 Task: Look for Airbnb properties in Cotonou, Benin from 8th December, 2023 to 15th December, 2023 for 9 adults. Place can be shared room with 5 bedrooms having 9 beds and 5 bathrooms. Property type can be flat. Amenities needed are: wifi, TV, free parkinig on premises, gym, breakfast. Booking option can be shelf check-in. Look for 4 properties as per requirement.
Action: Mouse moved to (548, 98)
Screenshot: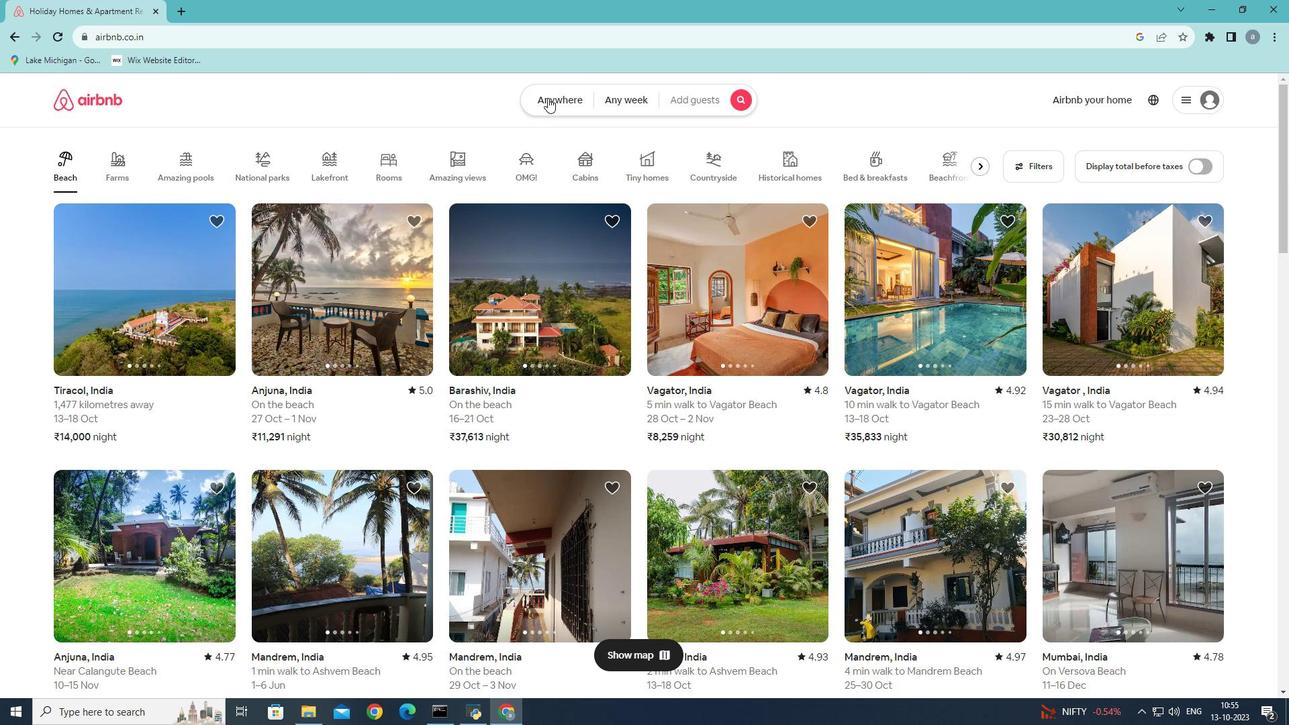 
Action: Mouse pressed left at (548, 98)
Screenshot: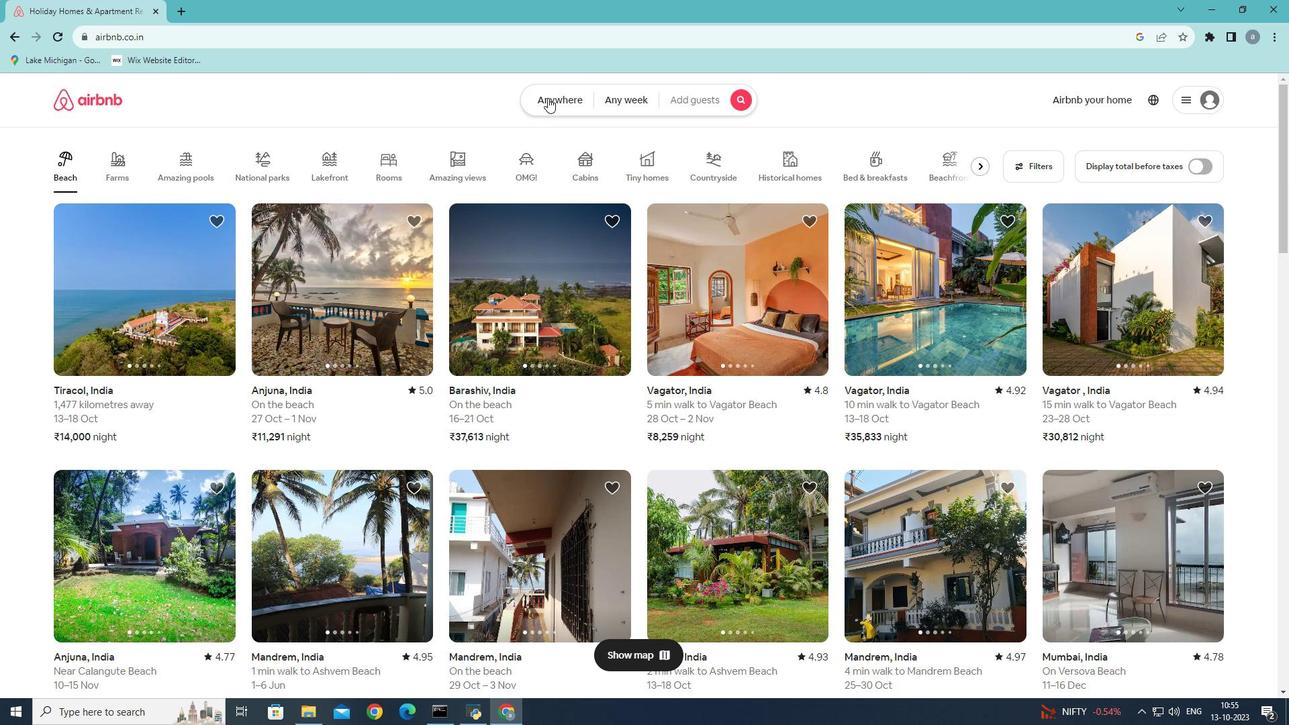 
Action: Mouse moved to (444, 148)
Screenshot: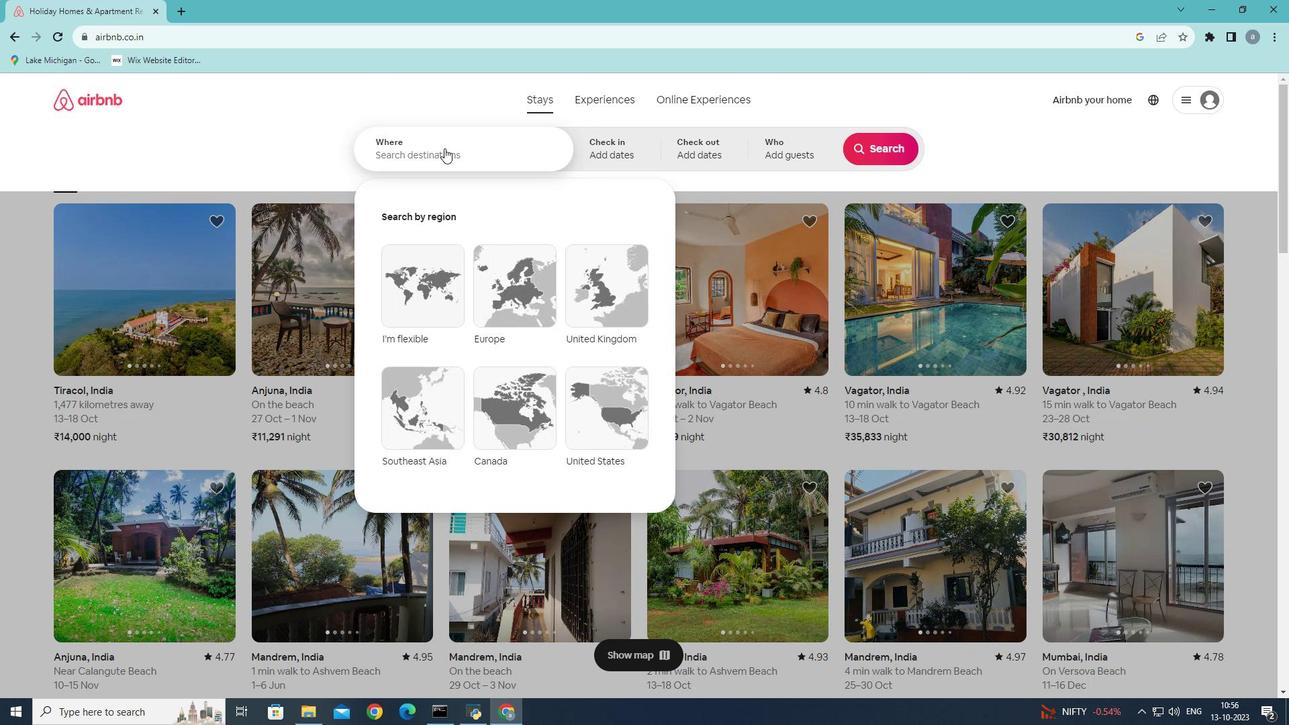
Action: Mouse pressed left at (444, 148)
Screenshot: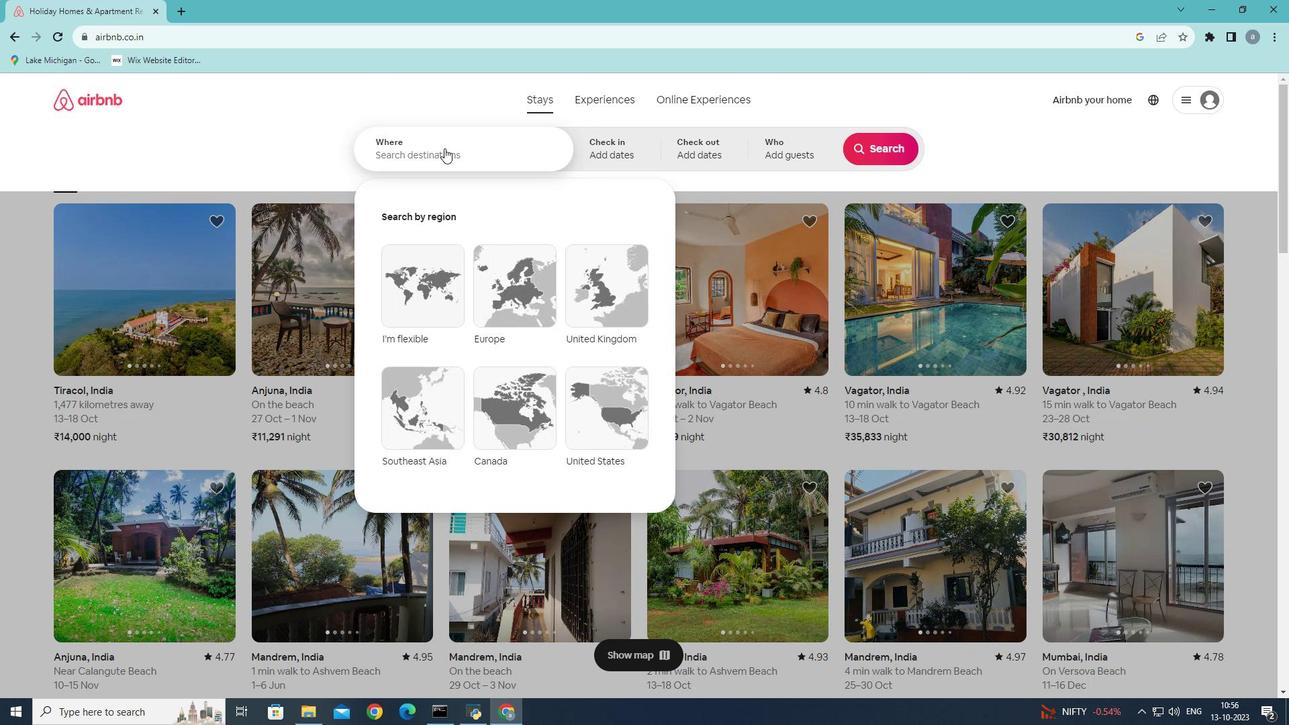 
Action: Mouse moved to (626, 120)
Screenshot: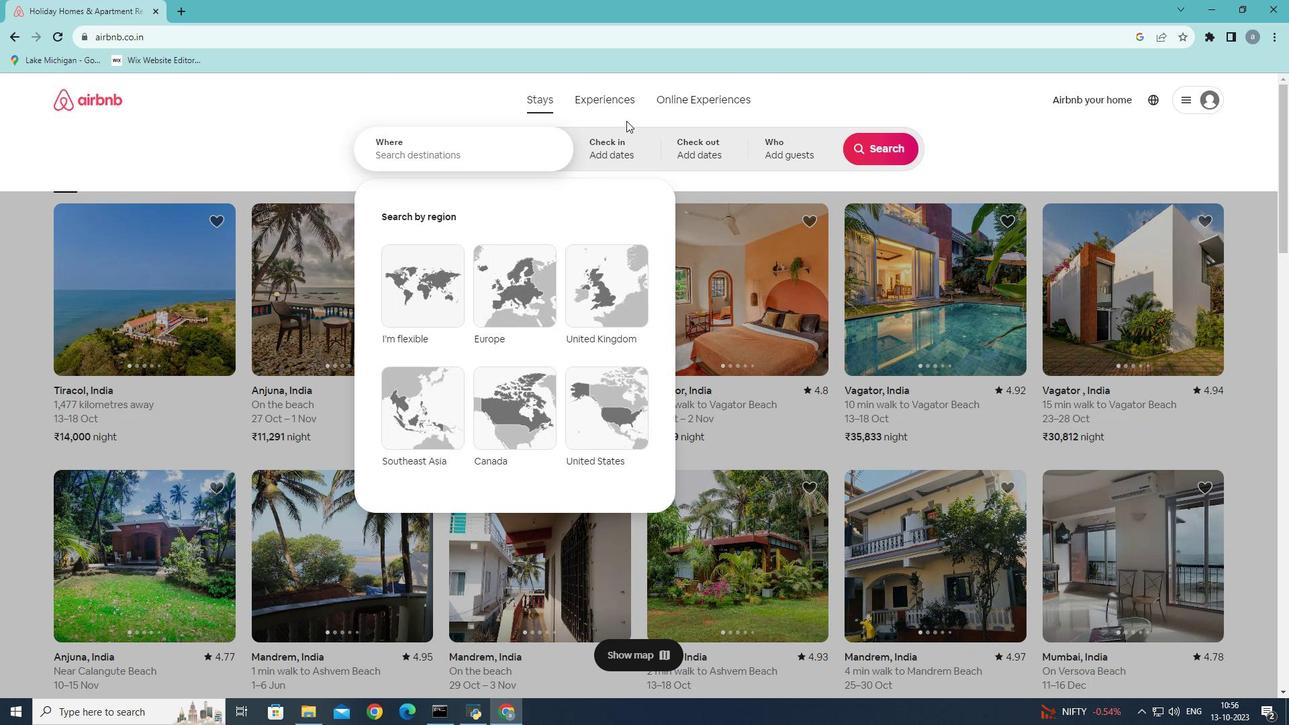 
Action: Key pressed <Key.shift><Key.shift><Key.shift><Key.shift>Cotonou,
Screenshot: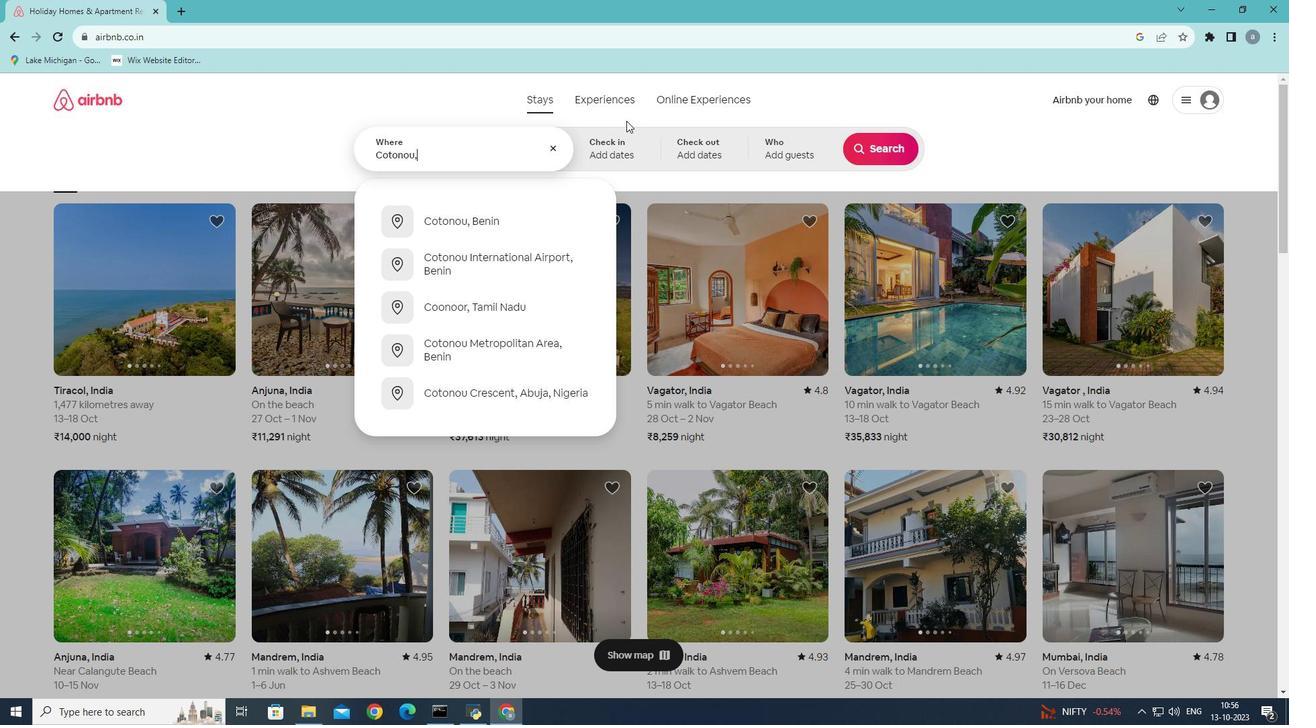 
Action: Mouse moved to (501, 270)
Screenshot: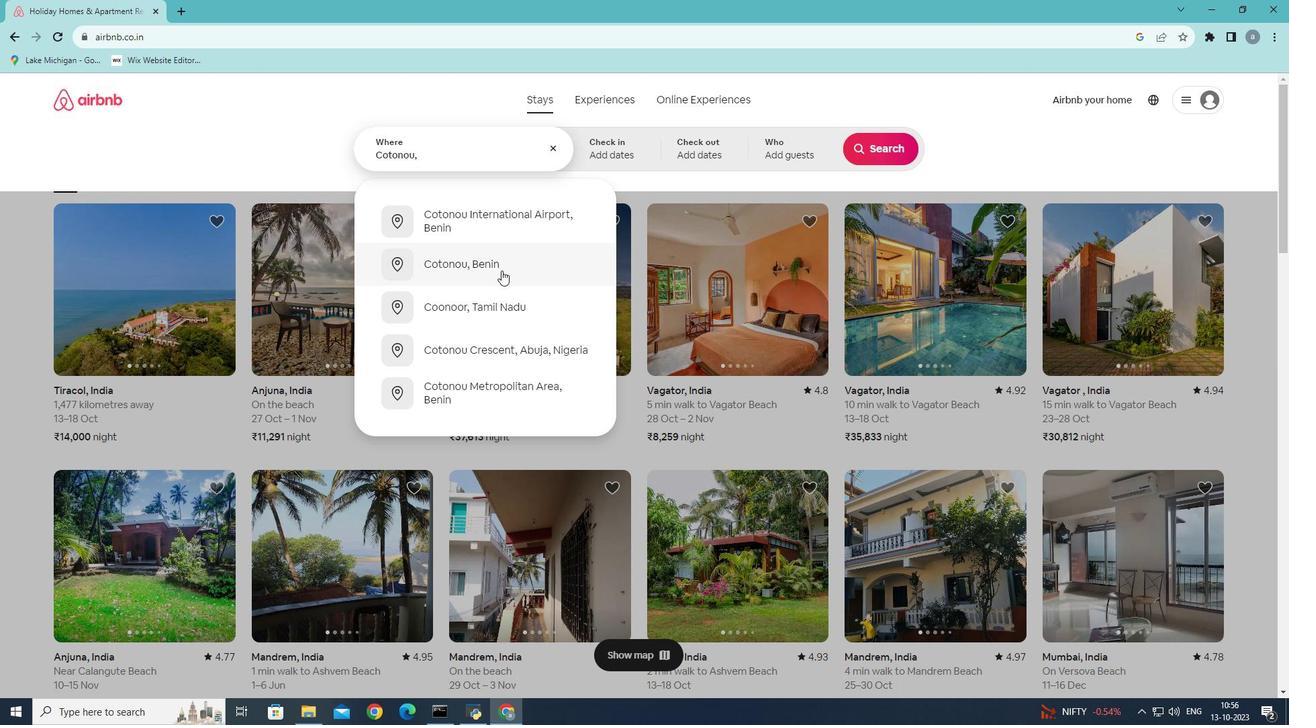 
Action: Mouse pressed left at (501, 270)
Screenshot: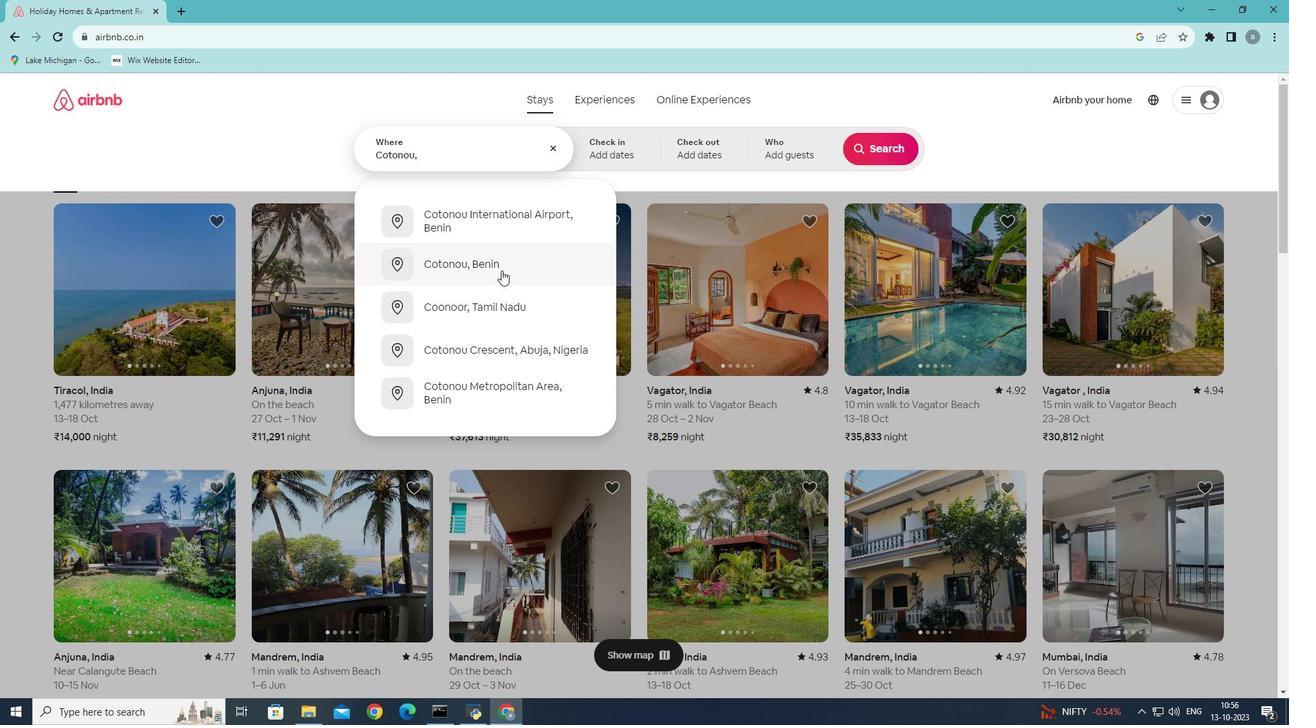 
Action: Mouse moved to (875, 253)
Screenshot: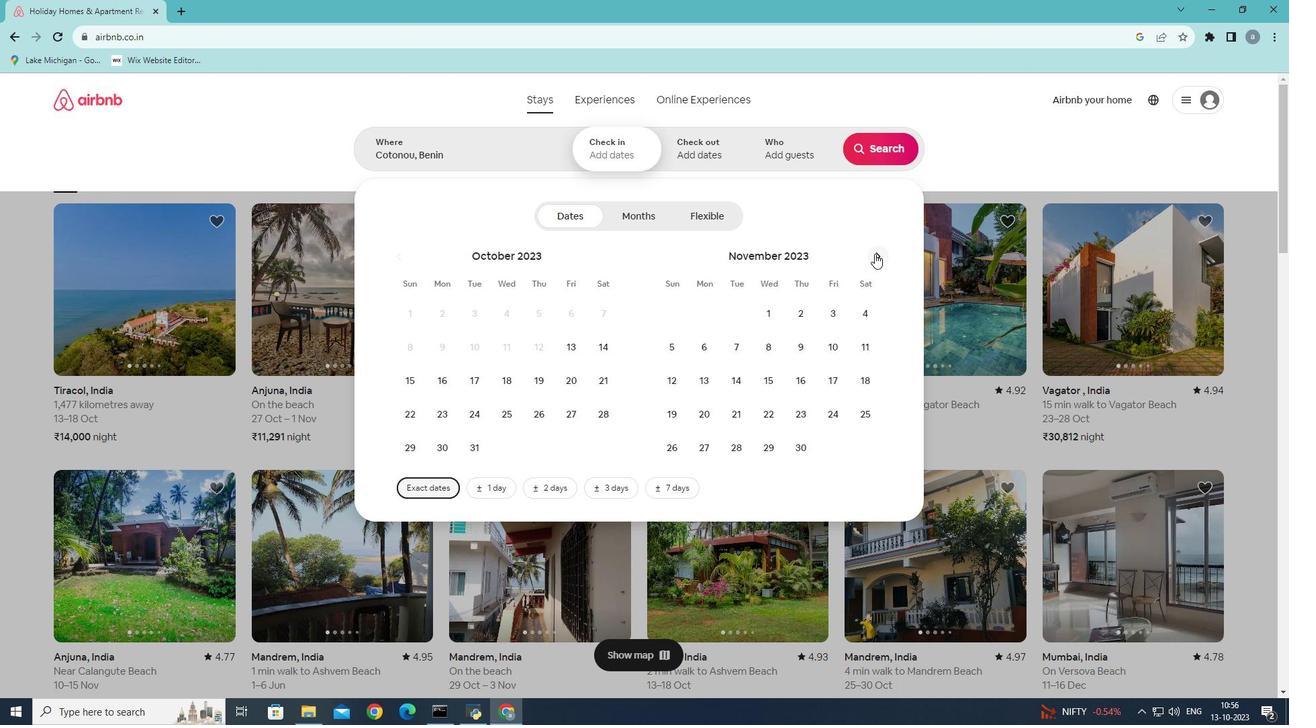 
Action: Mouse pressed left at (875, 253)
Screenshot: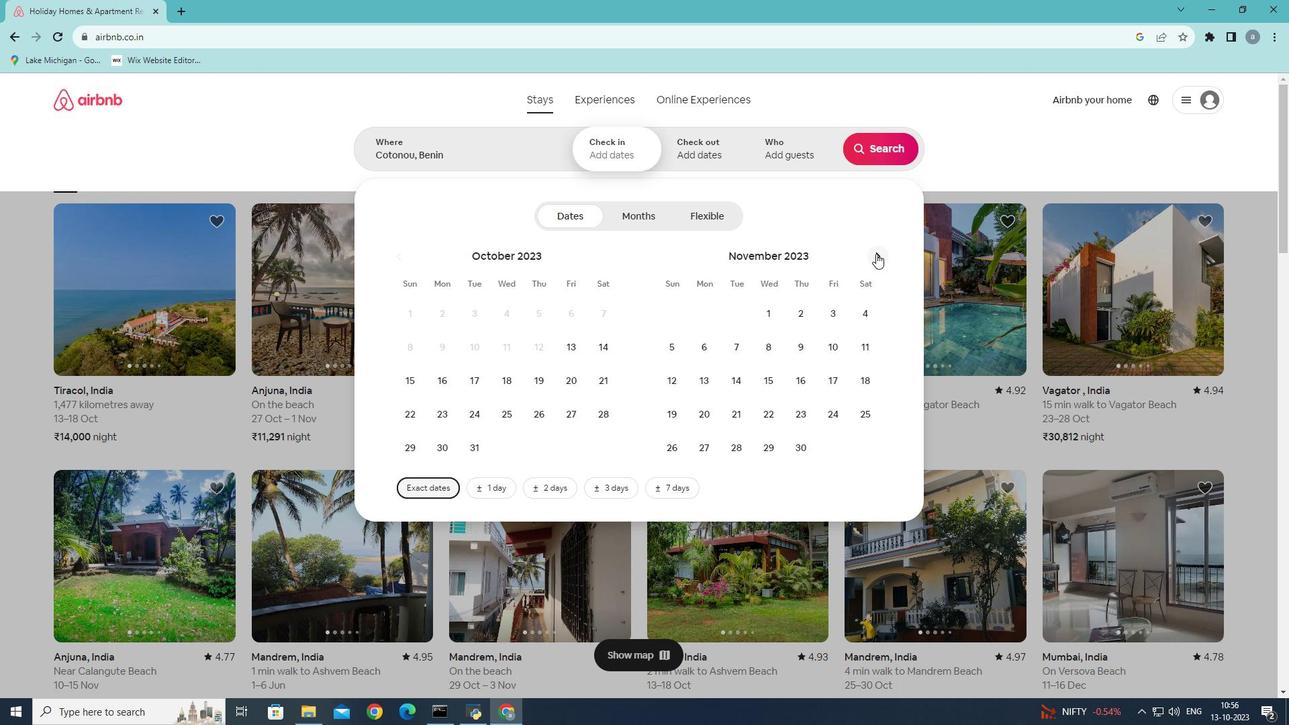 
Action: Mouse moved to (840, 346)
Screenshot: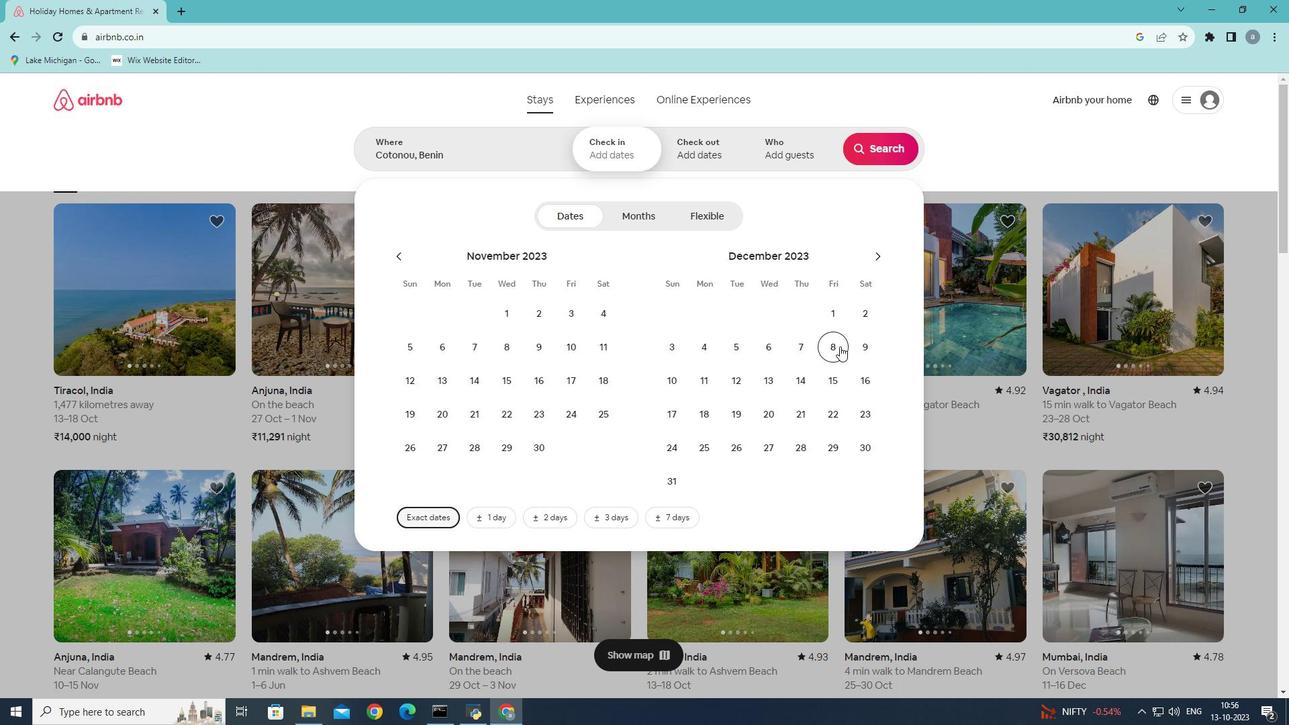 
Action: Mouse pressed left at (840, 346)
Screenshot: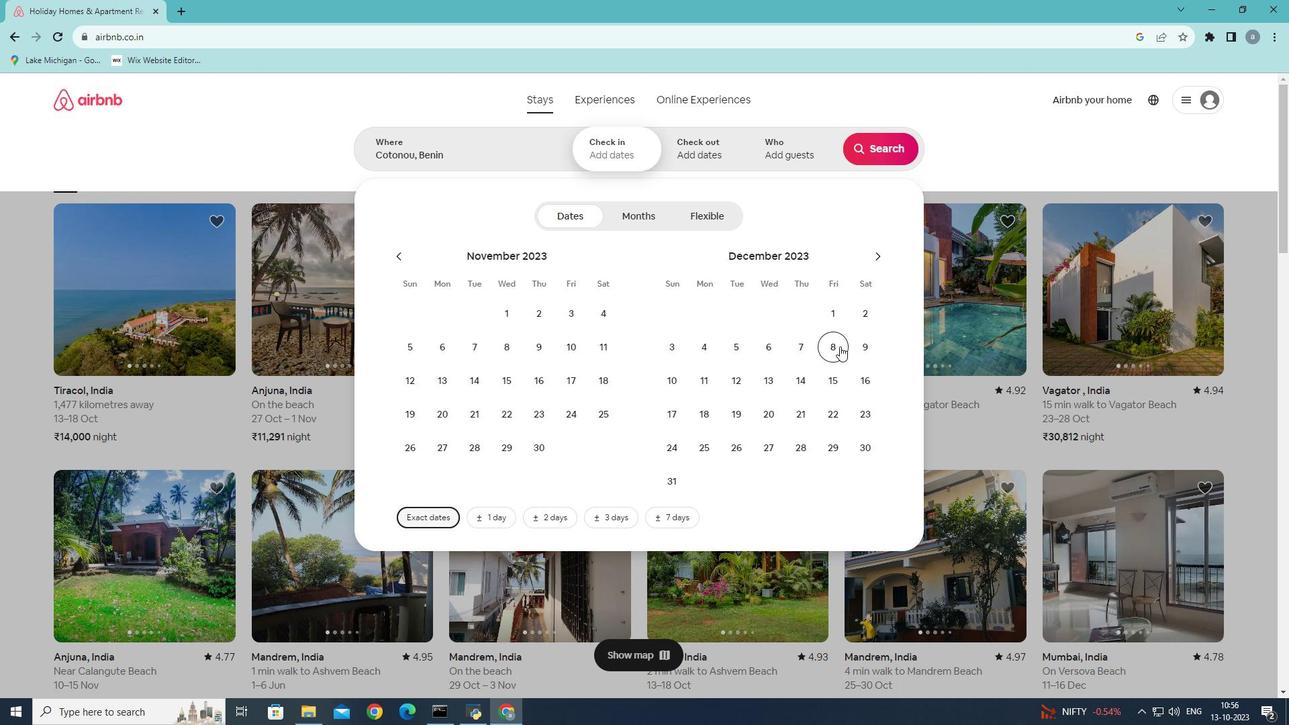 
Action: Mouse moved to (831, 382)
Screenshot: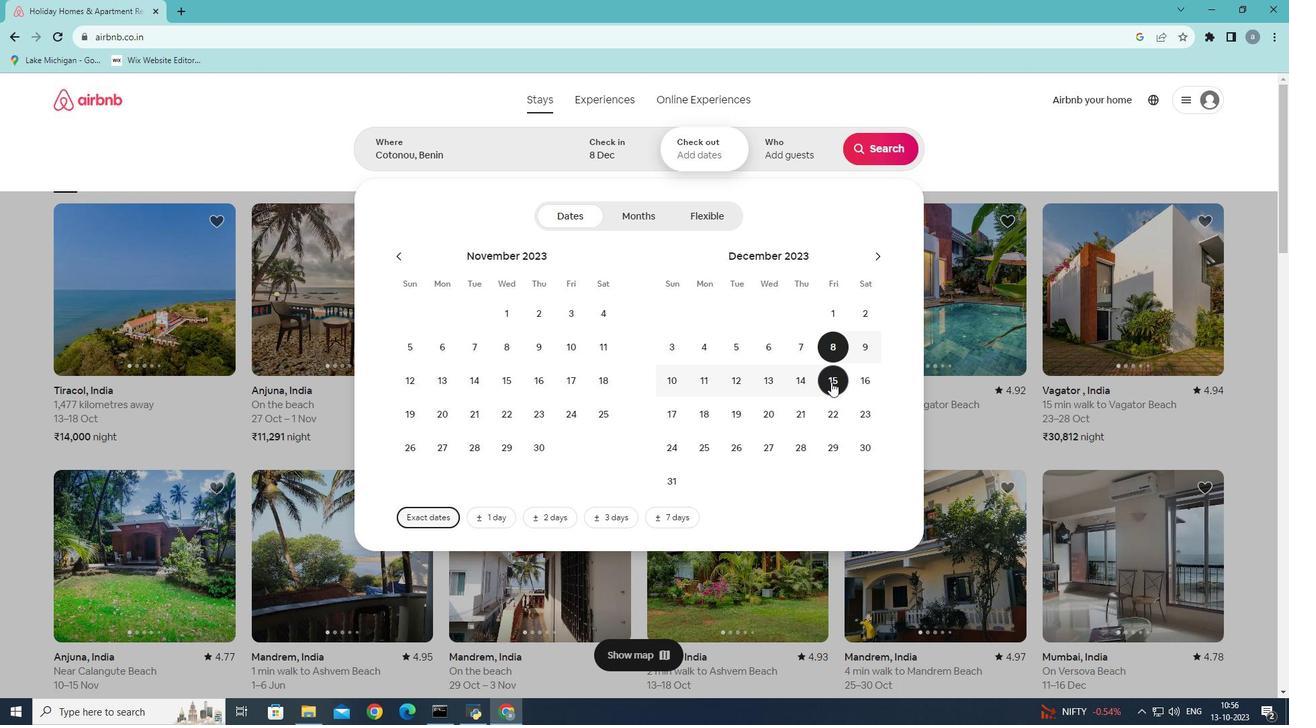 
Action: Mouse pressed left at (831, 382)
Screenshot: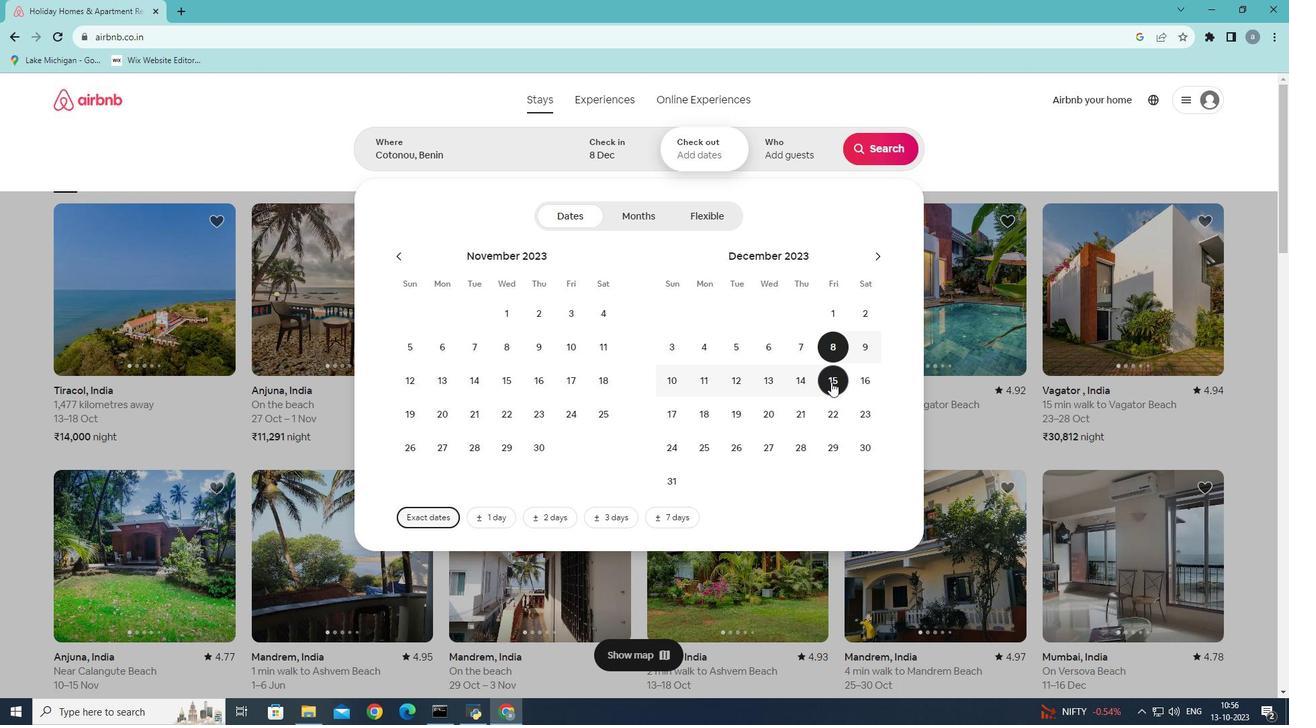 
Action: Mouse moved to (804, 151)
Screenshot: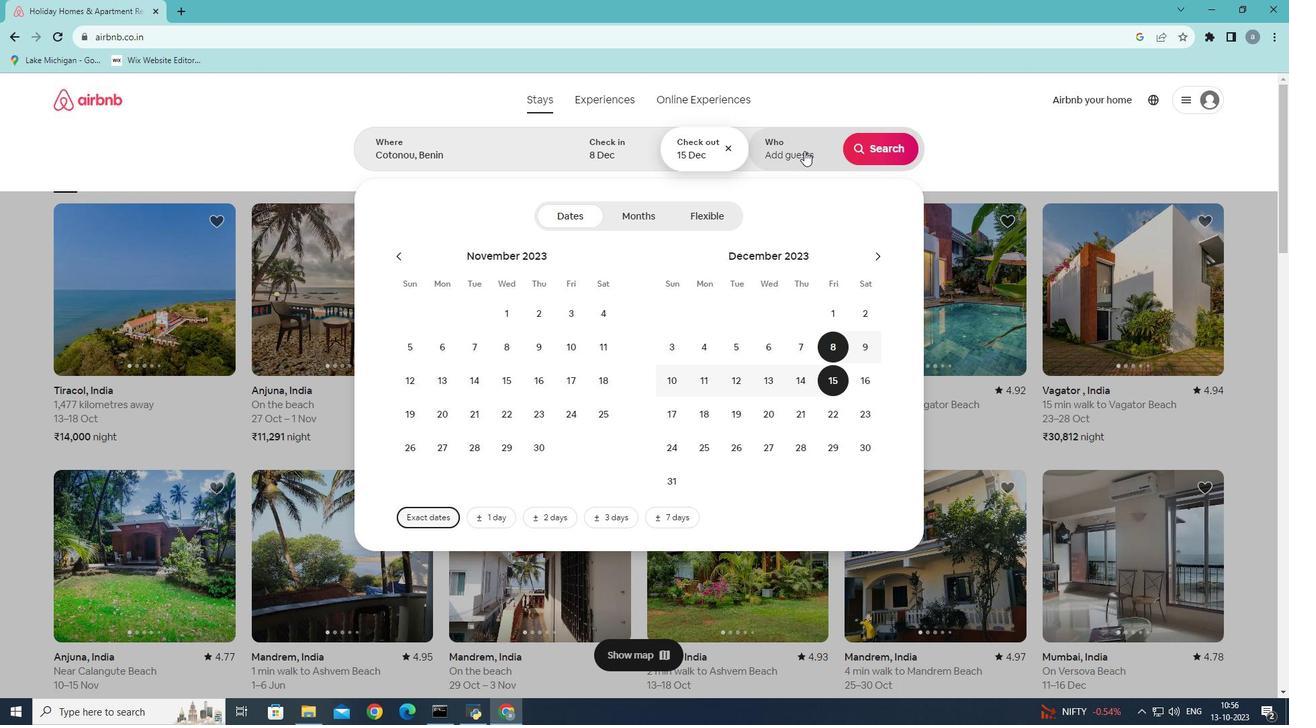 
Action: Mouse pressed left at (804, 151)
Screenshot: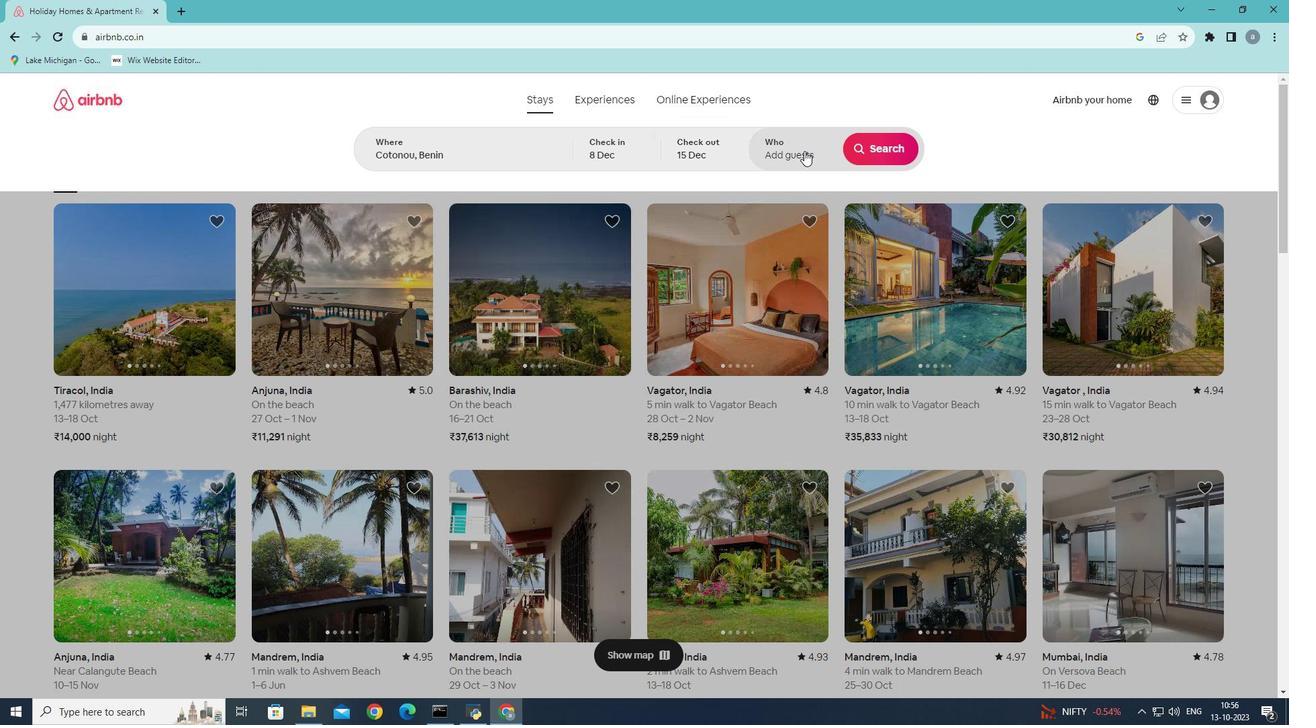 
Action: Mouse moved to (879, 219)
Screenshot: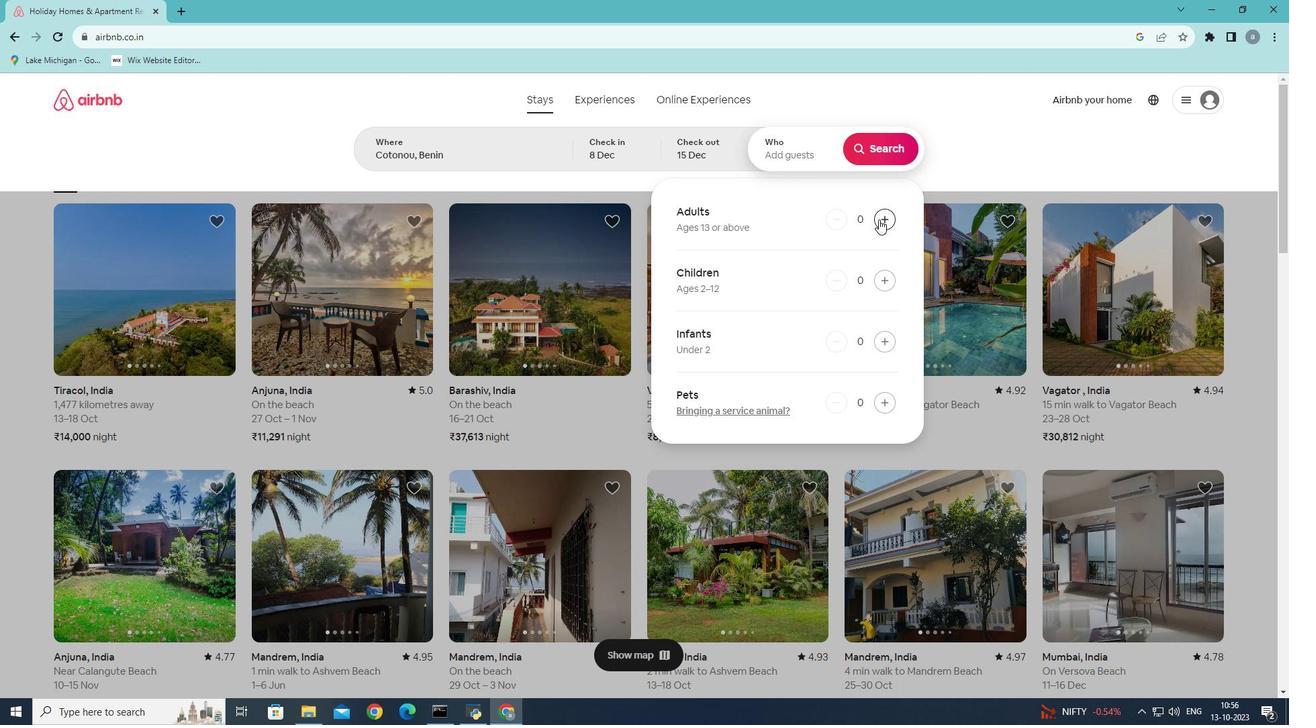 
Action: Mouse pressed left at (879, 219)
Screenshot: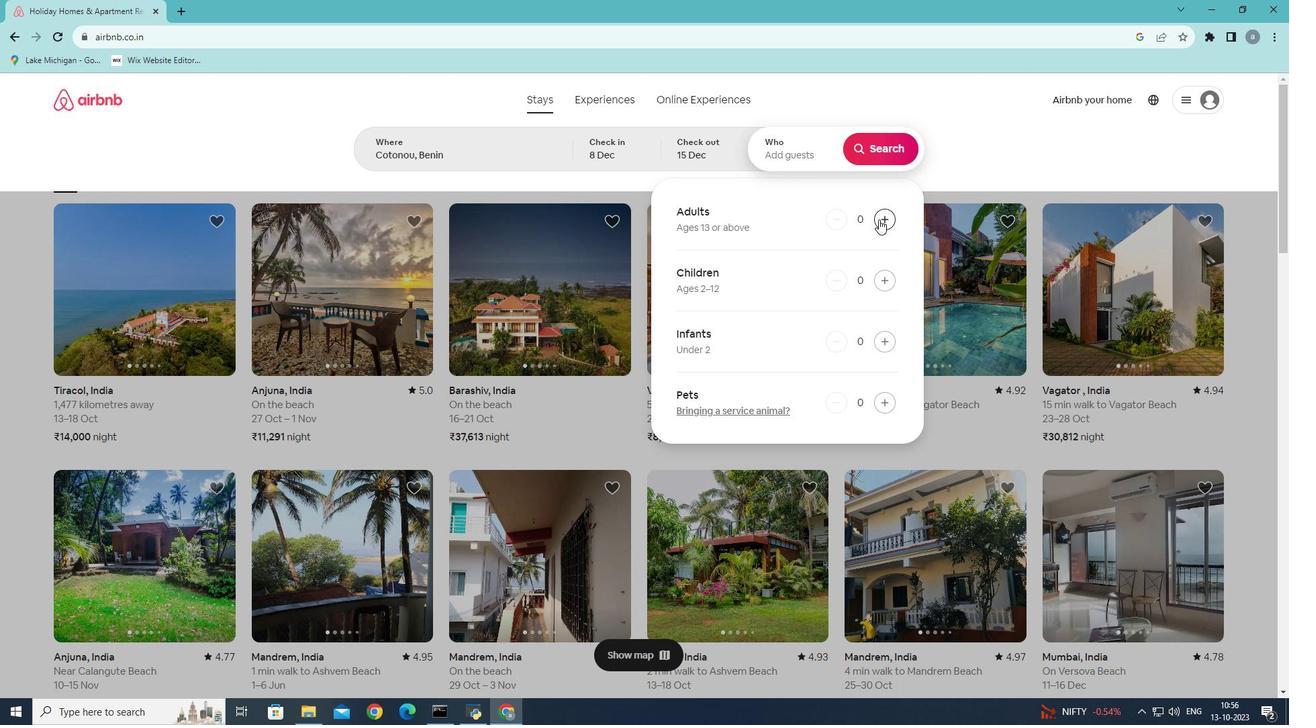
Action: Mouse pressed left at (879, 219)
Screenshot: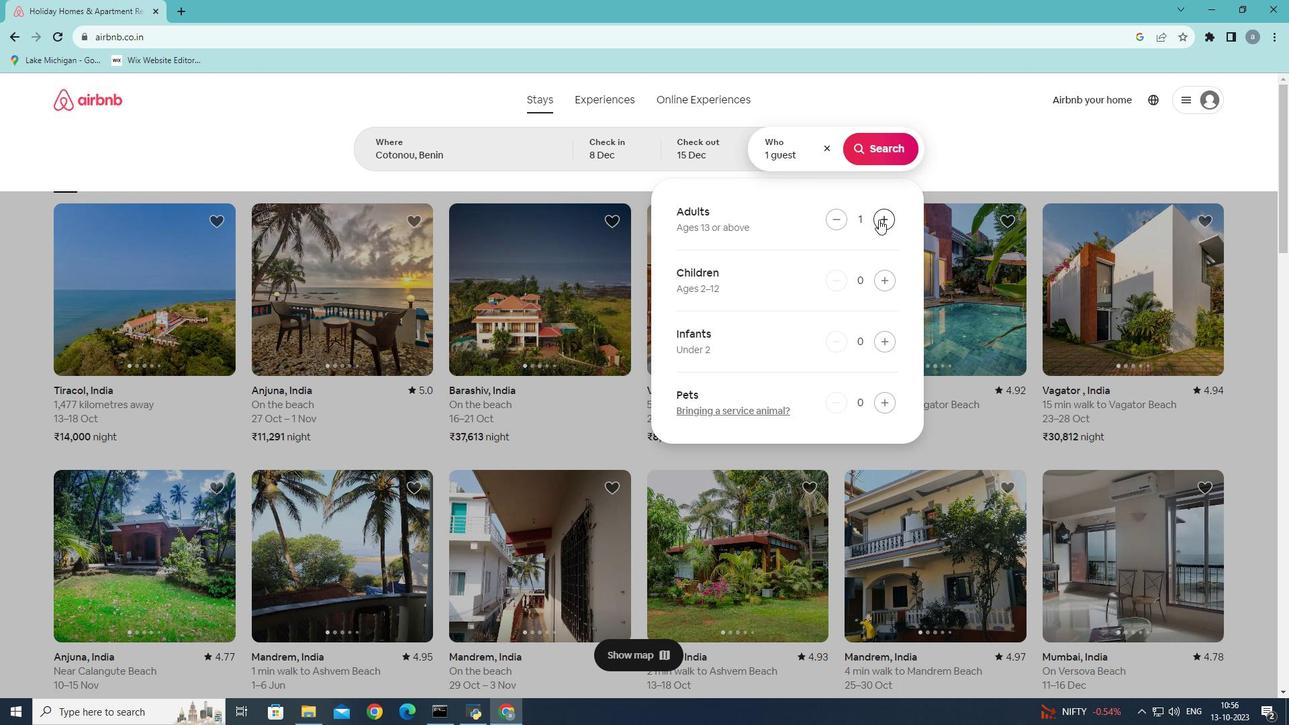 
Action: Mouse pressed left at (879, 219)
Screenshot: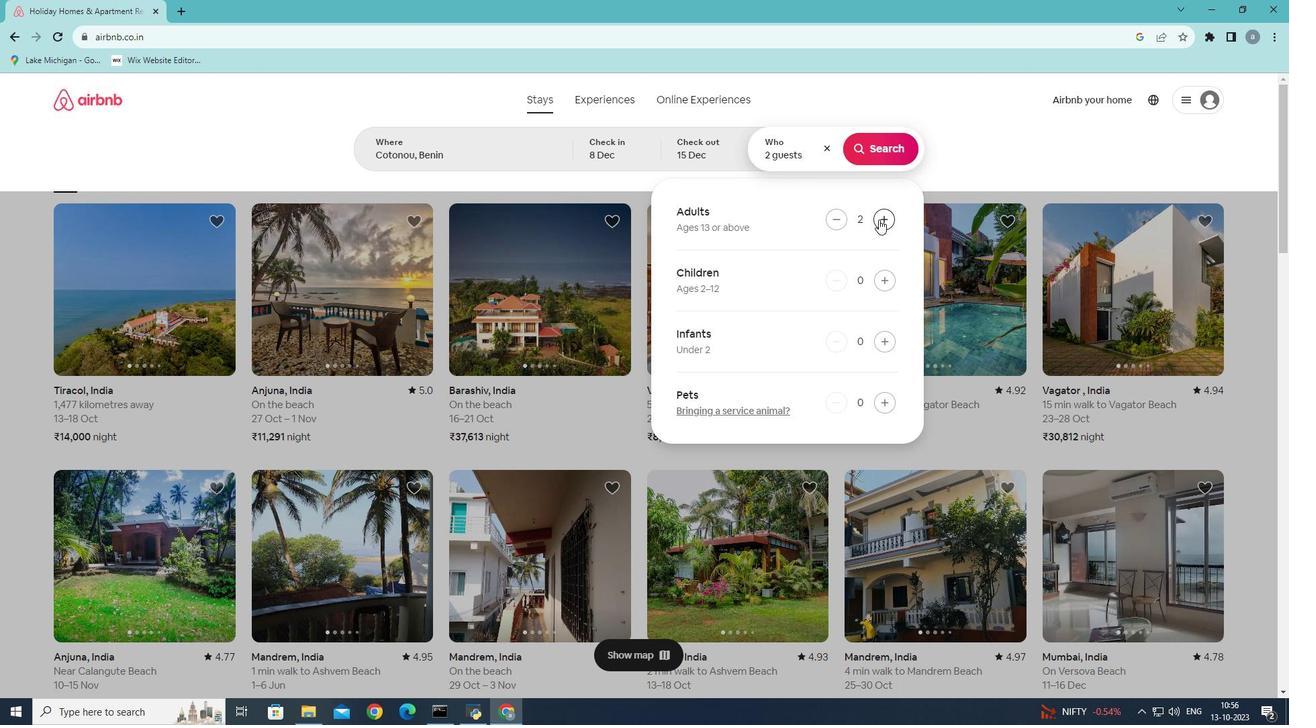 
Action: Mouse pressed left at (879, 219)
Screenshot: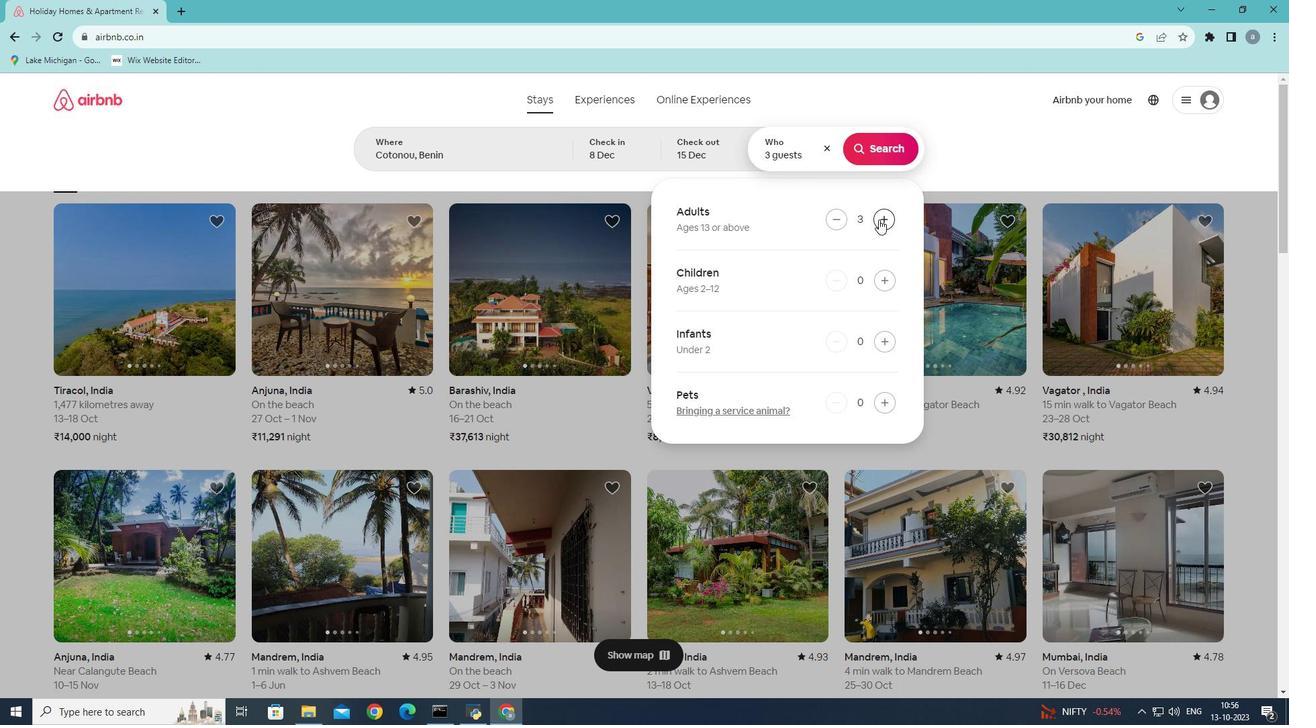 
Action: Mouse pressed left at (879, 219)
Screenshot: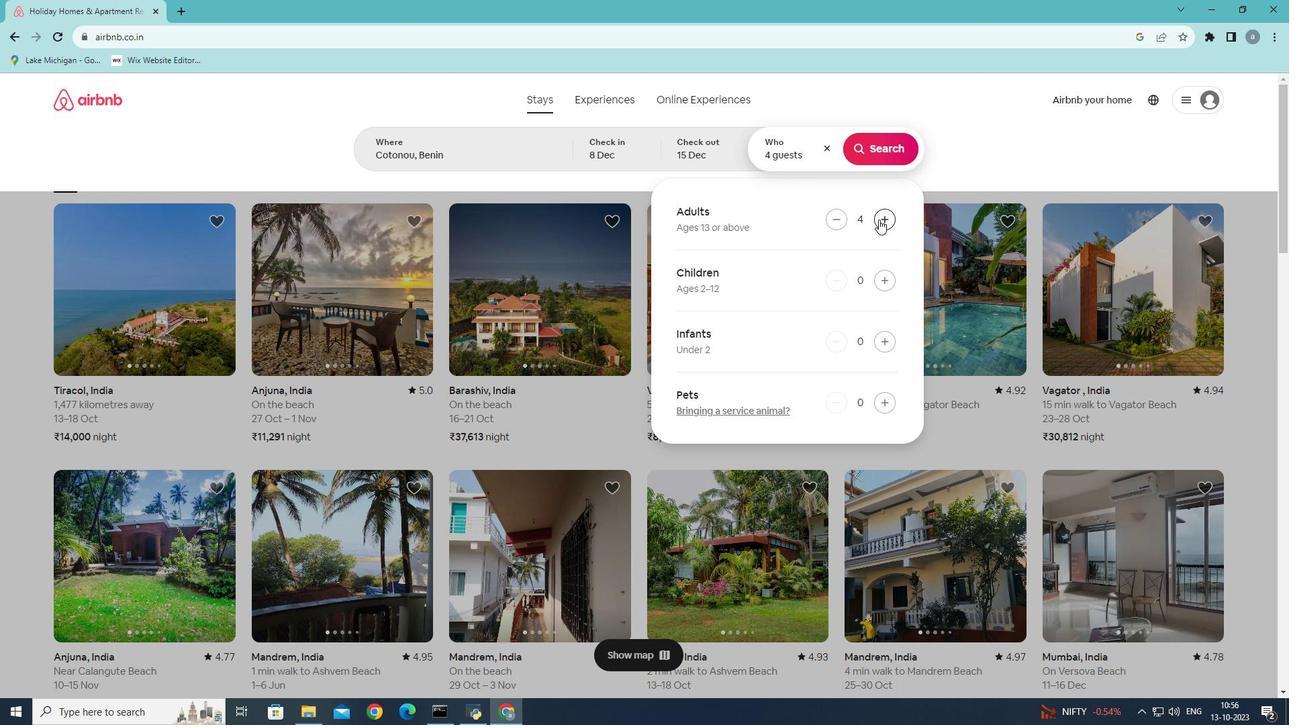 
Action: Mouse pressed left at (879, 219)
Screenshot: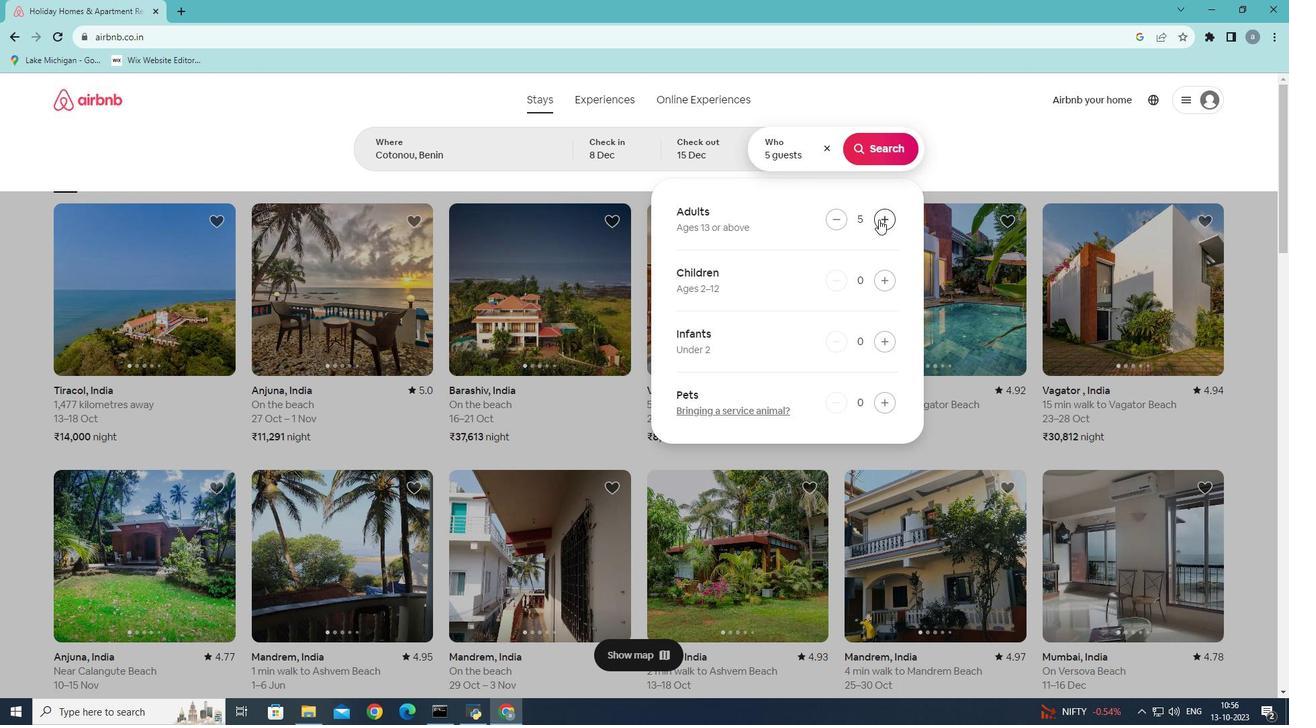 
Action: Mouse pressed left at (879, 219)
Screenshot: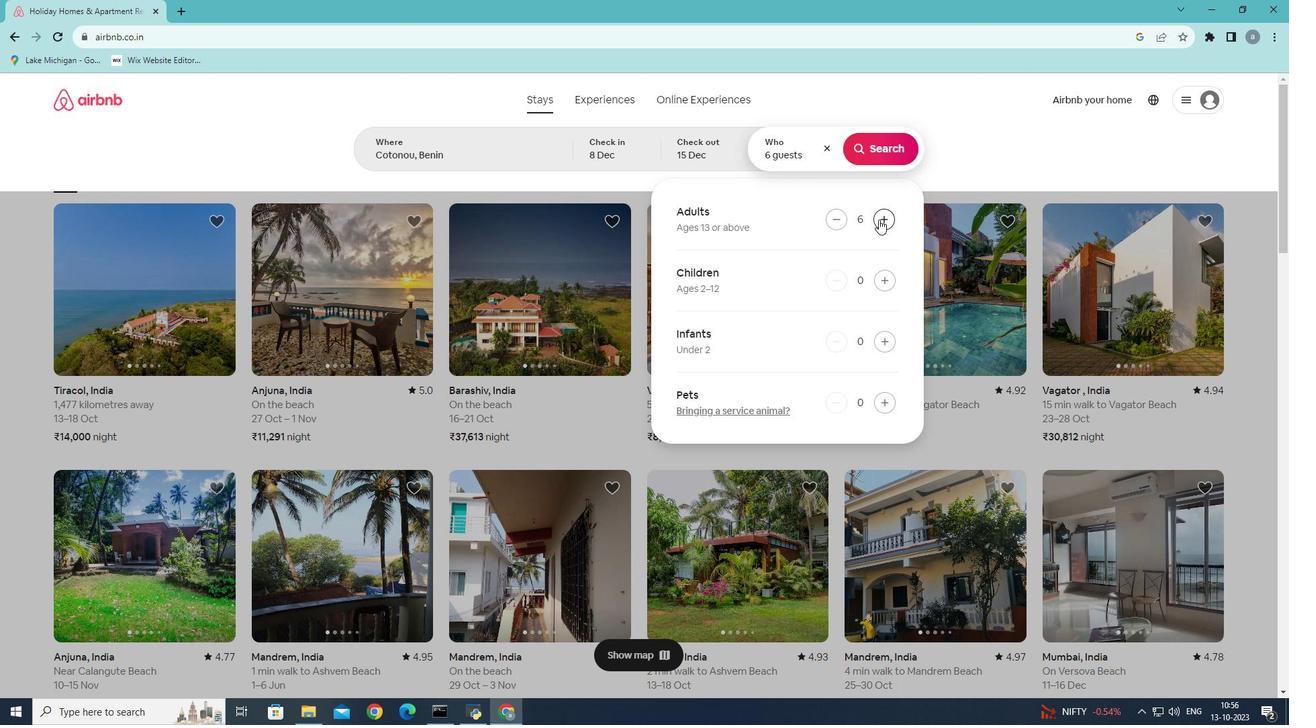 
Action: Mouse pressed left at (879, 219)
Screenshot: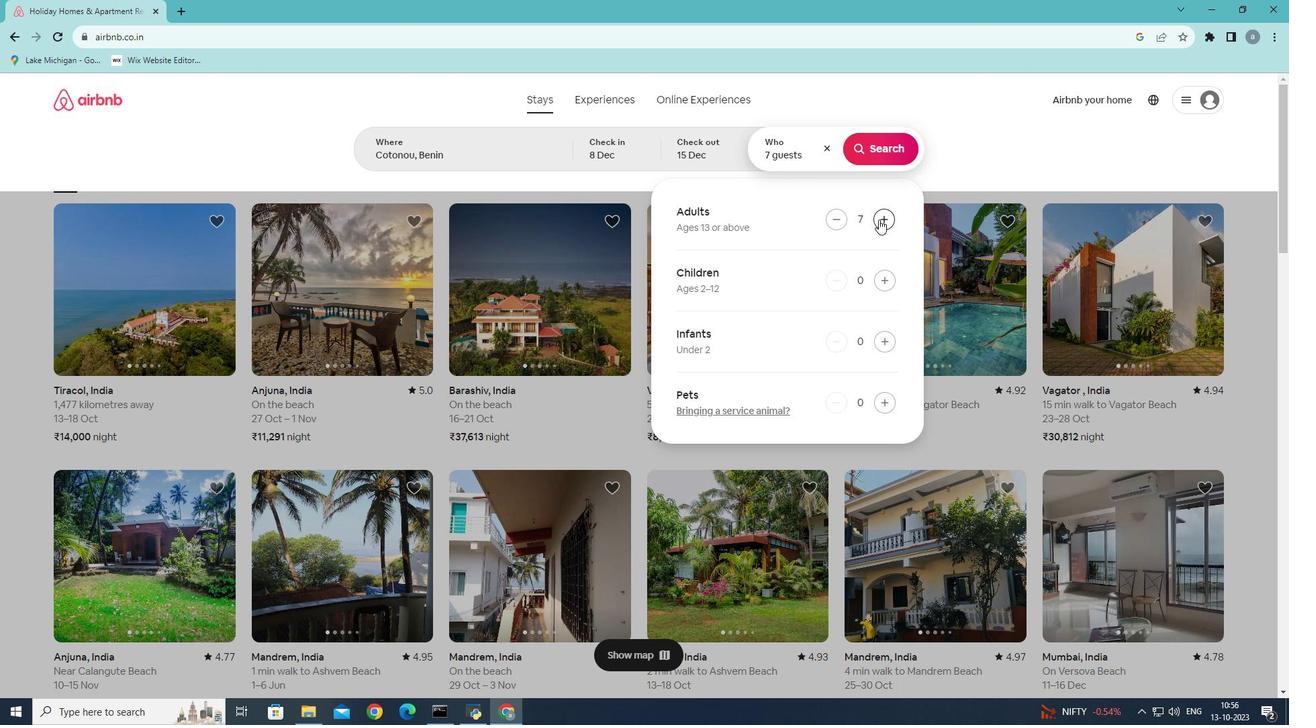
Action: Mouse pressed left at (879, 219)
Screenshot: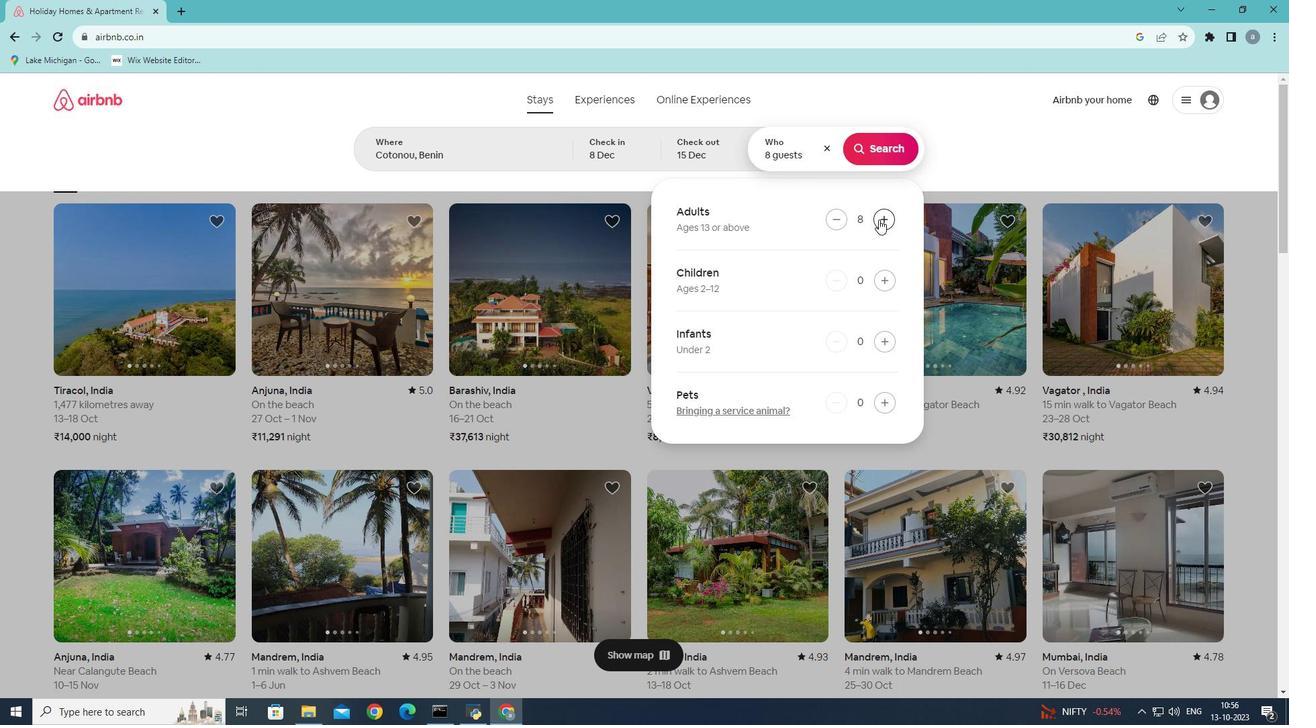 
Action: Mouse moved to (892, 145)
Screenshot: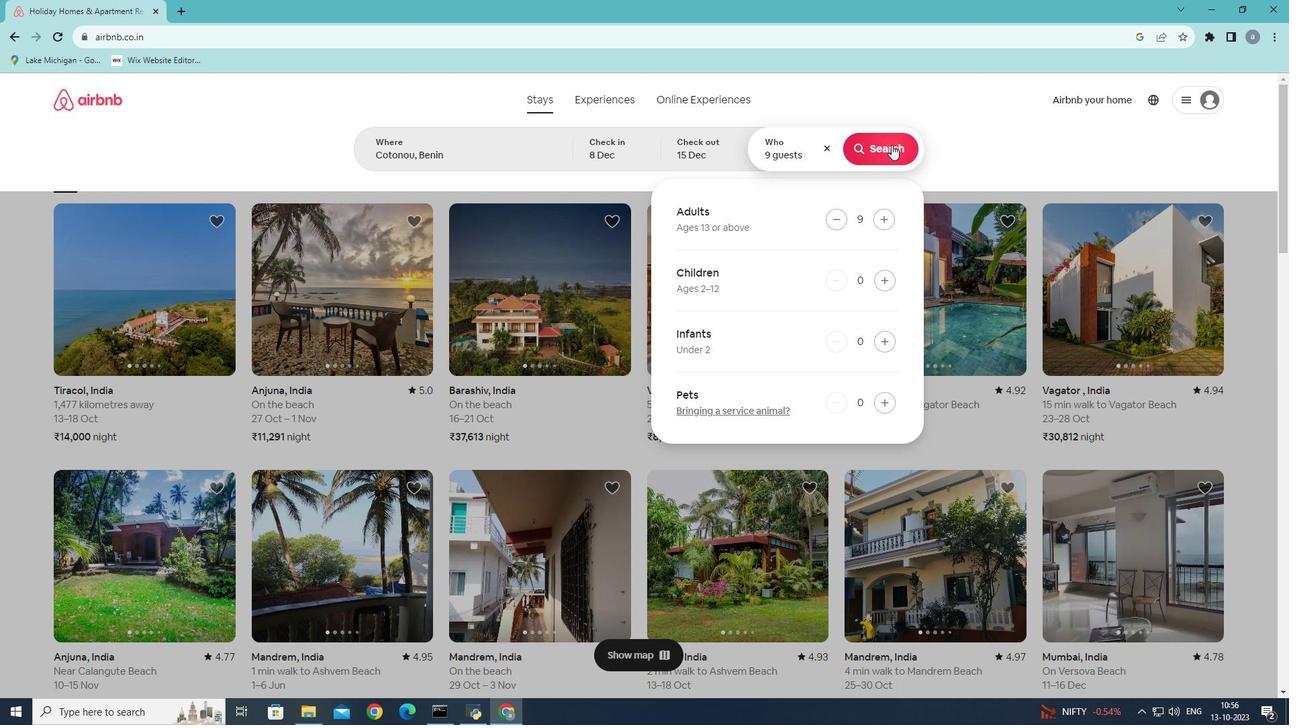
Action: Mouse pressed left at (892, 145)
Screenshot: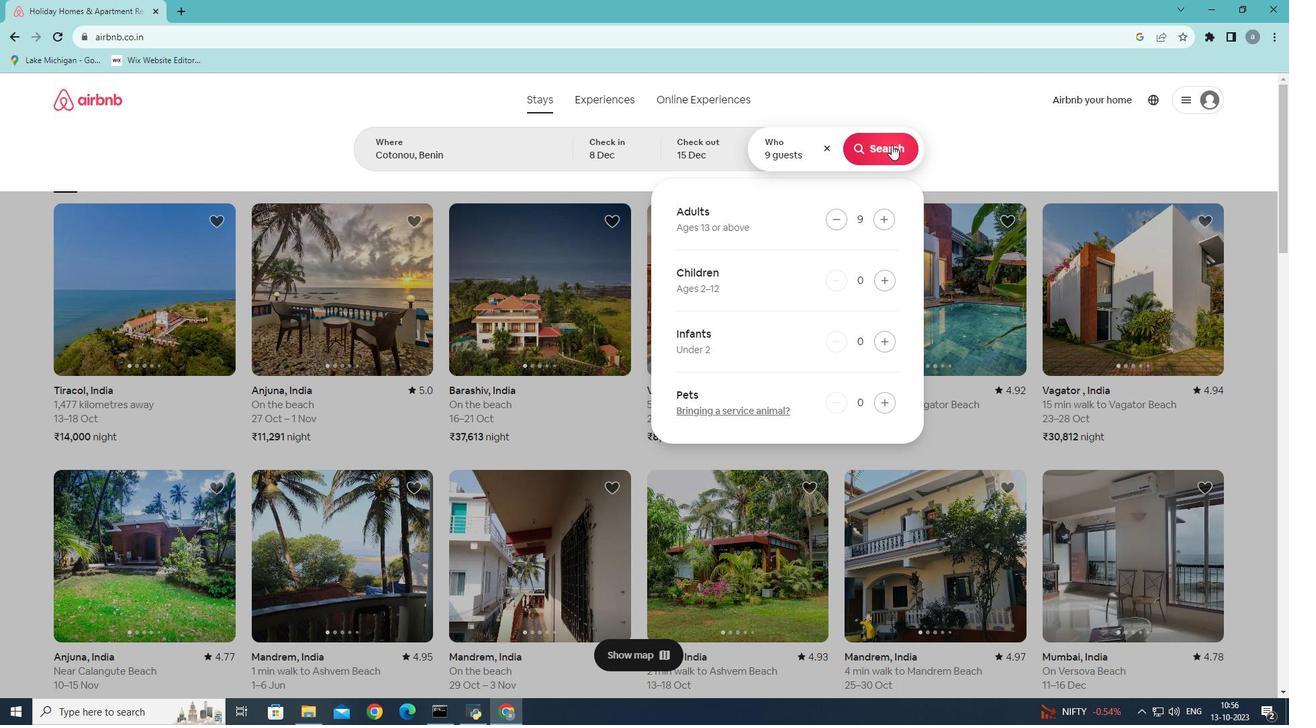 
Action: Mouse moved to (1086, 157)
Screenshot: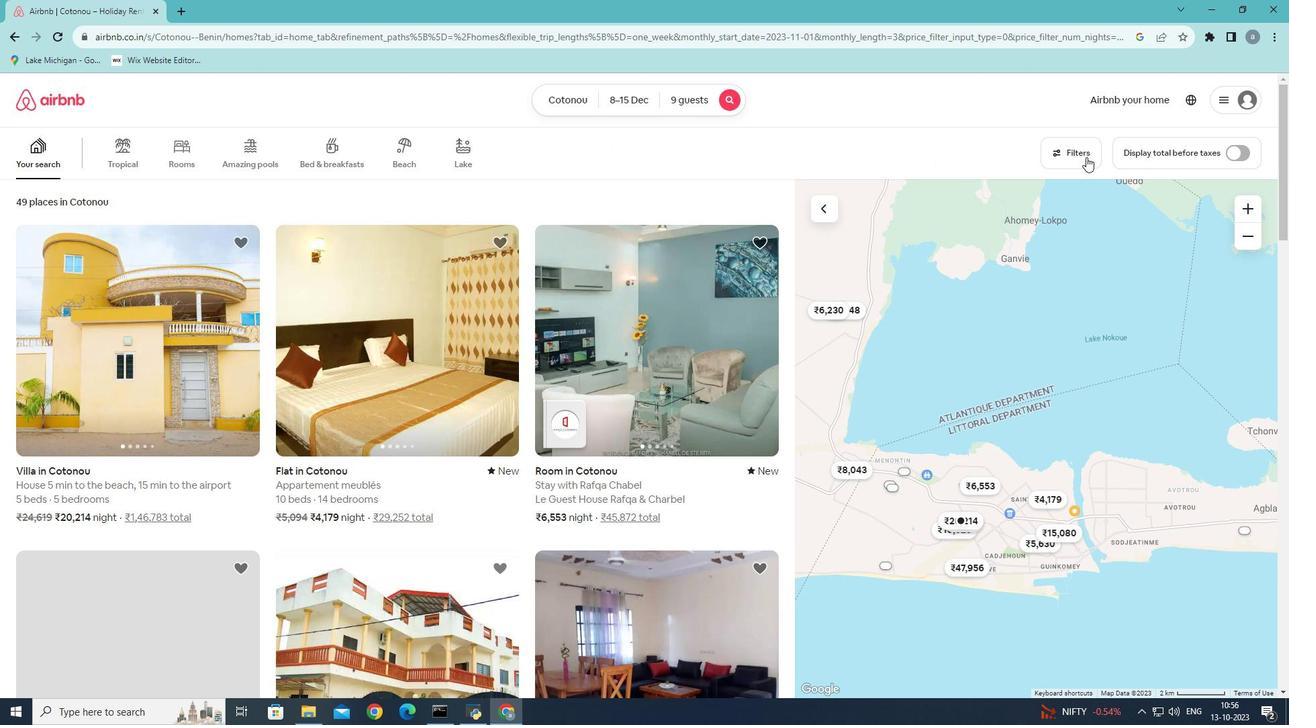 
Action: Mouse pressed left at (1086, 157)
Screenshot: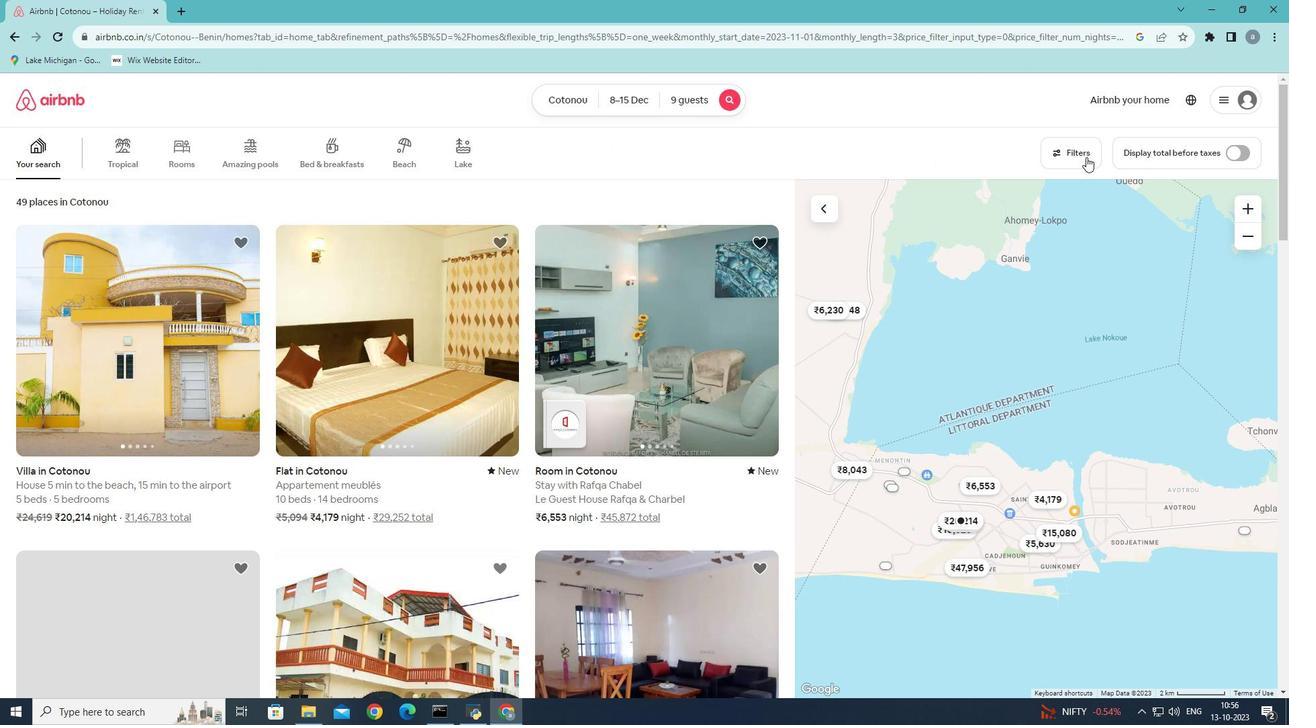 
Action: Mouse moved to (736, 459)
Screenshot: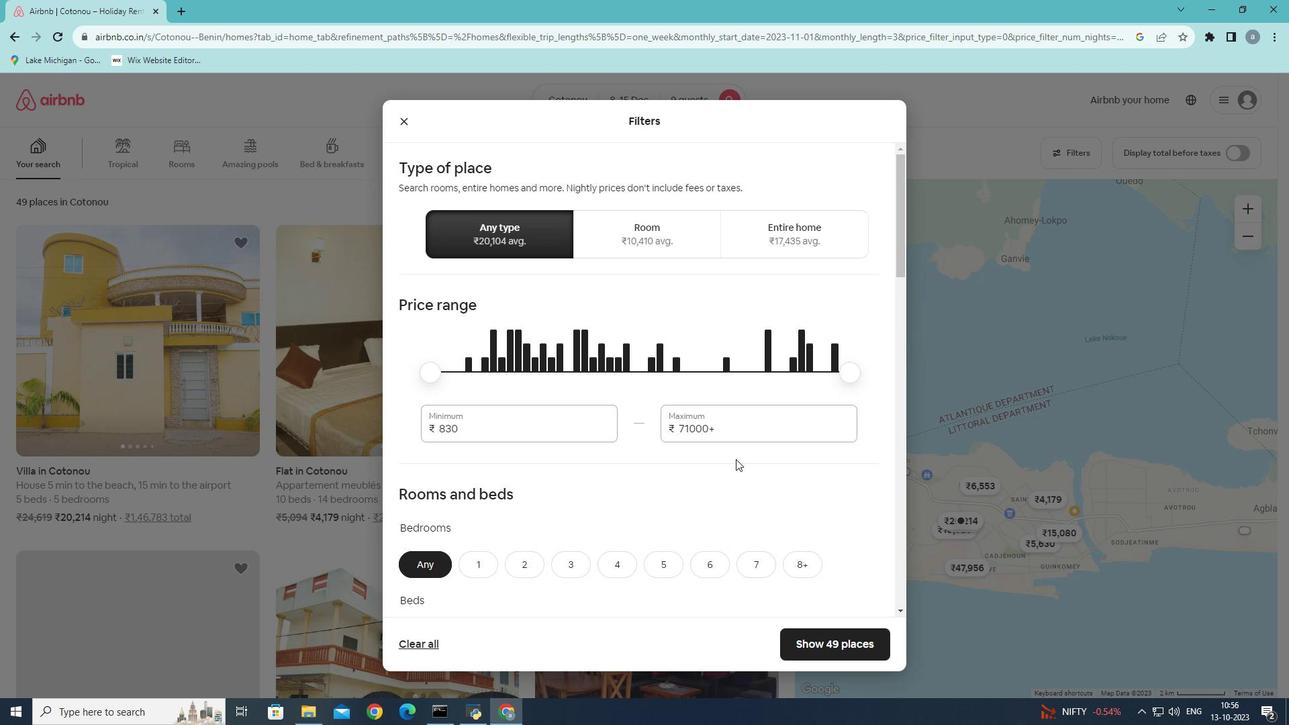 
Action: Mouse scrolled (736, 458) with delta (0, 0)
Screenshot: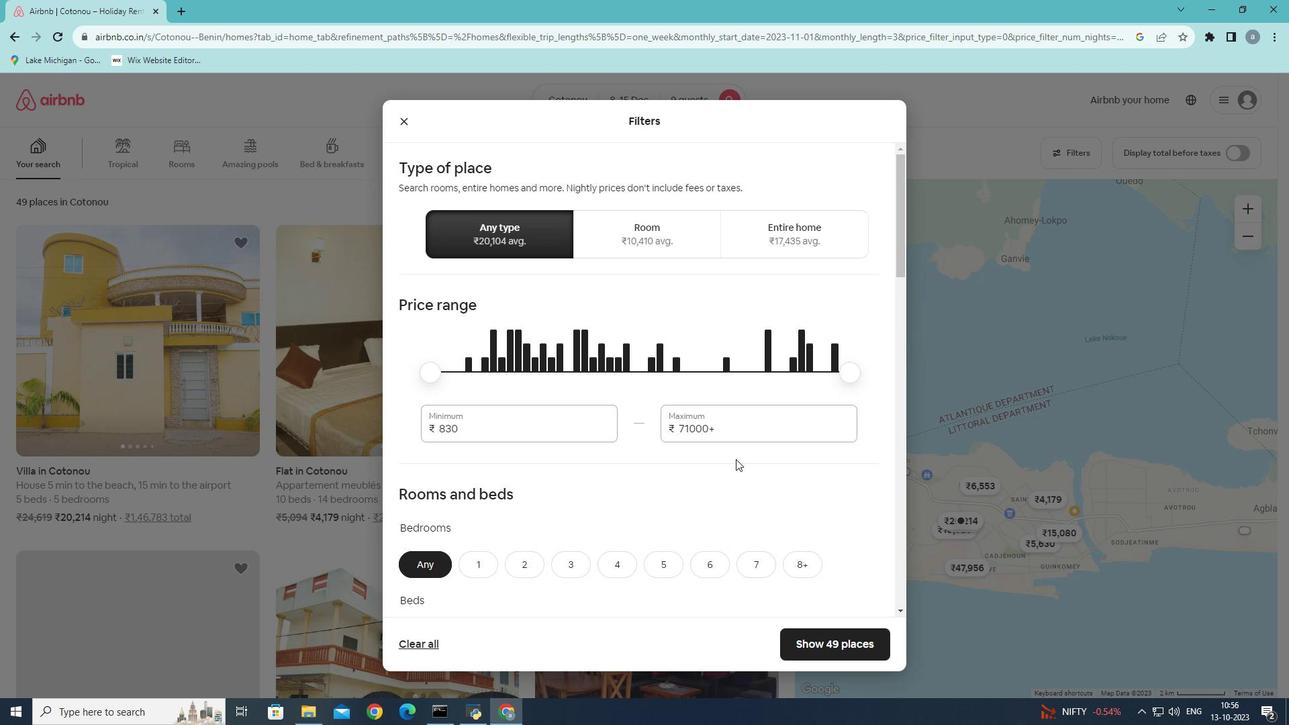 
Action: Mouse scrolled (736, 458) with delta (0, 0)
Screenshot: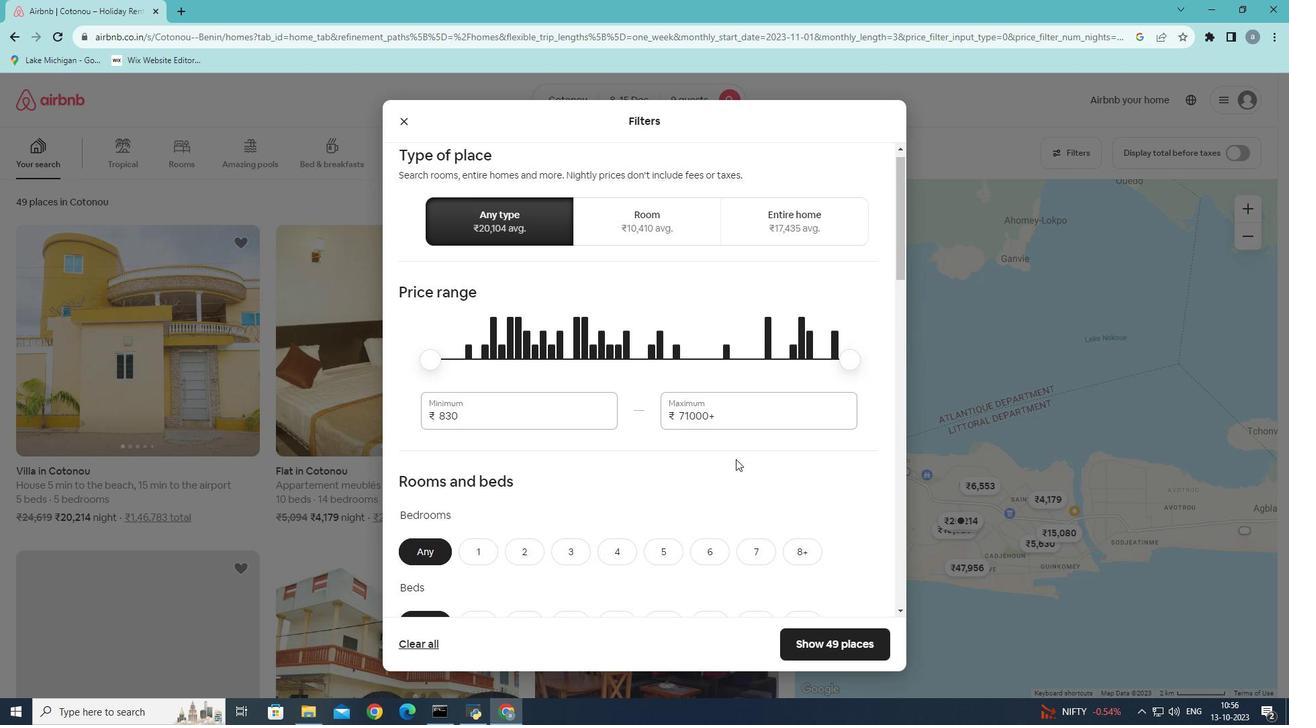 
Action: Mouse scrolled (736, 458) with delta (0, 0)
Screenshot: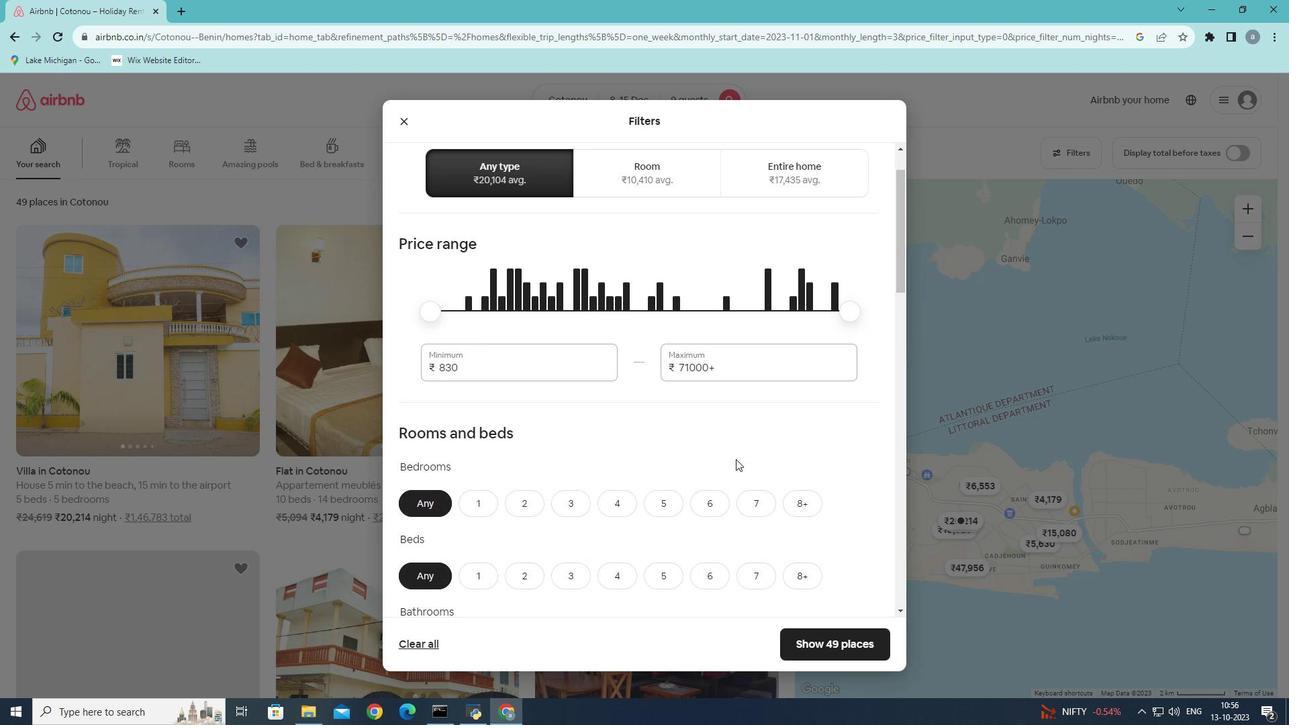 
Action: Mouse moved to (667, 367)
Screenshot: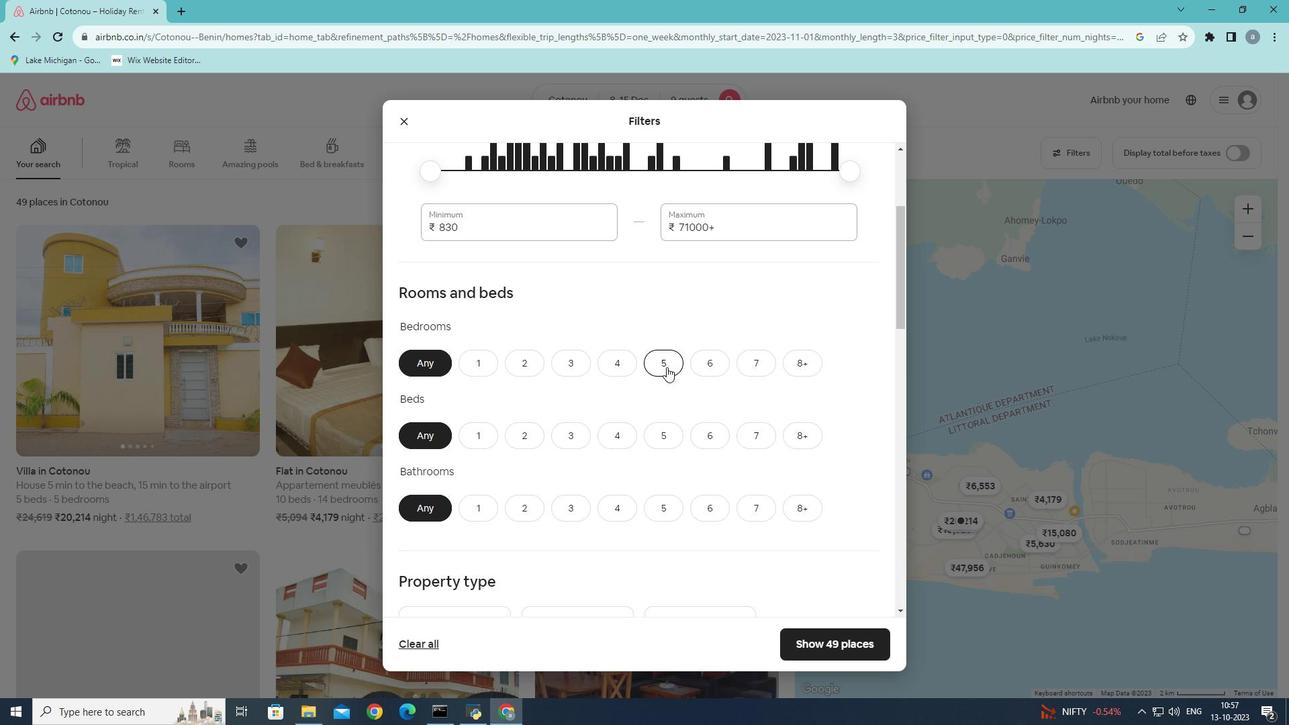 
Action: Mouse pressed left at (667, 367)
Screenshot: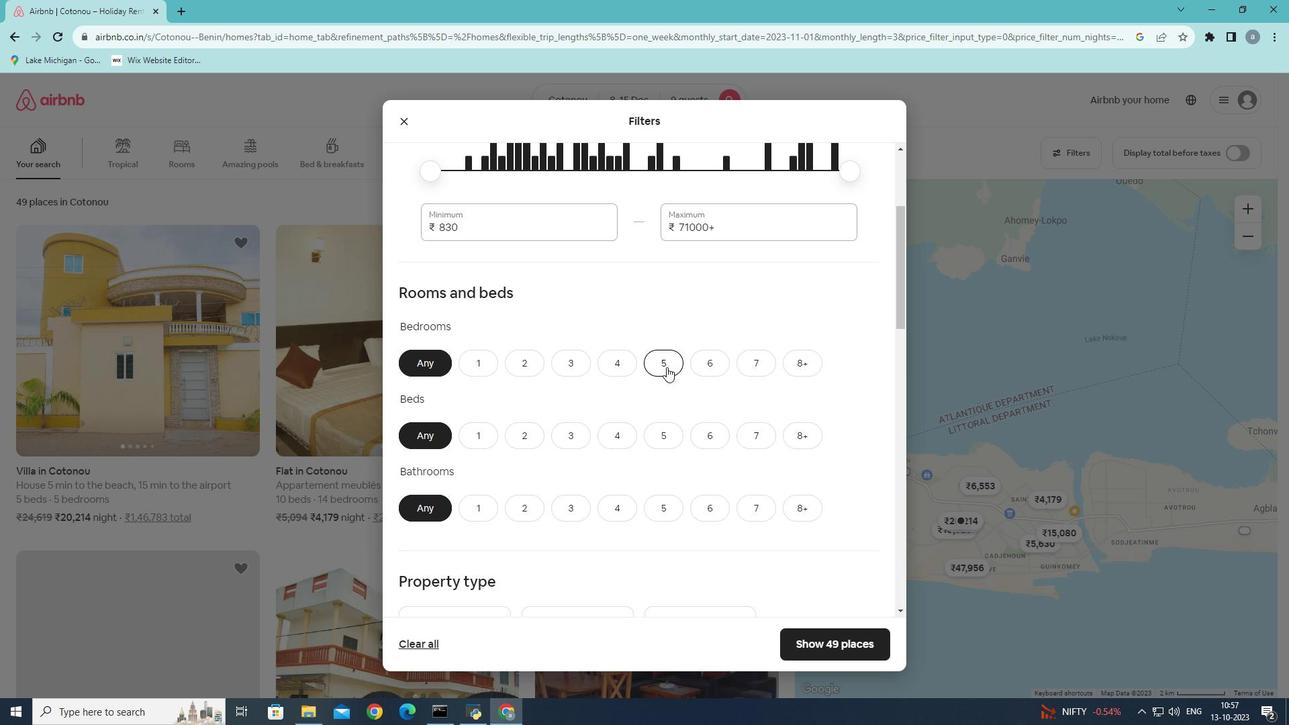 
Action: Mouse moved to (800, 435)
Screenshot: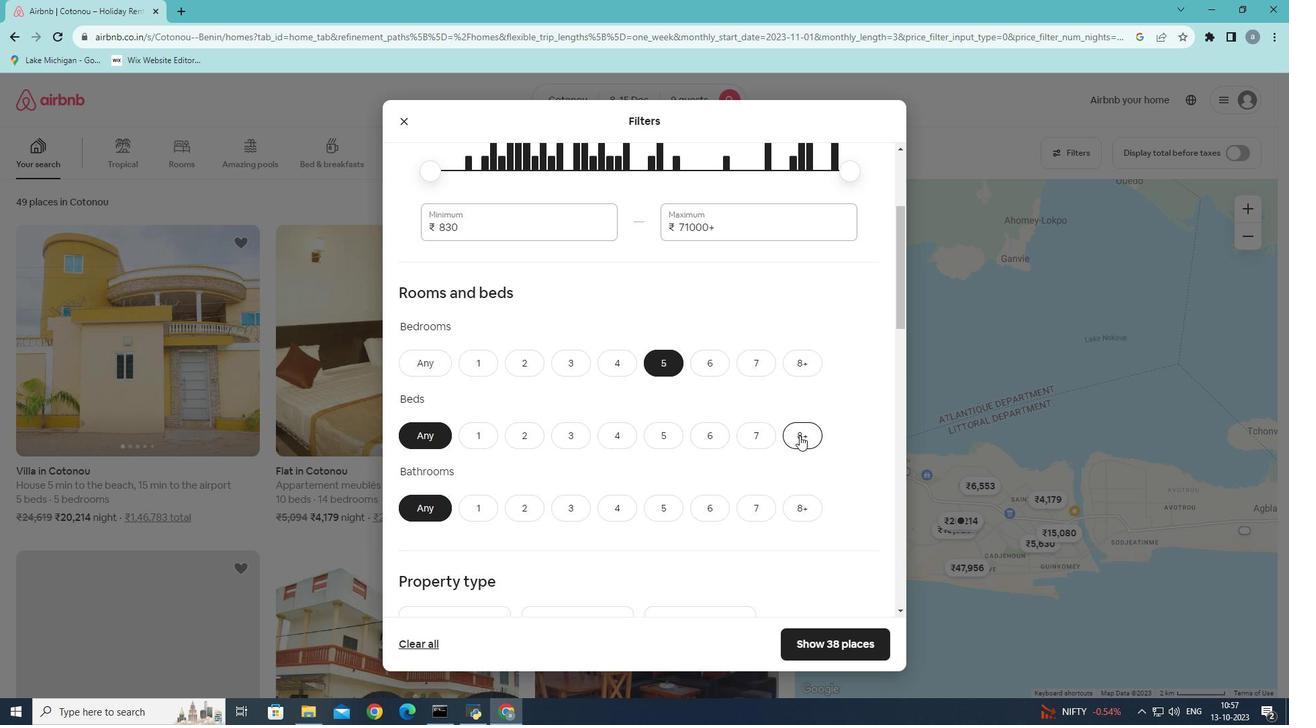 
Action: Mouse pressed left at (800, 435)
Screenshot: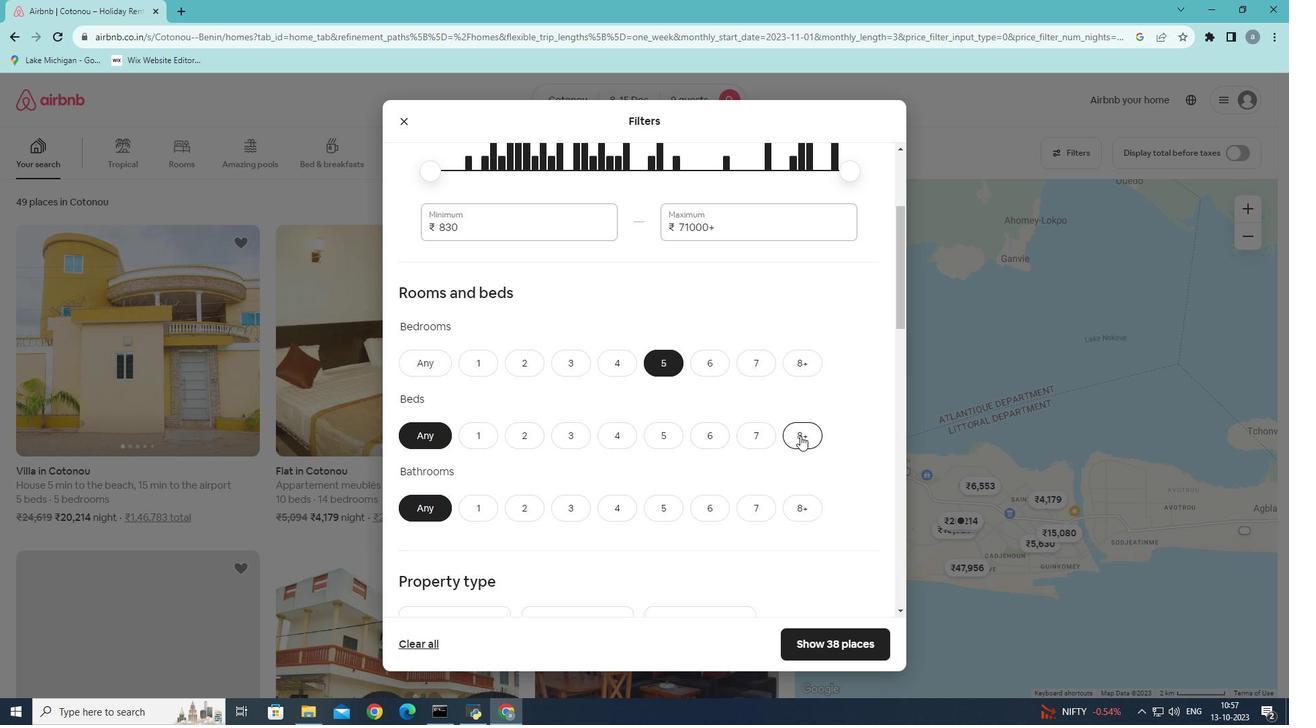 
Action: Mouse moved to (665, 516)
Screenshot: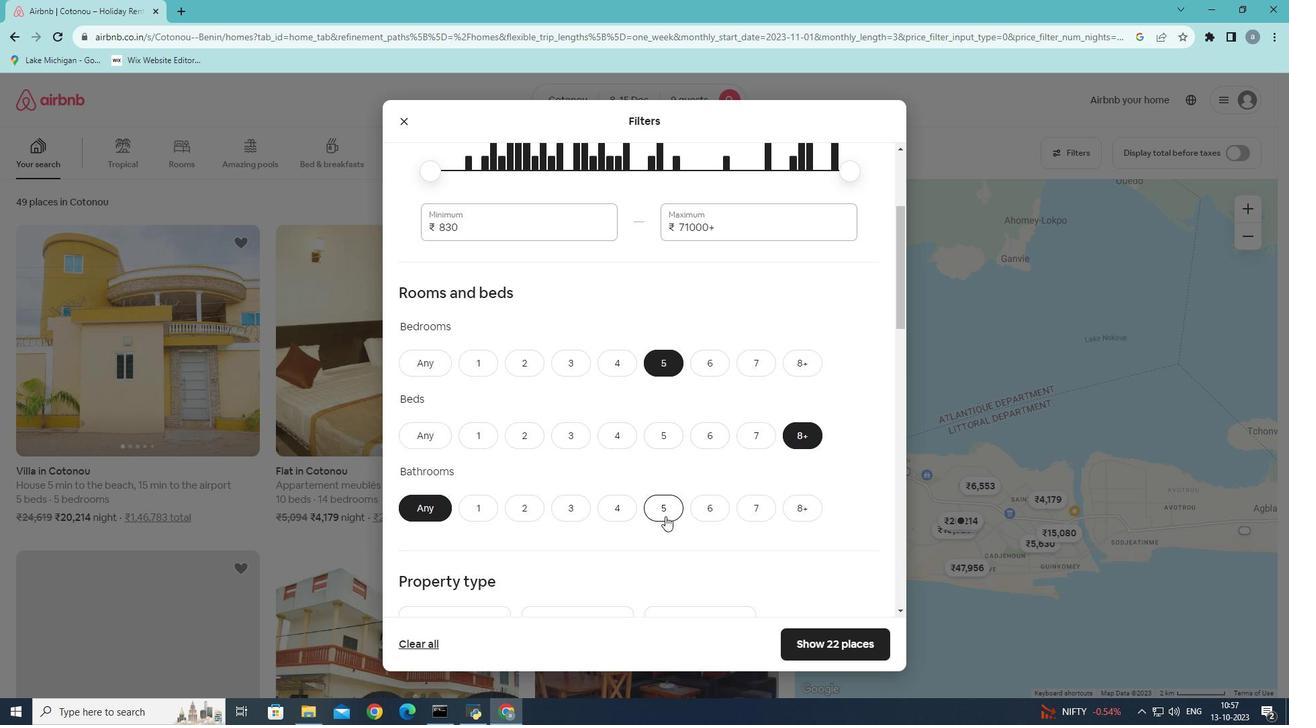 
Action: Mouse pressed left at (665, 516)
Screenshot: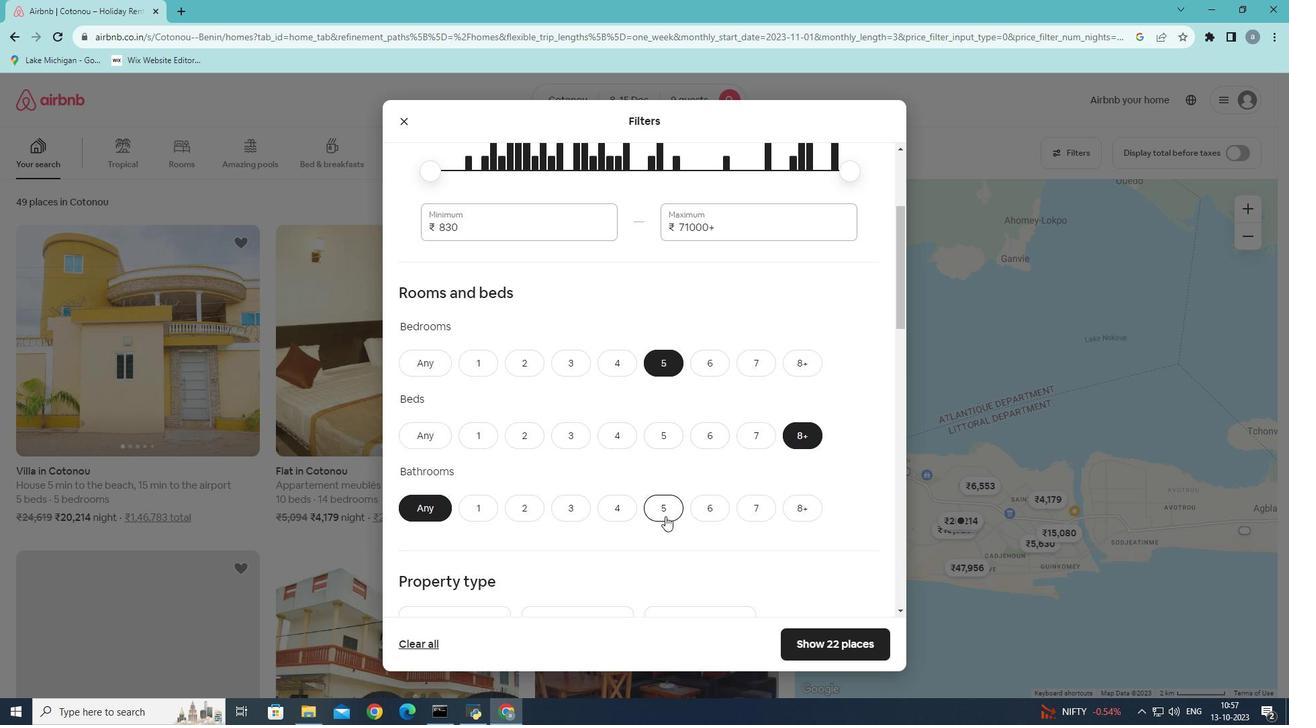 
Action: Mouse moved to (595, 517)
Screenshot: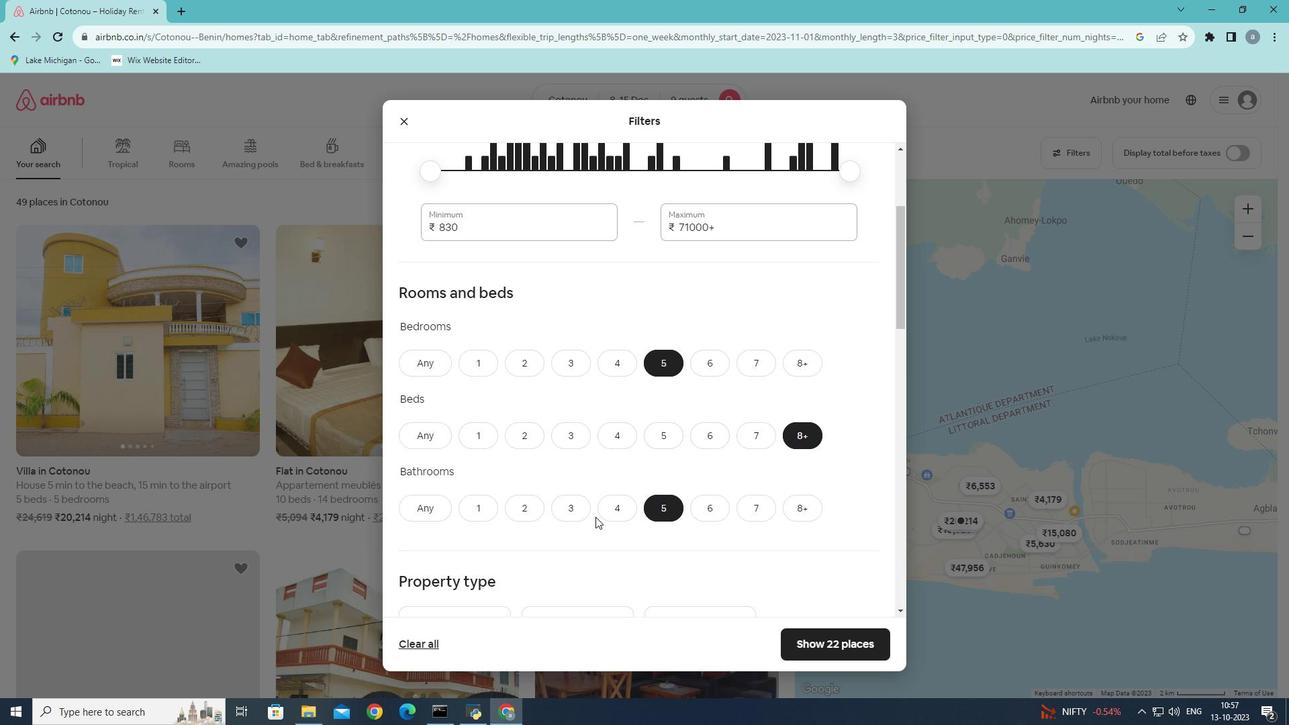 
Action: Mouse scrolled (595, 516) with delta (0, 0)
Screenshot: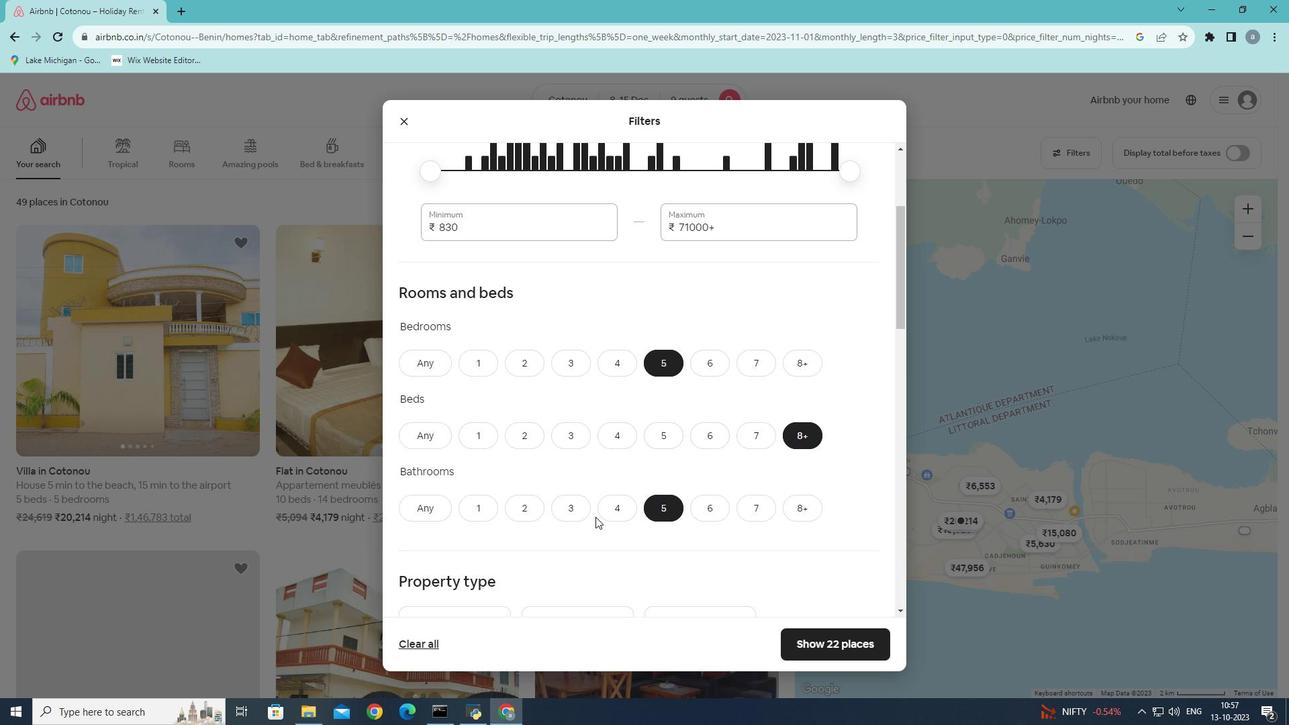 
Action: Mouse scrolled (595, 516) with delta (0, 0)
Screenshot: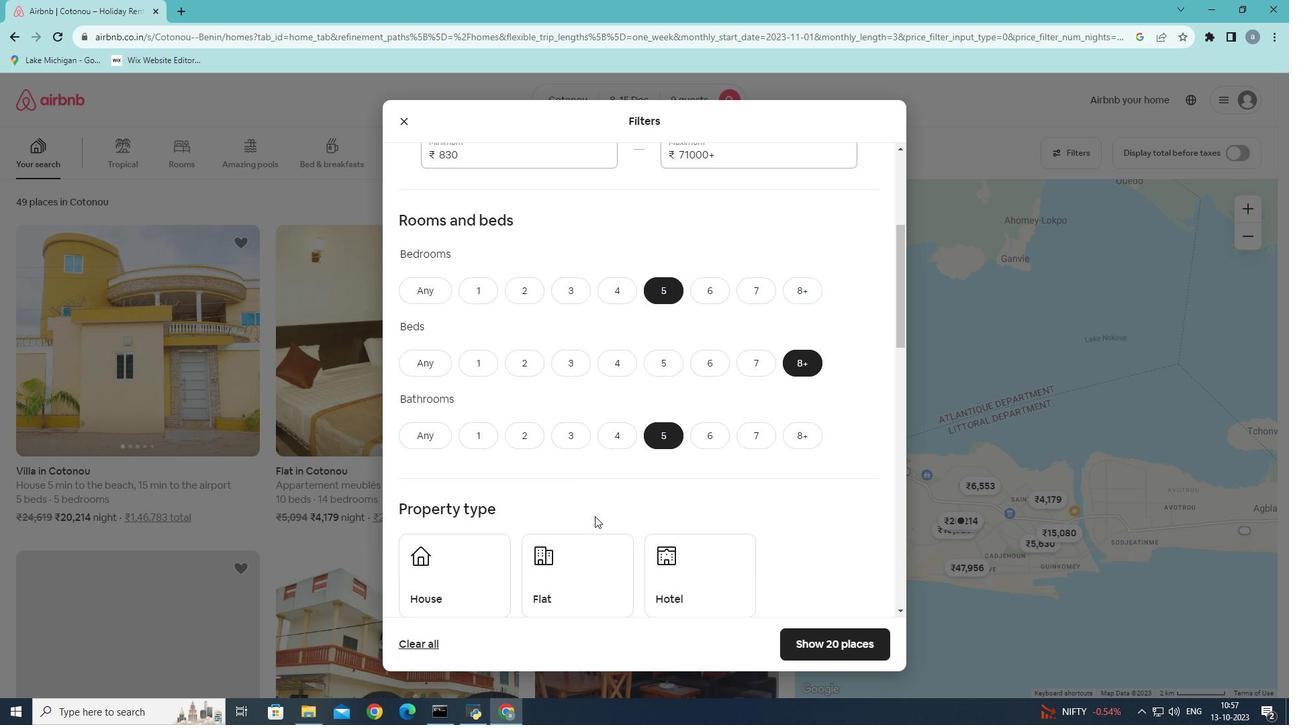
Action: Mouse moved to (595, 509)
Screenshot: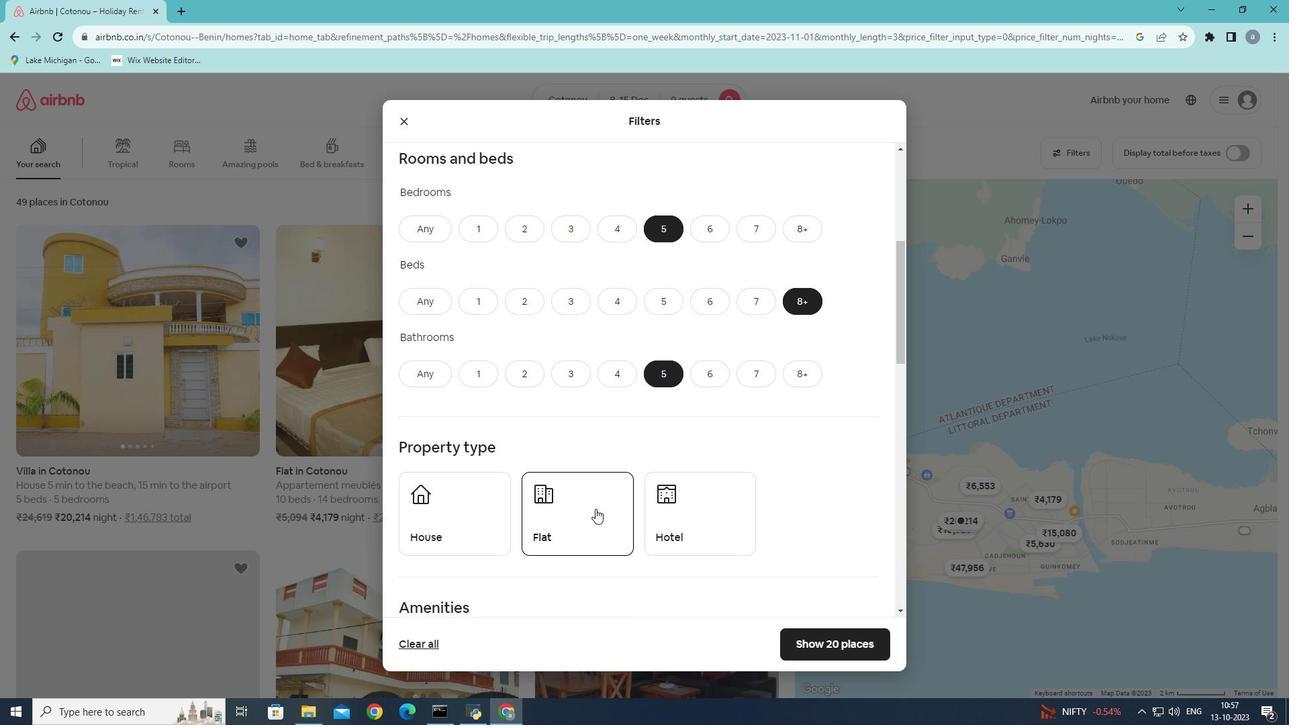 
Action: Mouse scrolled (595, 508) with delta (0, 0)
Screenshot: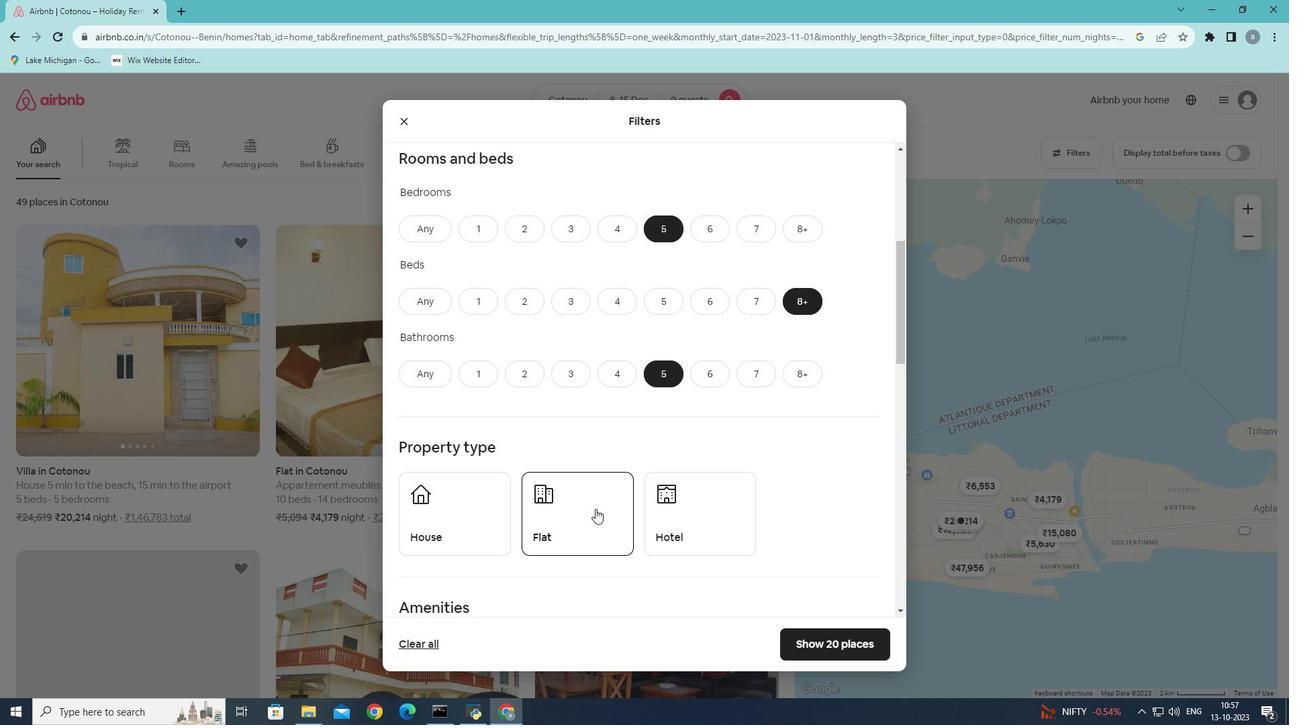
Action: Mouse moved to (605, 477)
Screenshot: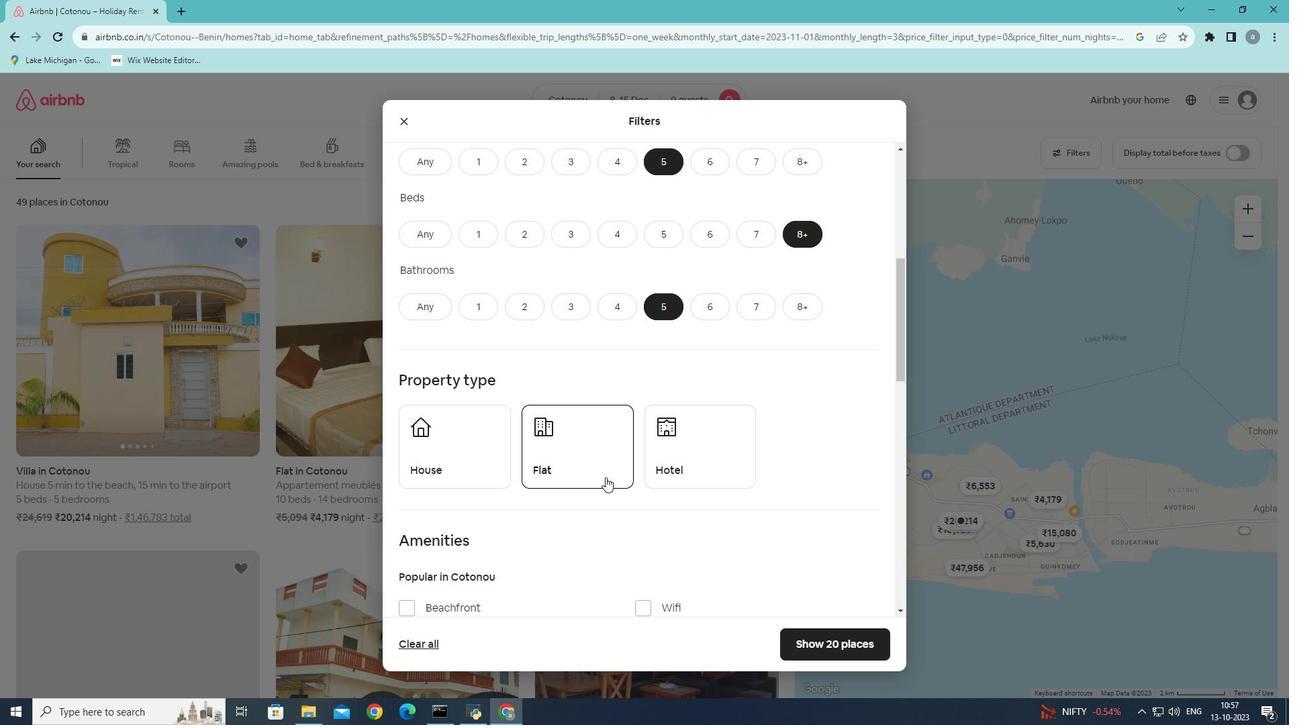 
Action: Mouse pressed left at (605, 477)
Screenshot: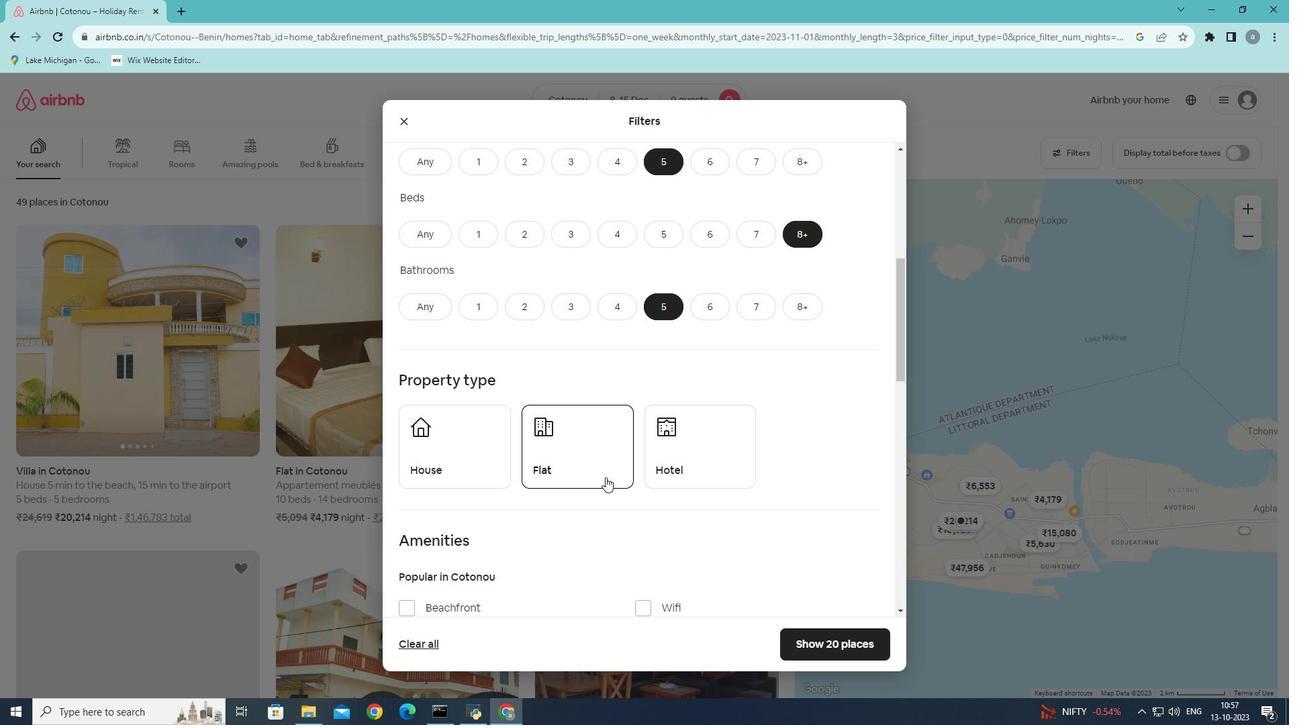 
Action: Mouse moved to (580, 526)
Screenshot: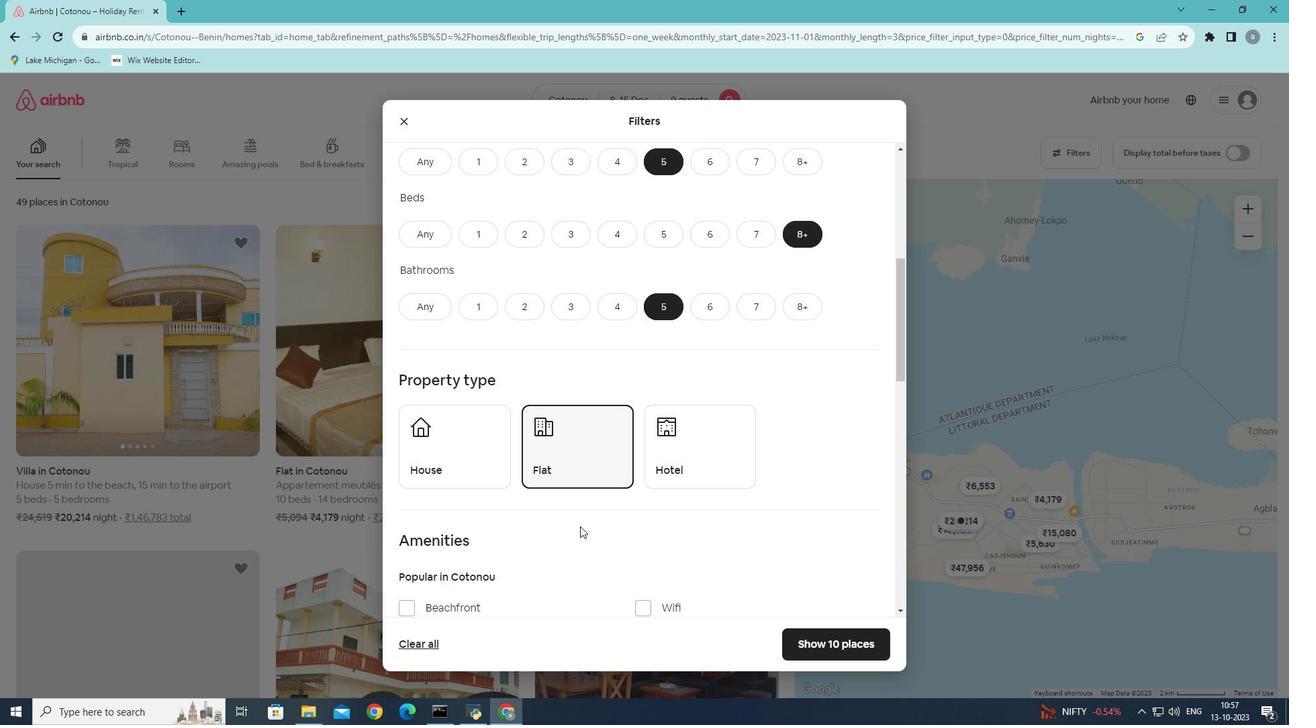 
Action: Mouse scrolled (580, 525) with delta (0, 0)
Screenshot: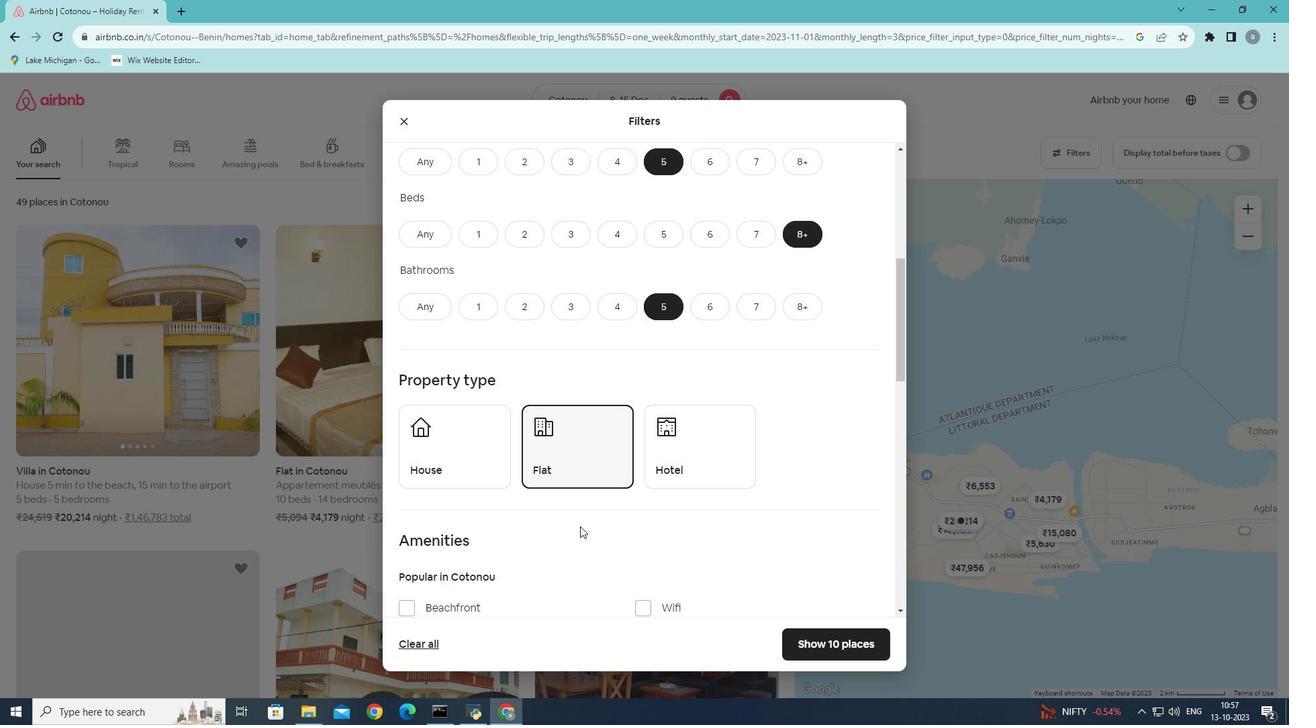 
Action: Mouse scrolled (580, 525) with delta (0, 0)
Screenshot: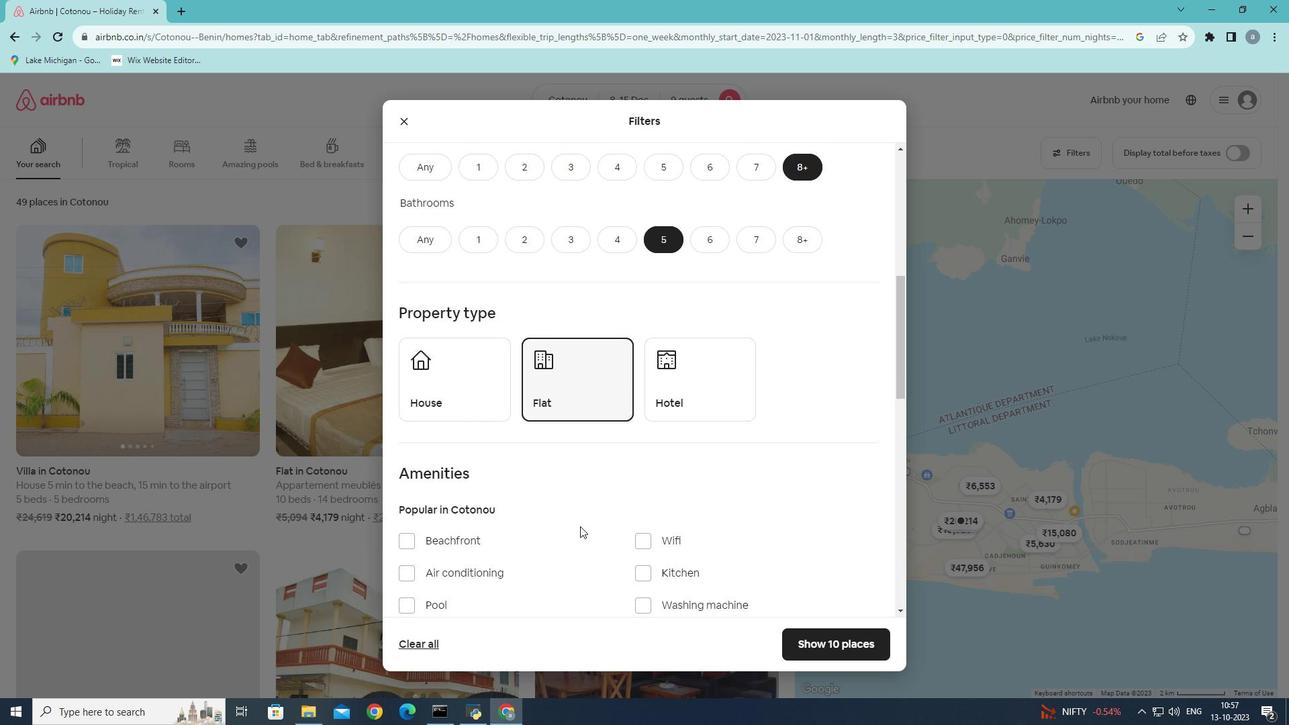 
Action: Mouse moved to (644, 476)
Screenshot: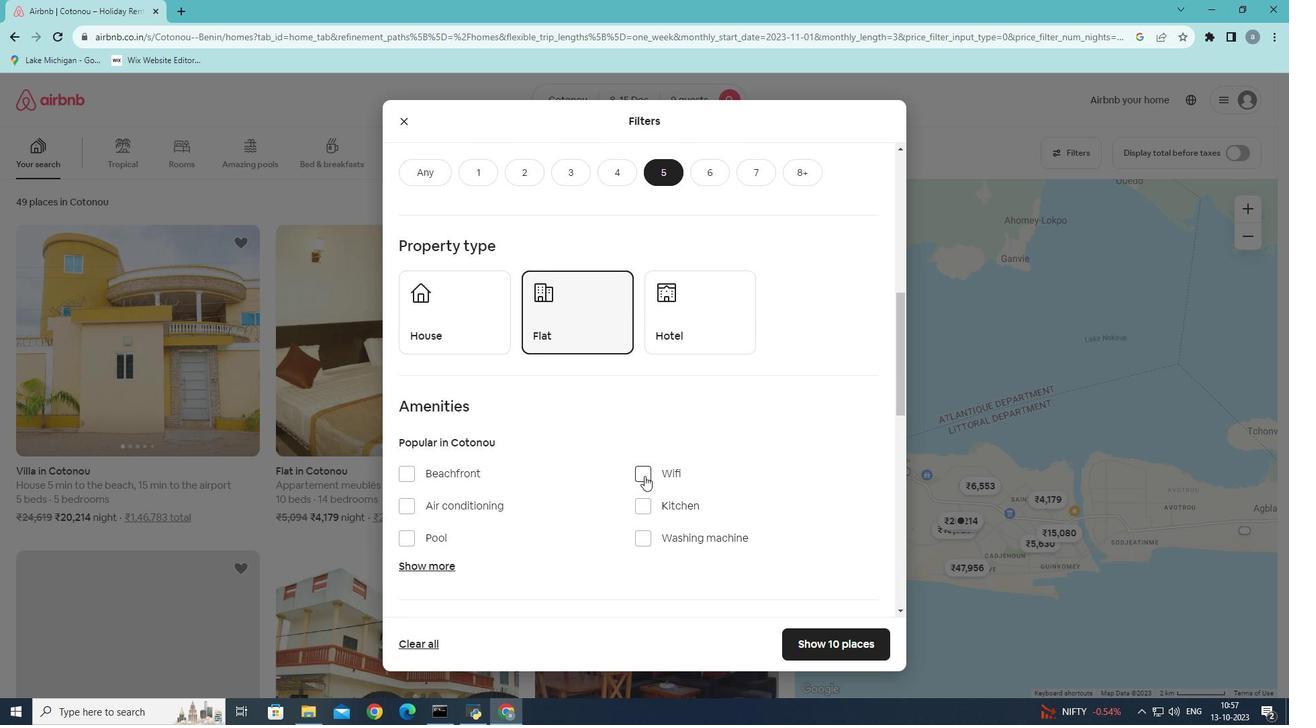 
Action: Mouse pressed left at (644, 476)
Screenshot: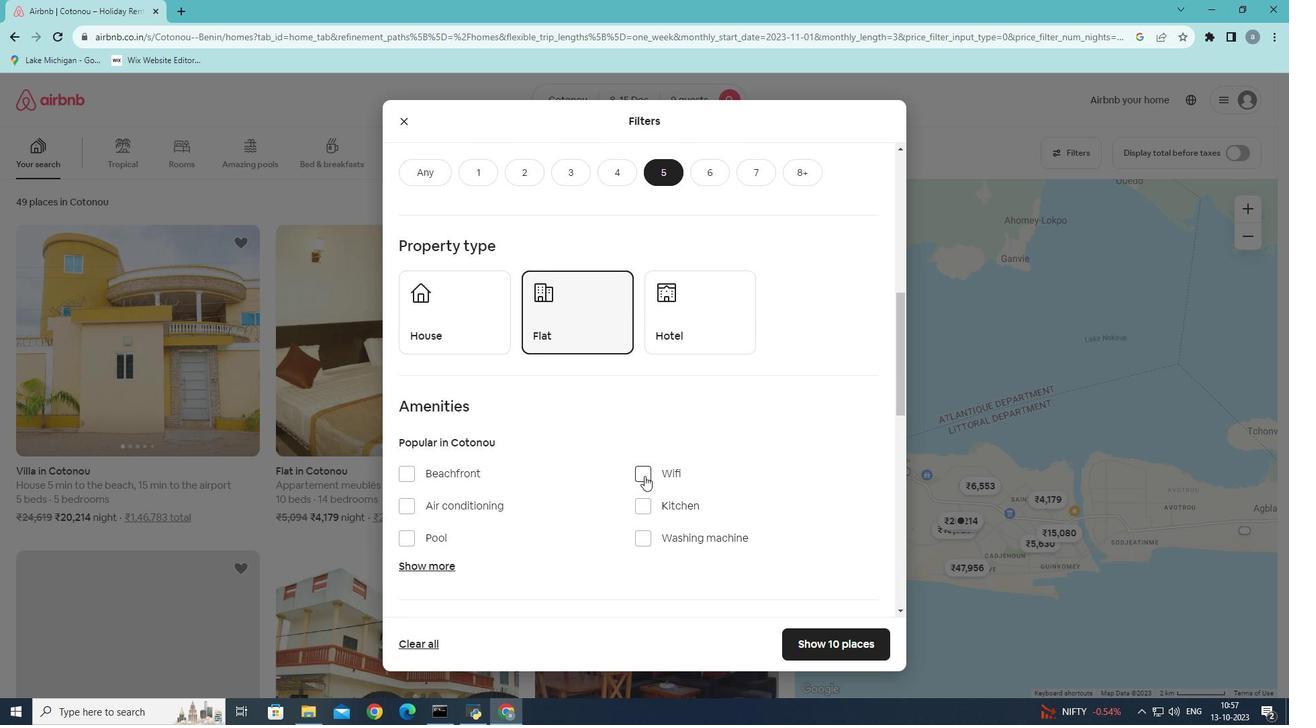 
Action: Mouse moved to (555, 507)
Screenshot: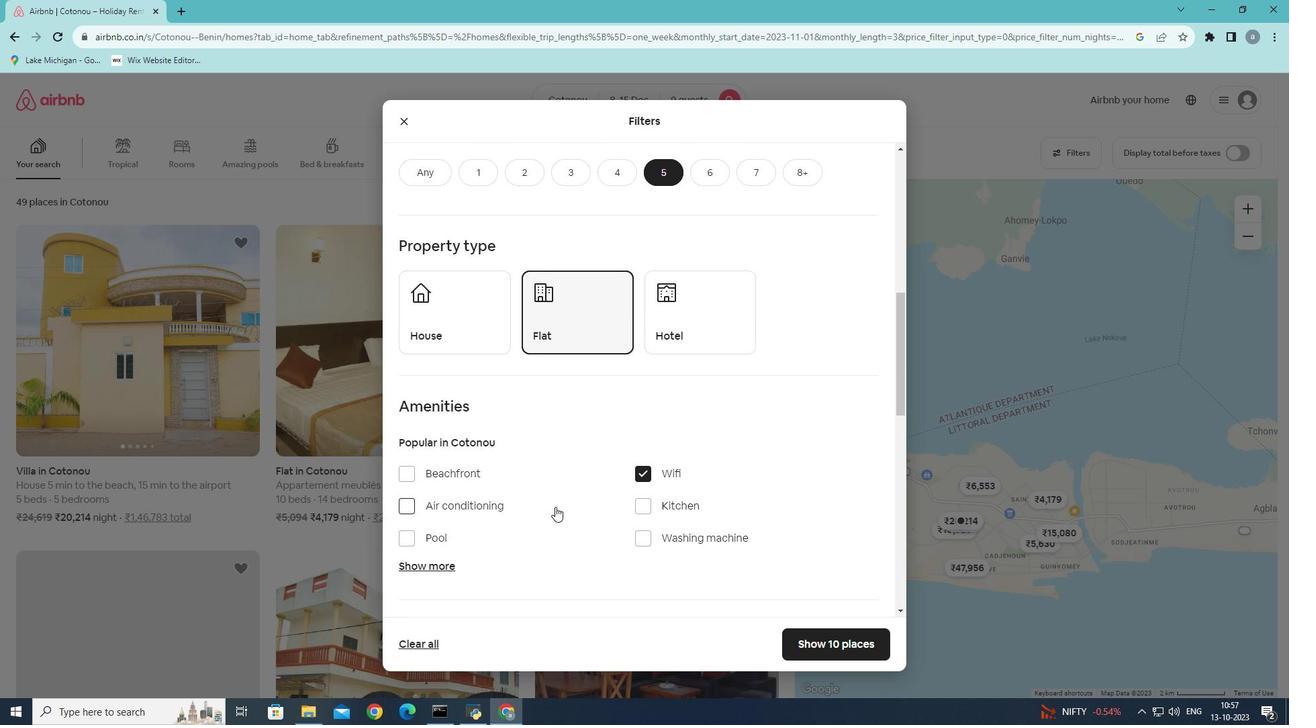
Action: Mouse scrolled (555, 506) with delta (0, 0)
Screenshot: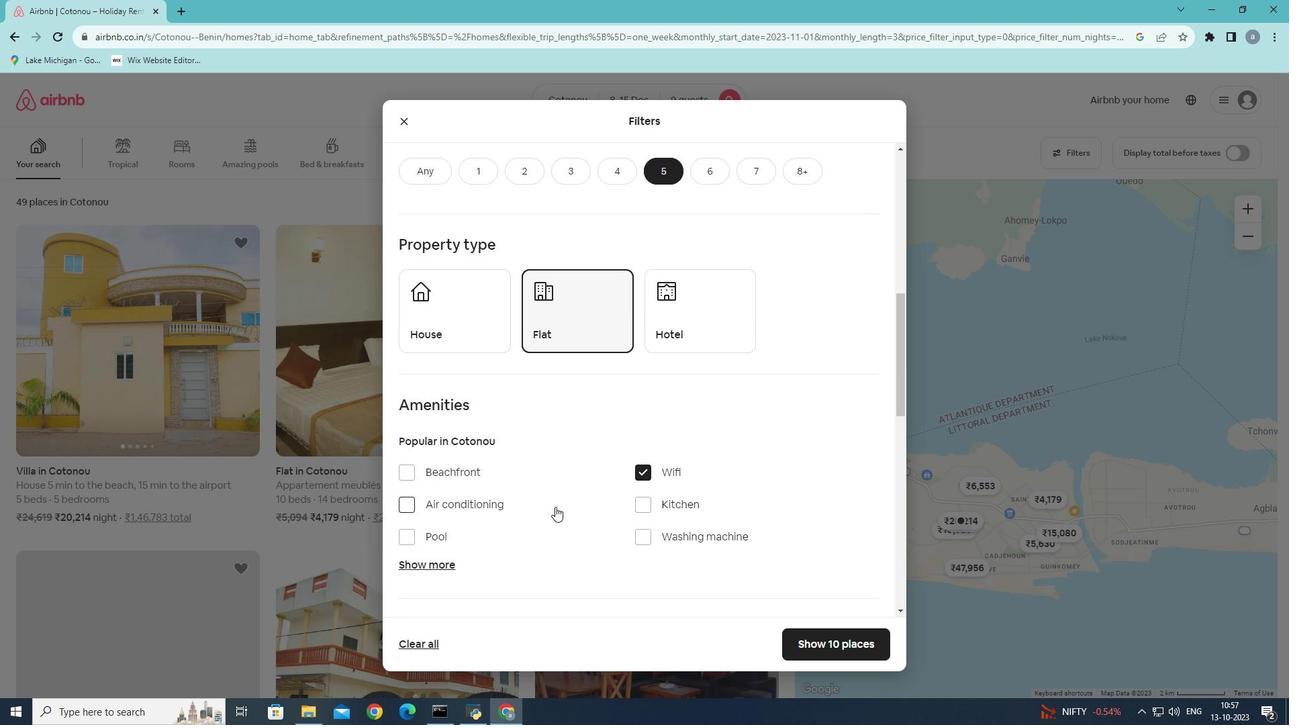 
Action: Mouse scrolled (555, 506) with delta (0, 0)
Screenshot: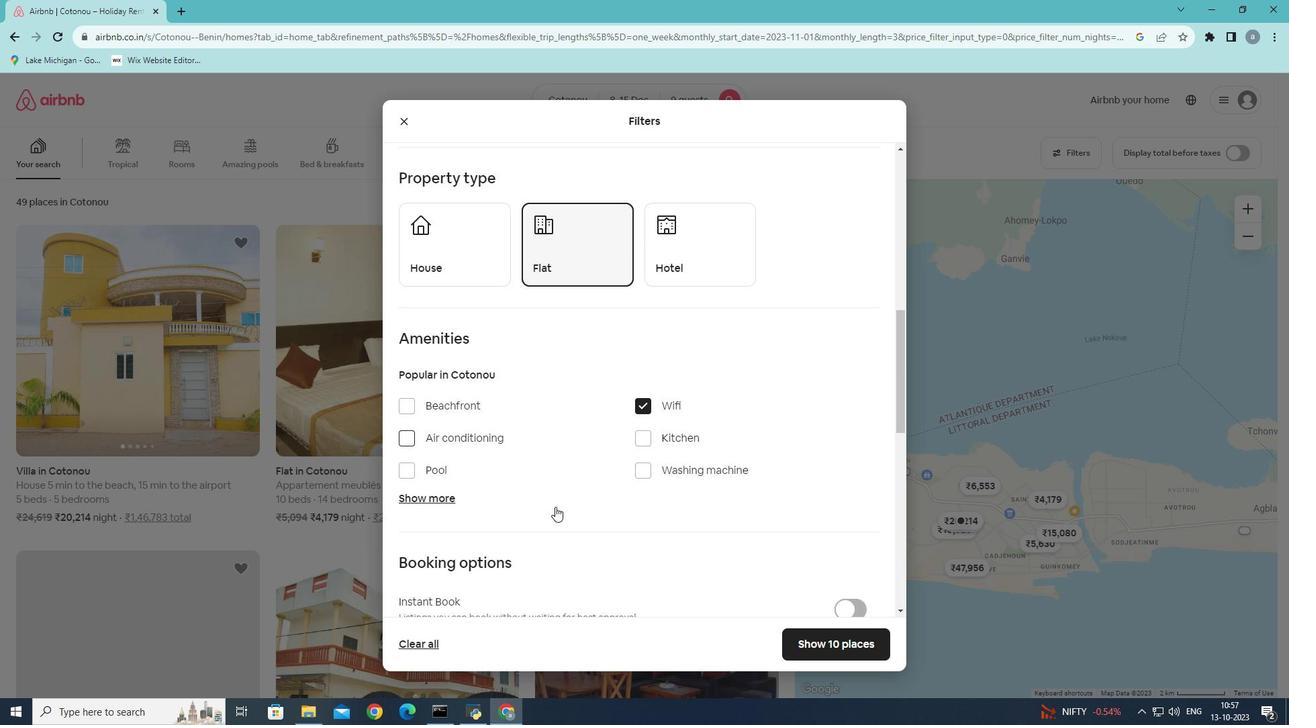 
Action: Mouse moved to (435, 432)
Screenshot: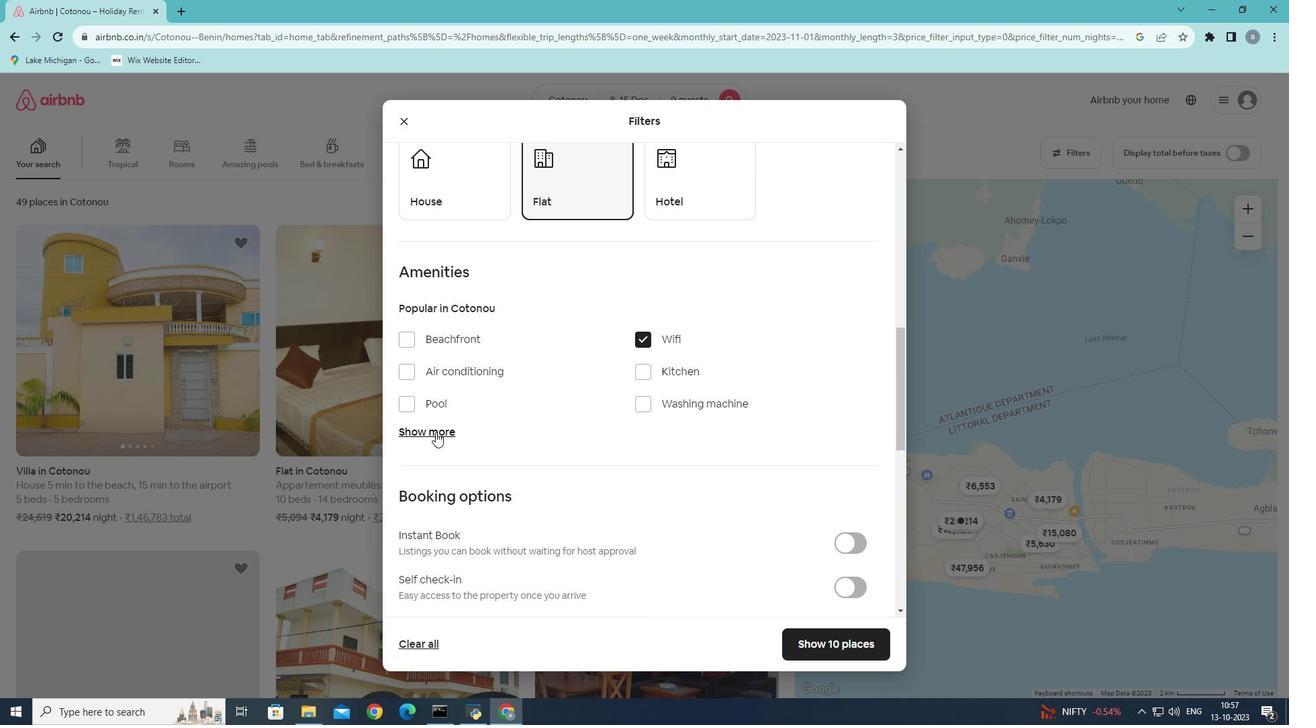 
Action: Mouse pressed left at (435, 432)
Screenshot: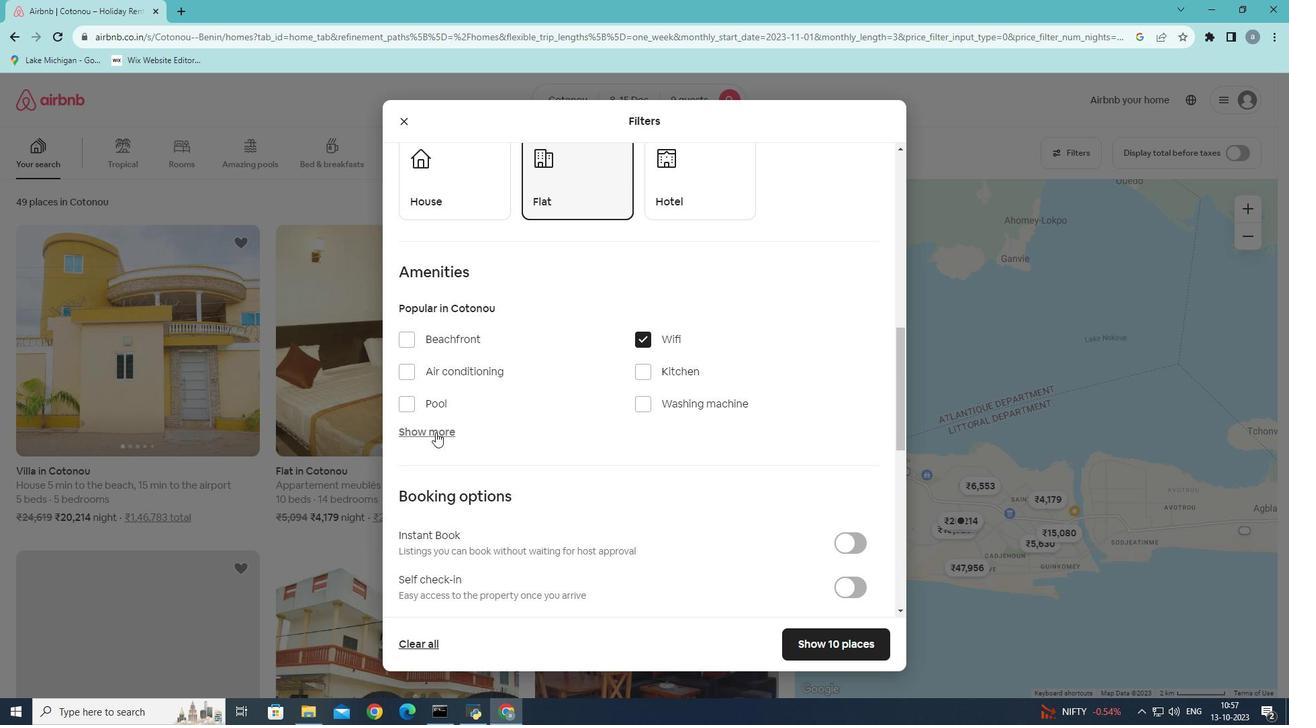 
Action: Mouse moved to (599, 473)
Screenshot: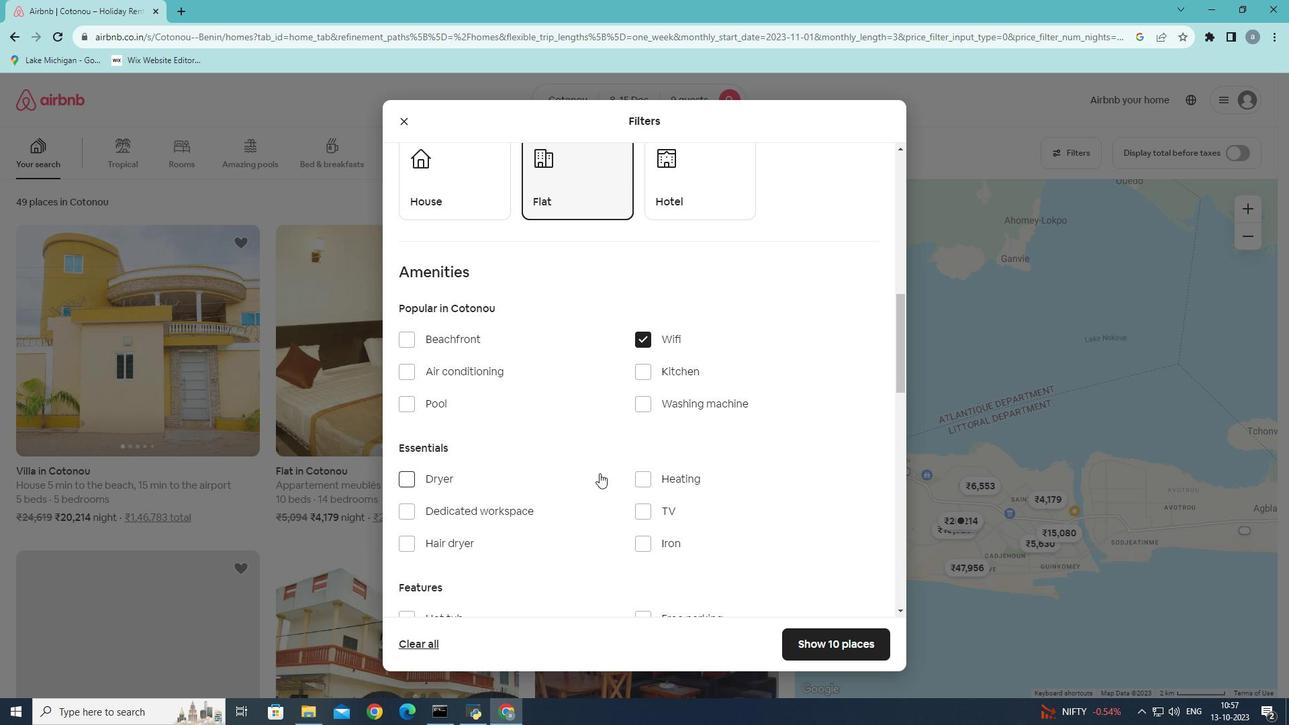
Action: Mouse scrolled (599, 472) with delta (0, 0)
Screenshot: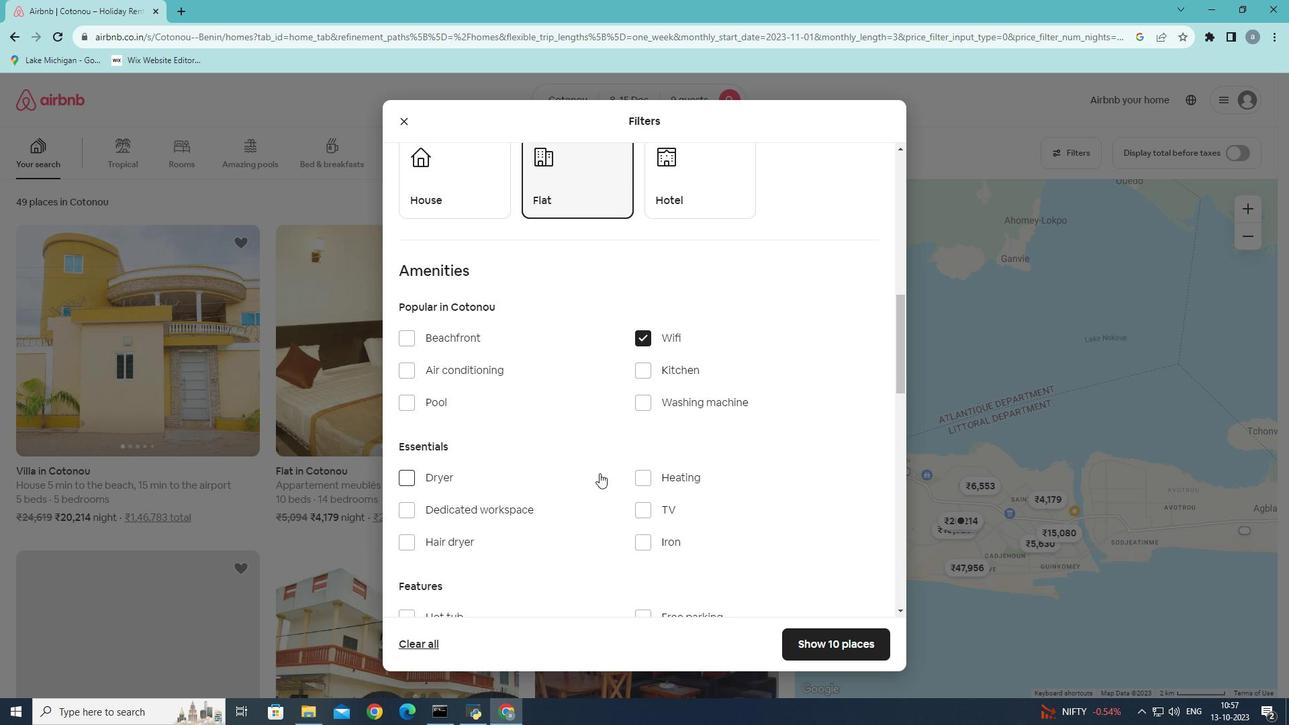 
Action: Mouse moved to (650, 446)
Screenshot: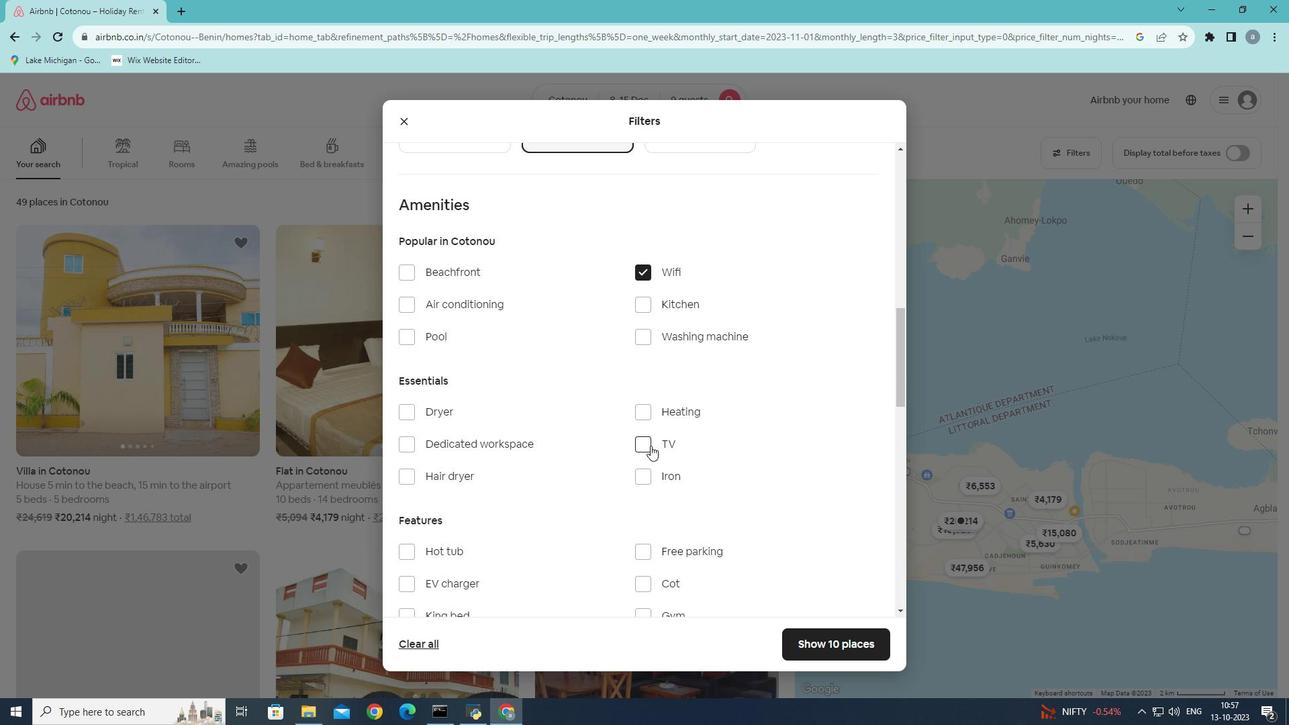 
Action: Mouse pressed left at (650, 446)
Screenshot: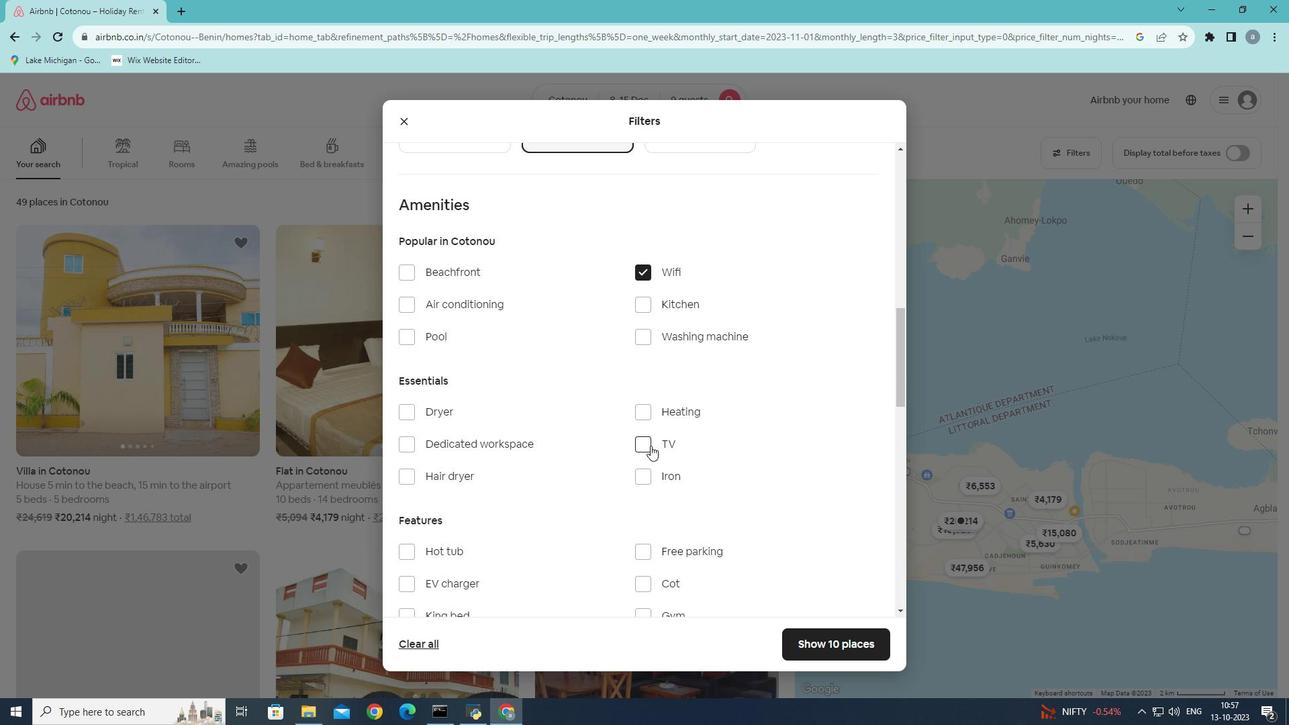 
Action: Mouse moved to (593, 484)
Screenshot: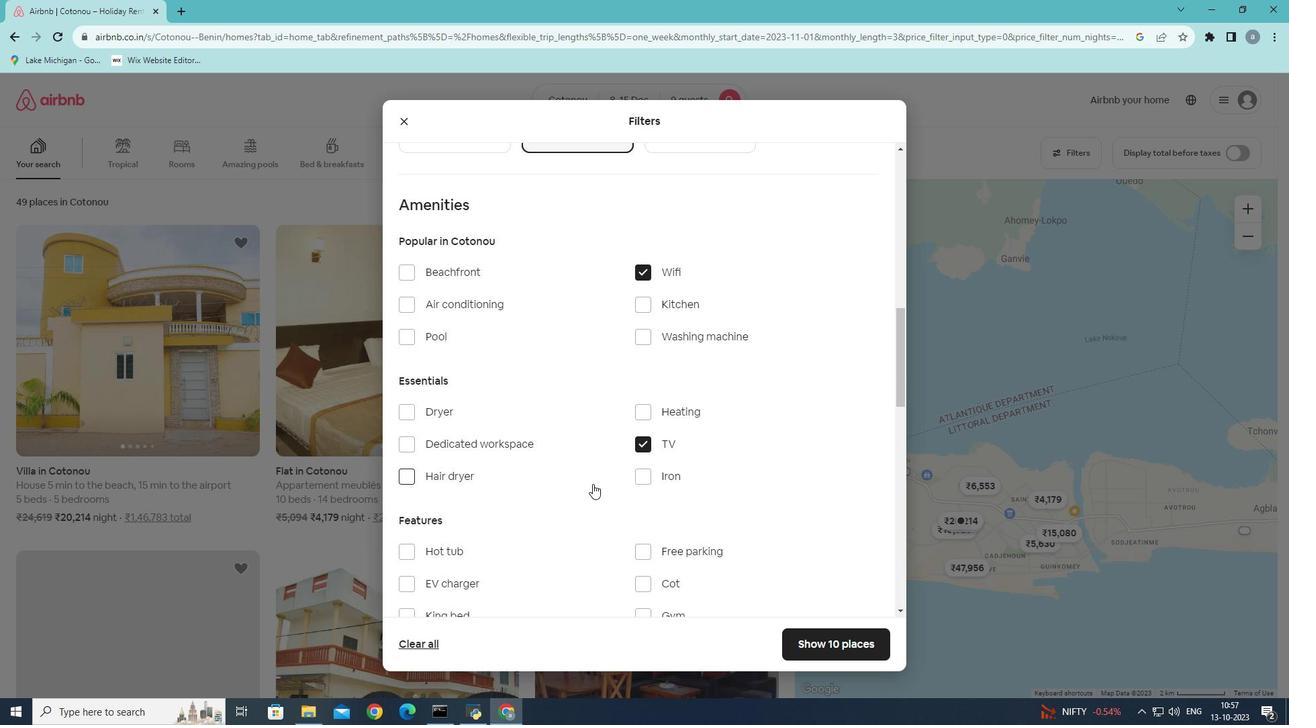 
Action: Mouse scrolled (593, 483) with delta (0, 0)
Screenshot: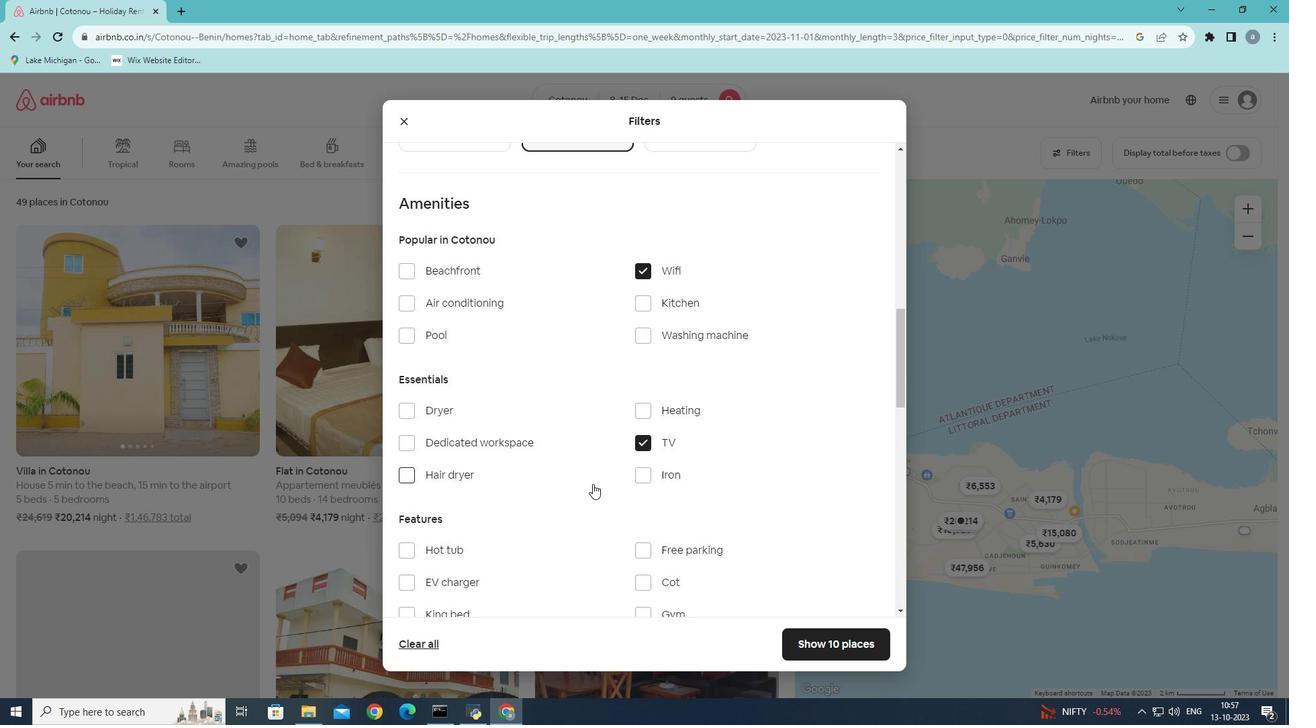 
Action: Mouse moved to (541, 421)
Screenshot: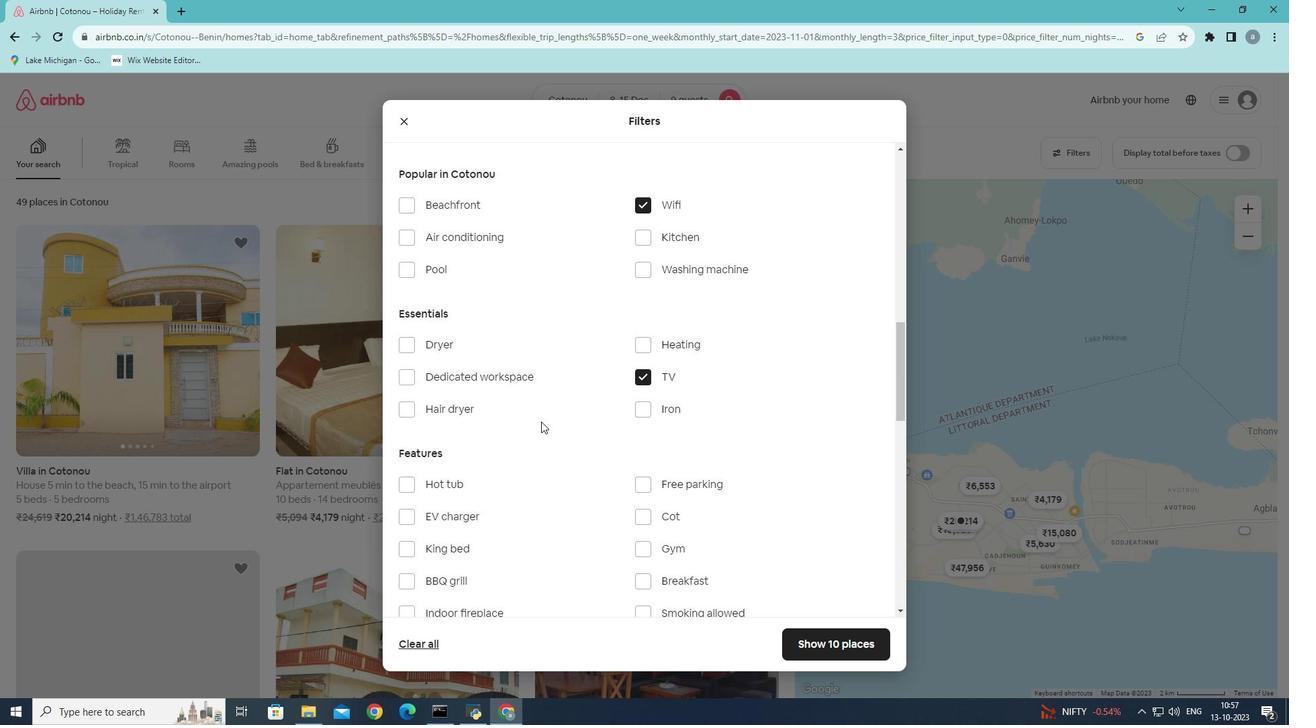 
Action: Mouse scrolled (541, 421) with delta (0, 0)
Screenshot: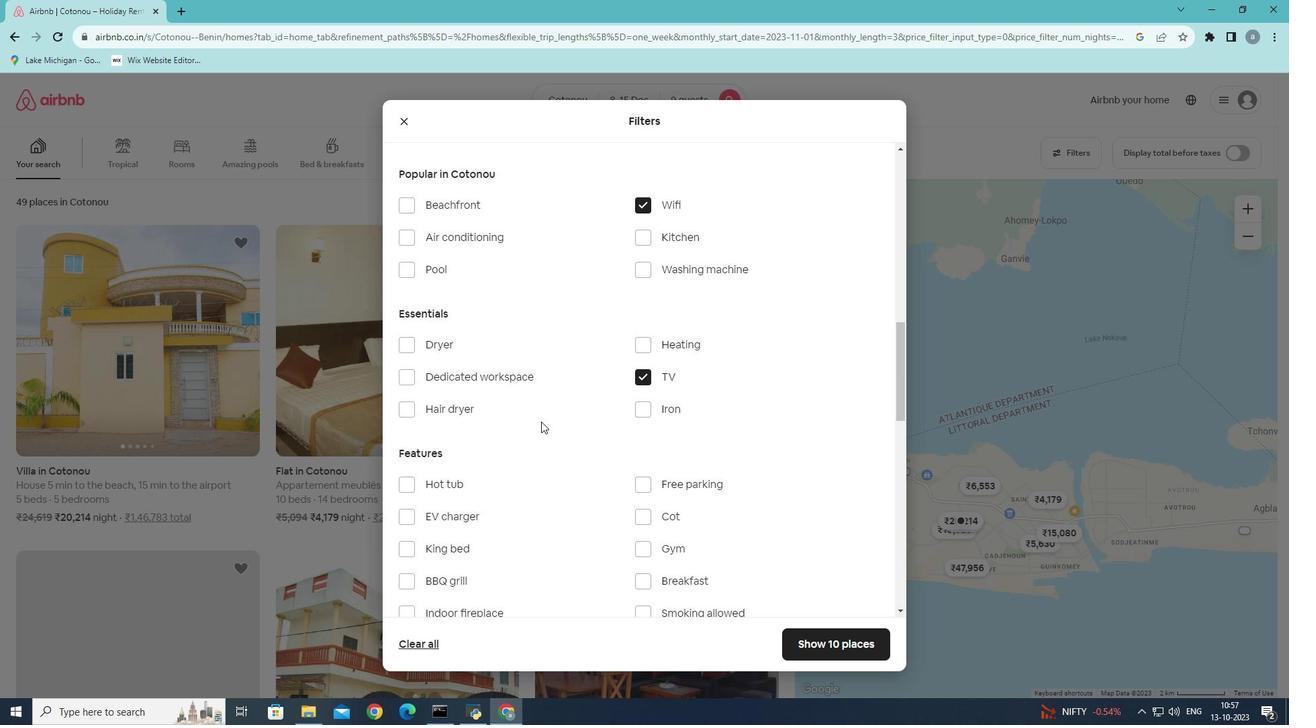 
Action: Mouse scrolled (541, 421) with delta (0, 0)
Screenshot: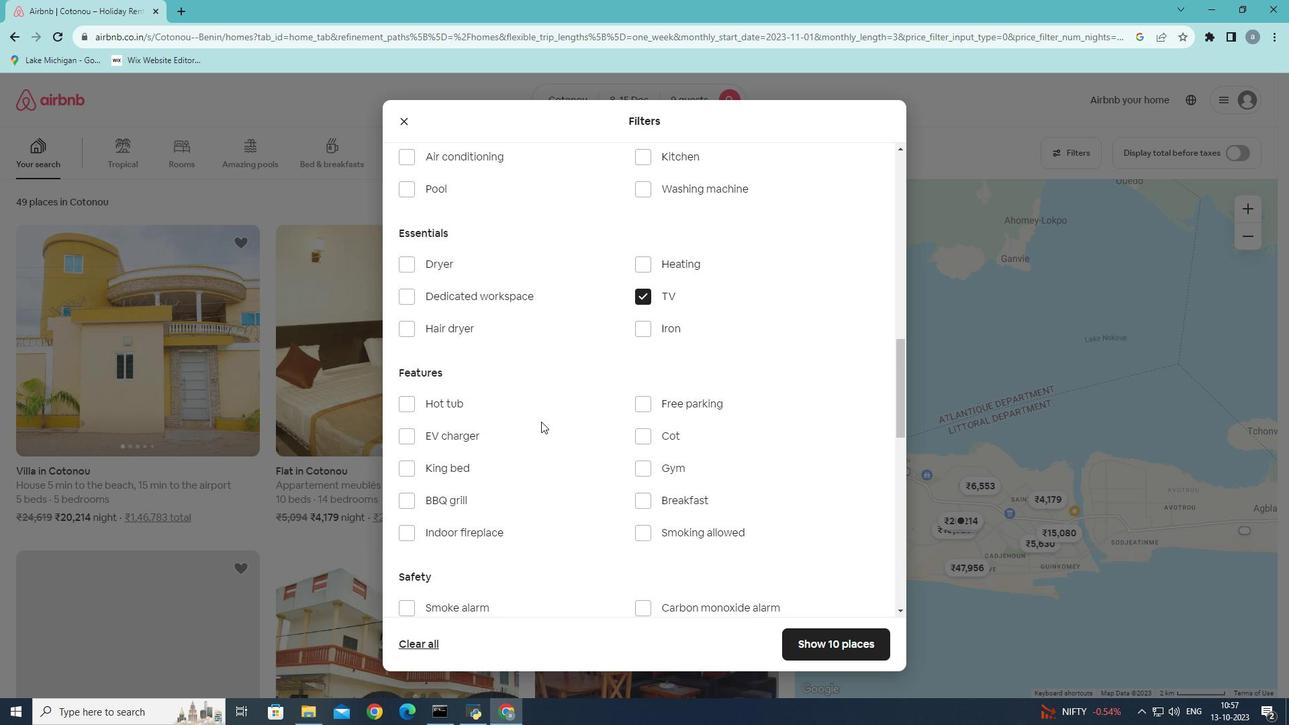 
Action: Mouse moved to (642, 419)
Screenshot: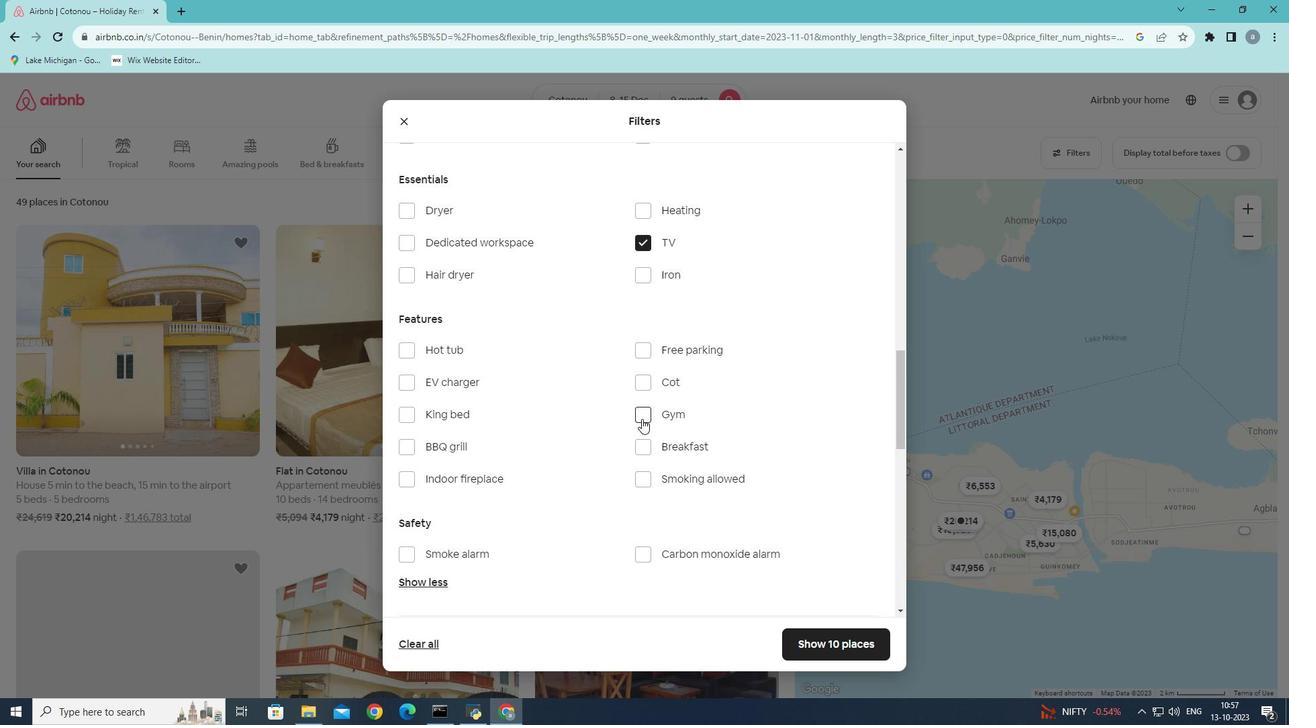 
Action: Mouse pressed left at (642, 419)
Screenshot: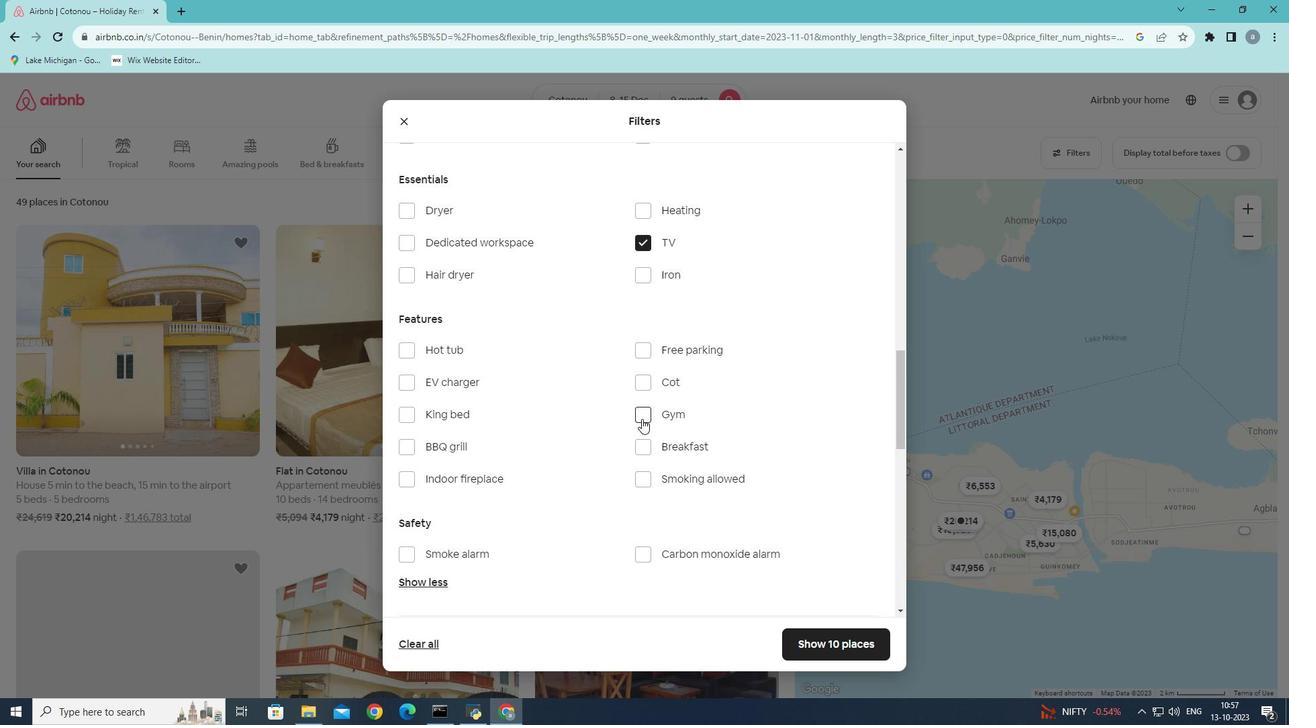 
Action: Mouse moved to (645, 452)
Screenshot: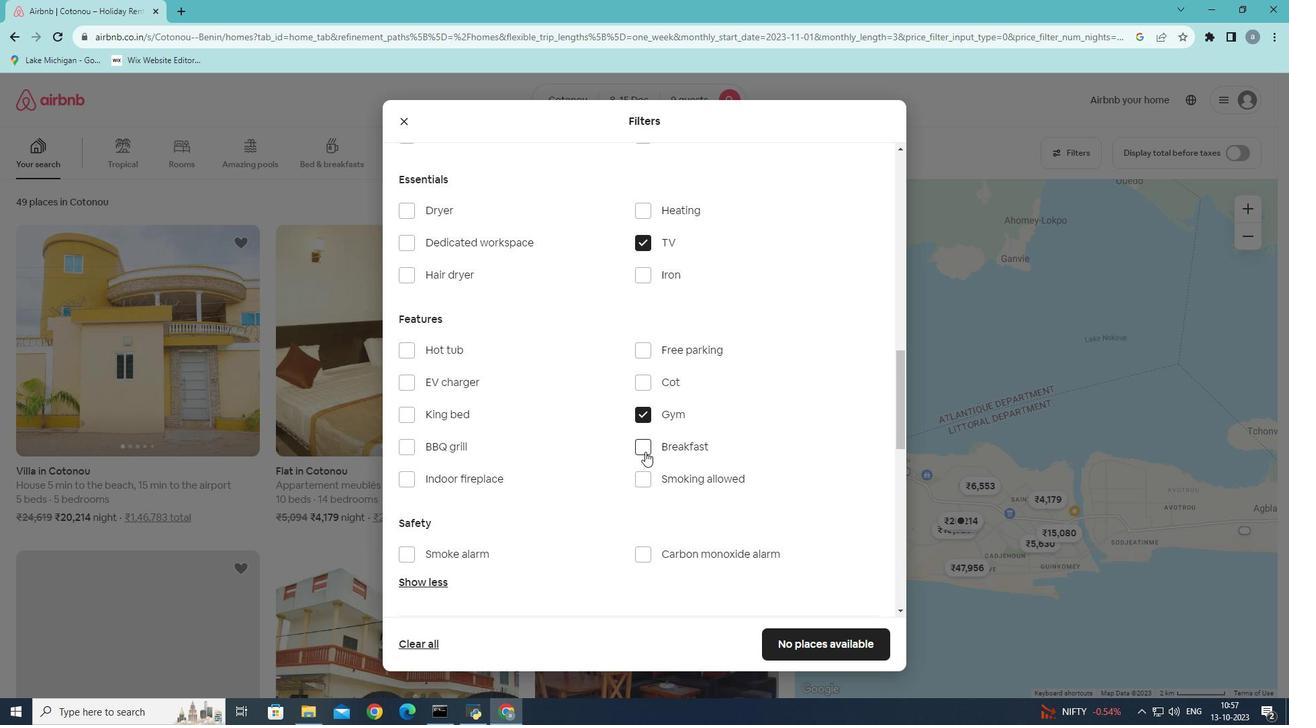 
Action: Mouse pressed left at (645, 452)
Screenshot: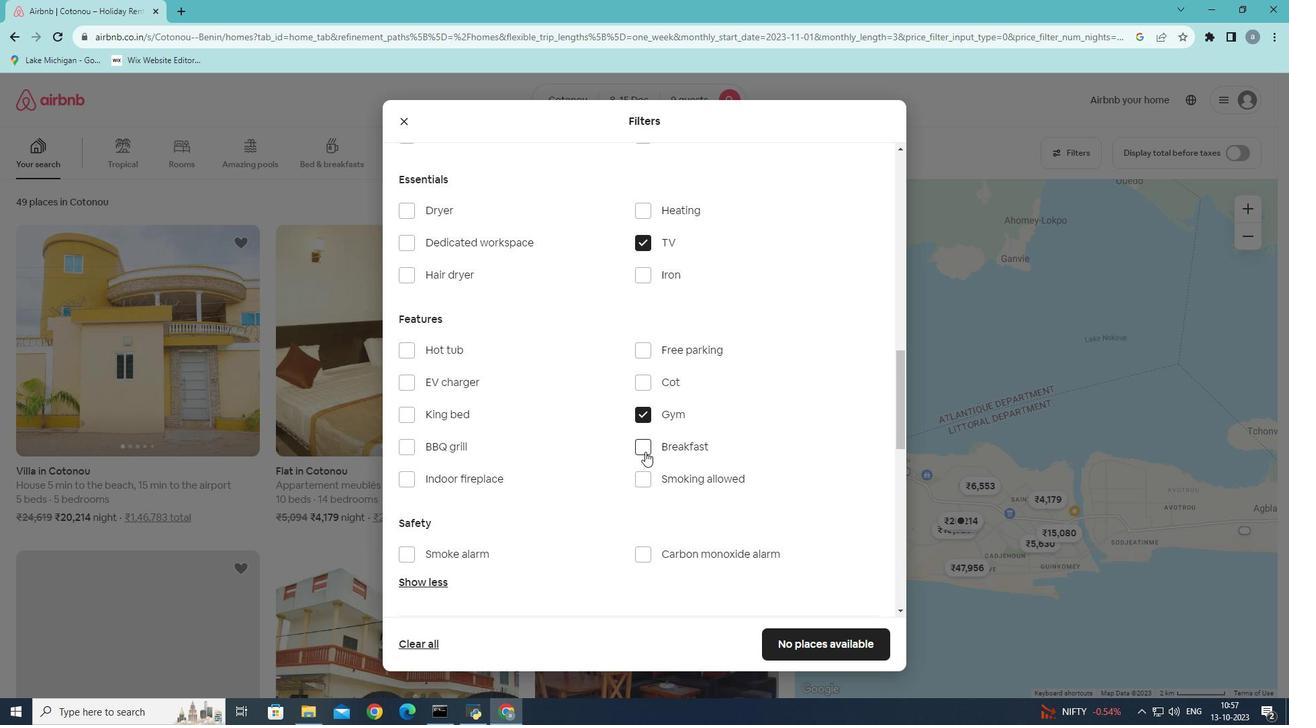 
Action: Mouse moved to (648, 367)
Screenshot: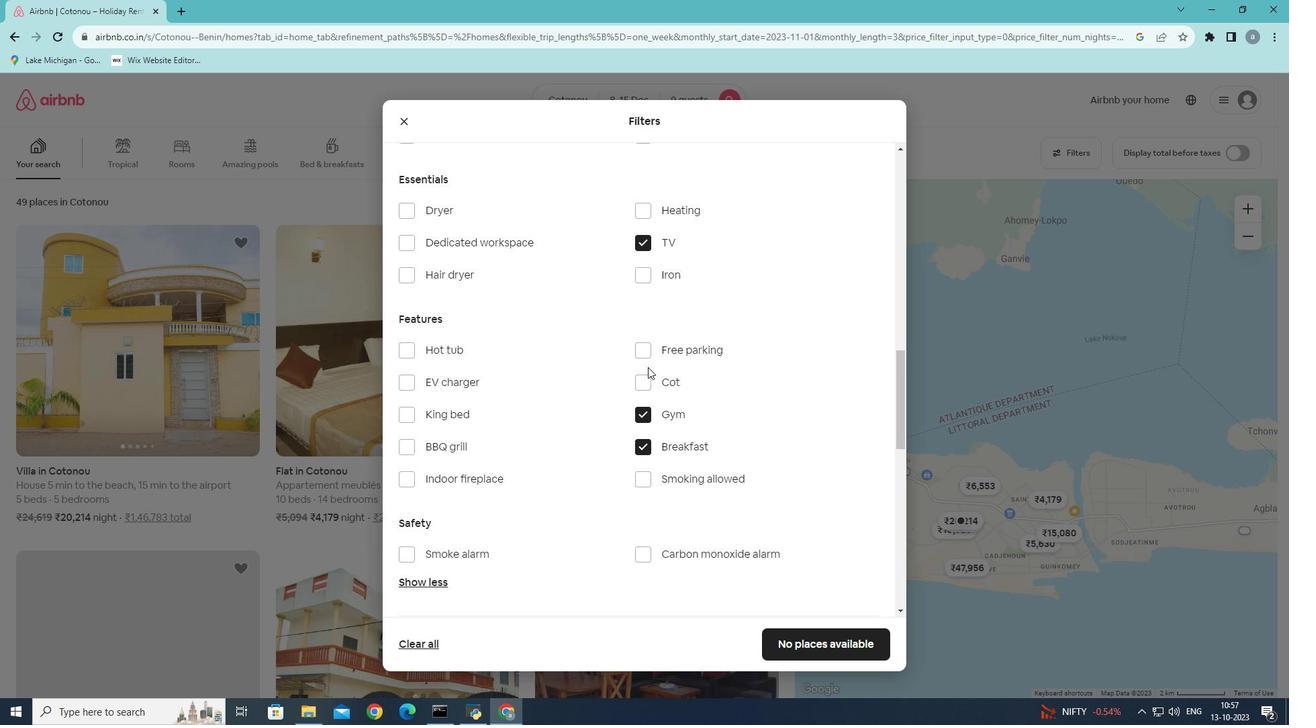 
Action: Mouse scrolled (648, 366) with delta (0, 0)
Screenshot: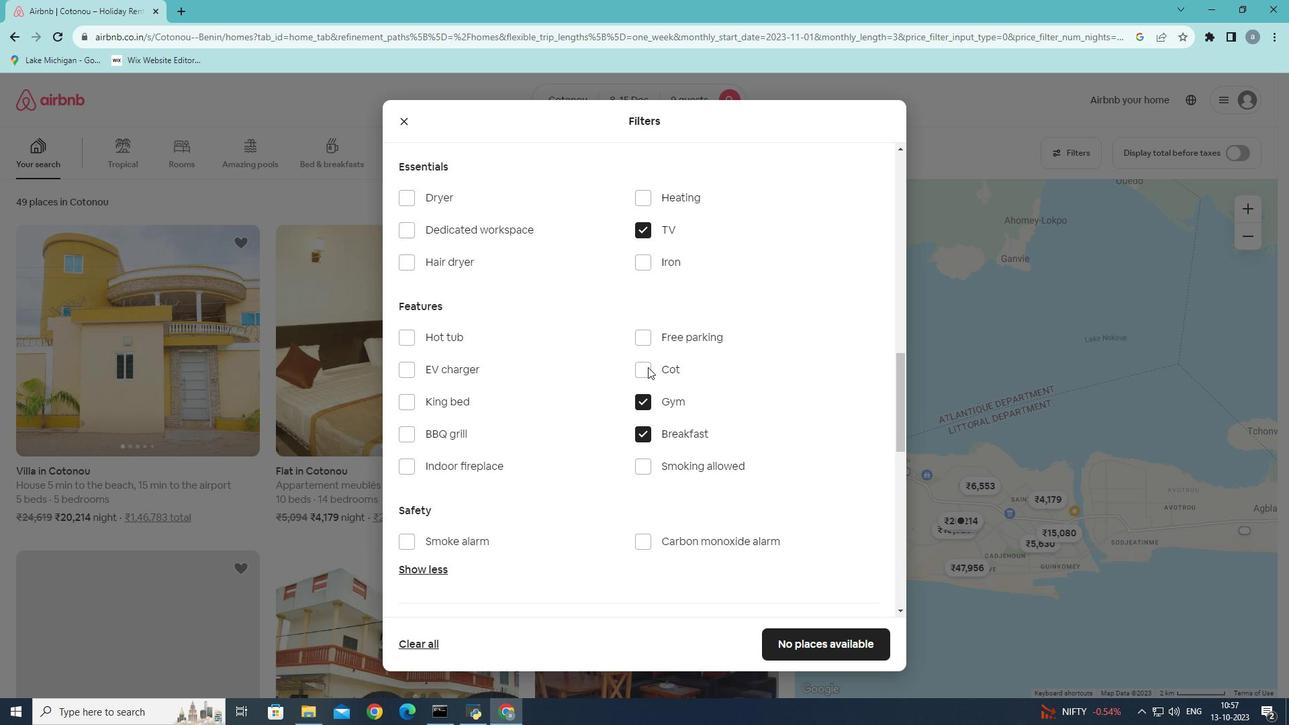 
Action: Mouse scrolled (648, 368) with delta (0, 0)
Screenshot: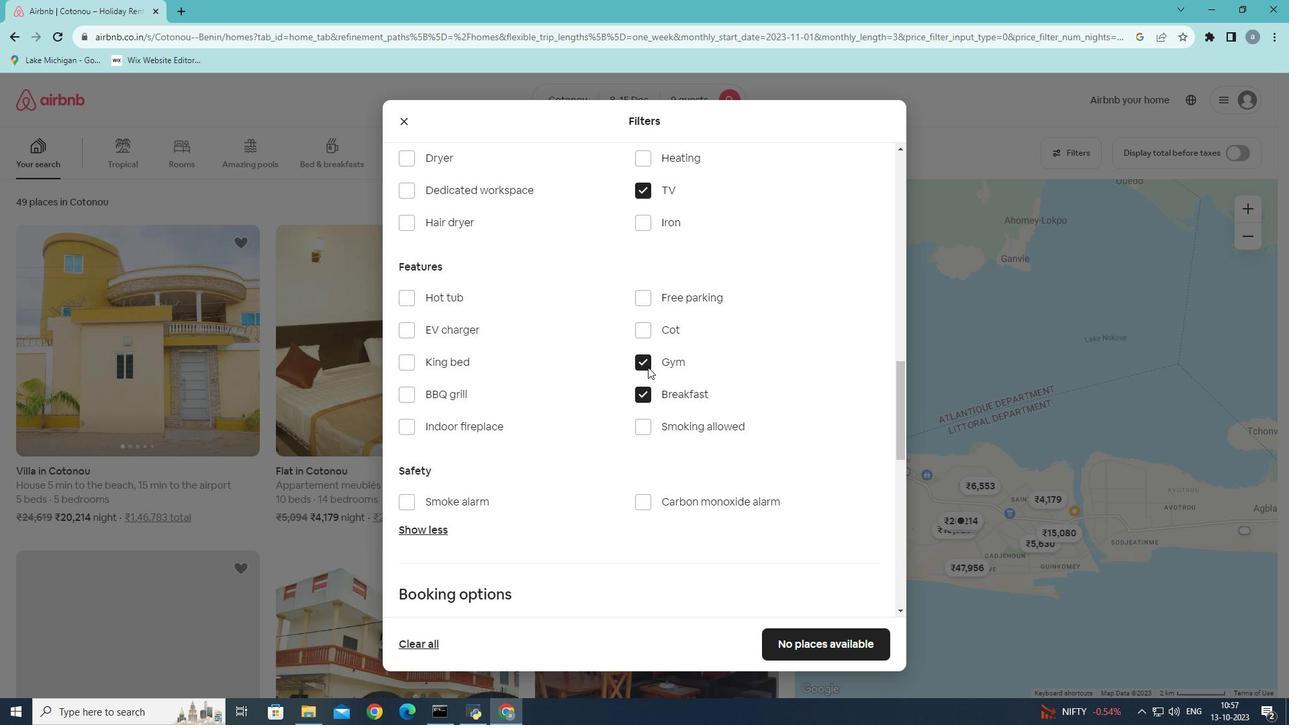 
Action: Mouse scrolled (648, 368) with delta (0, 0)
Screenshot: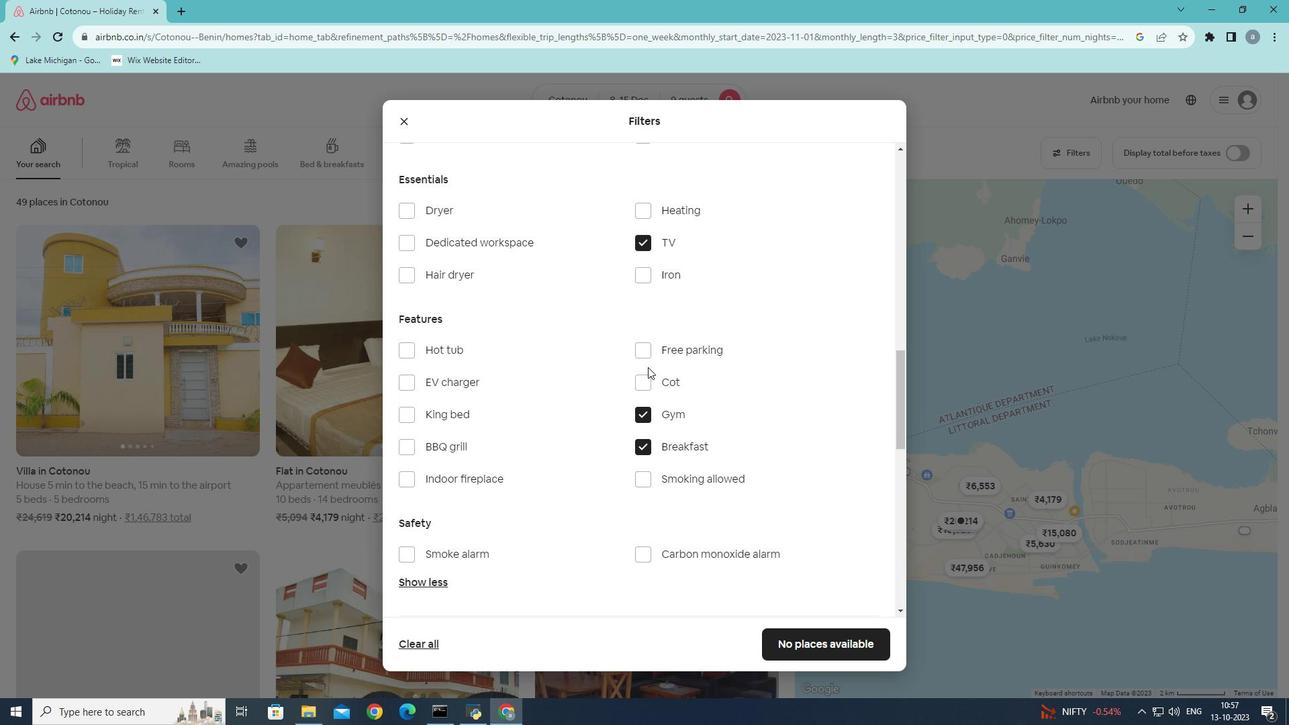 
Action: Mouse scrolled (648, 368) with delta (0, 0)
Screenshot: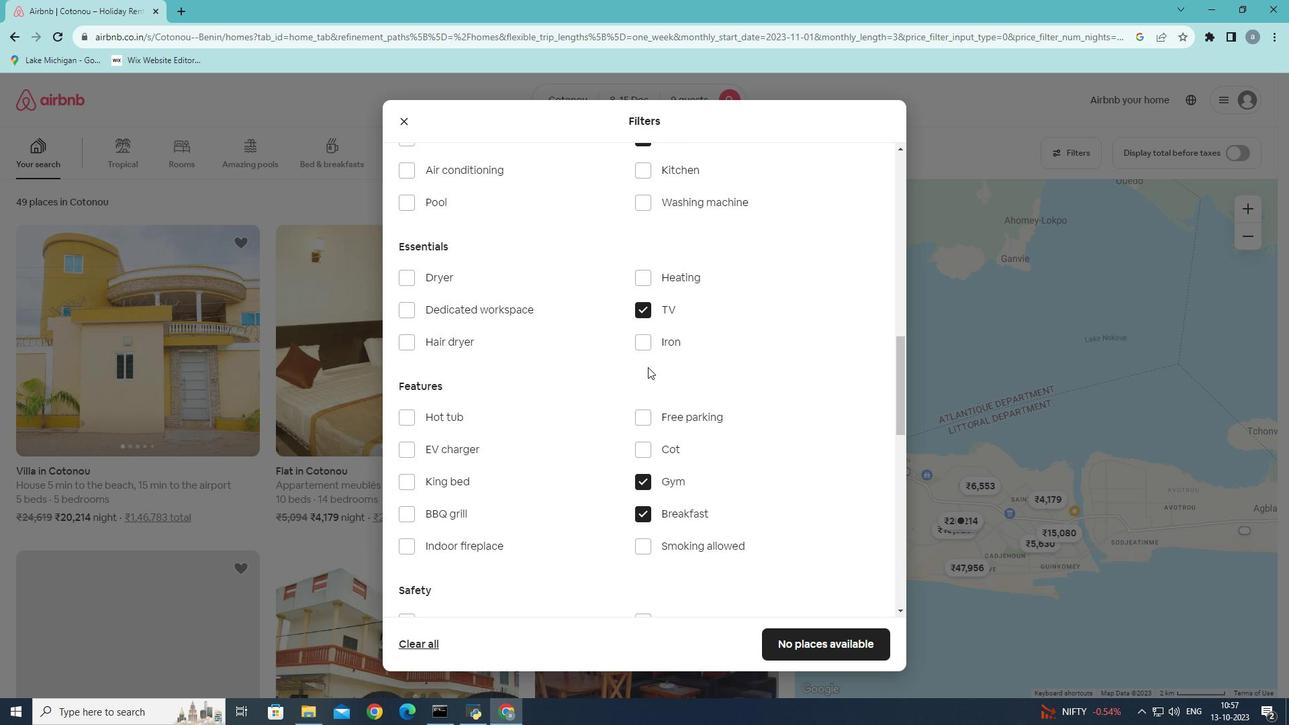 
Action: Mouse moved to (501, 256)
Screenshot: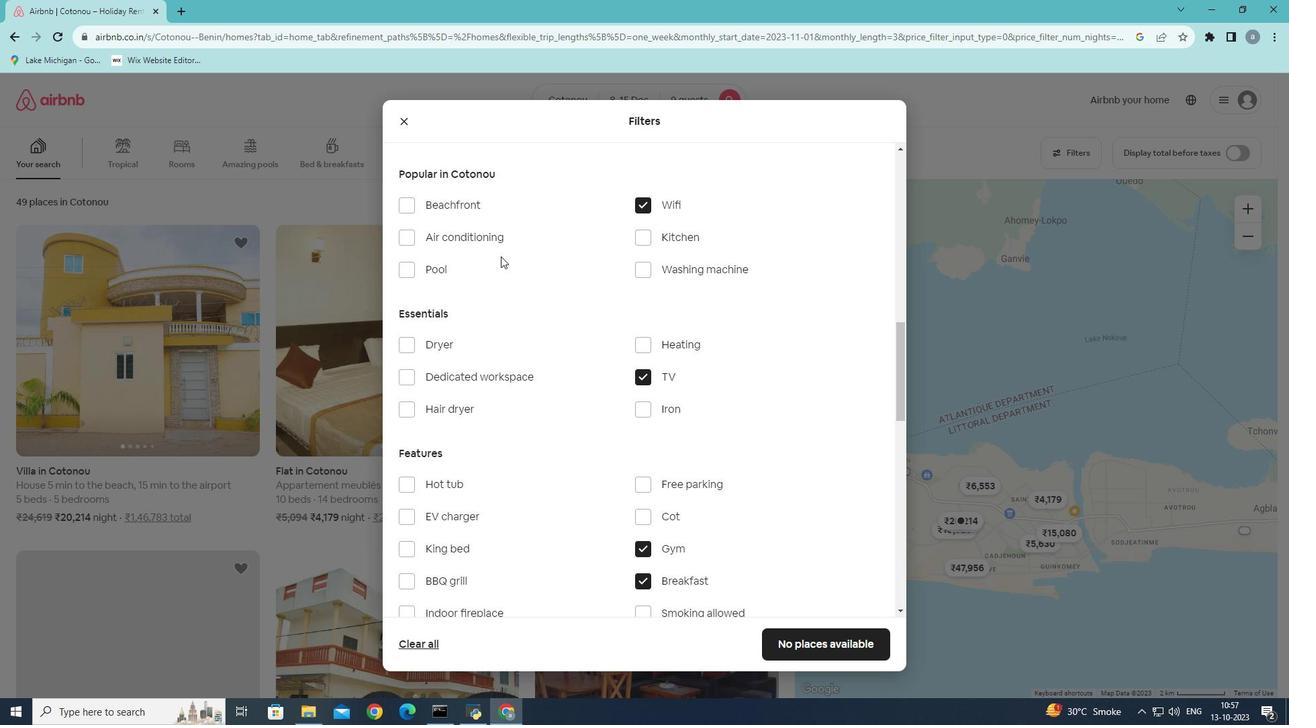 
Action: Mouse scrolled (501, 257) with delta (0, 0)
Screenshot: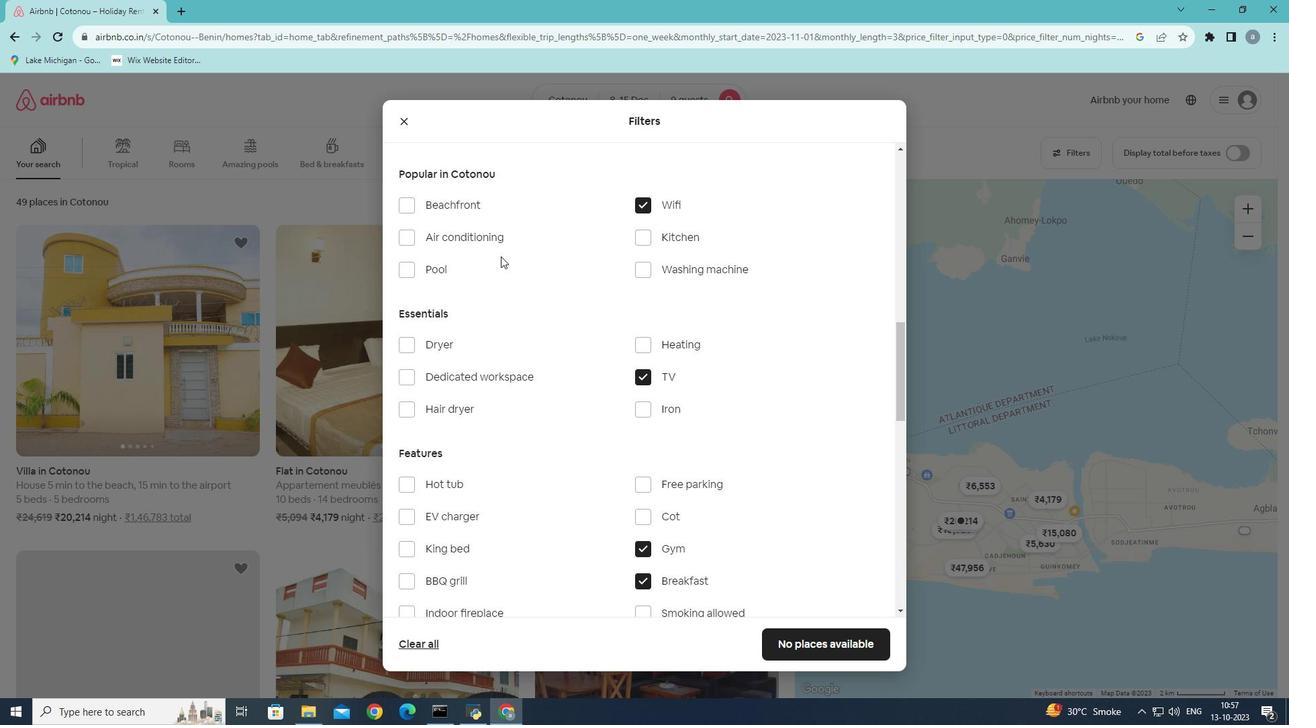 
Action: Mouse scrolled (501, 257) with delta (0, 0)
Screenshot: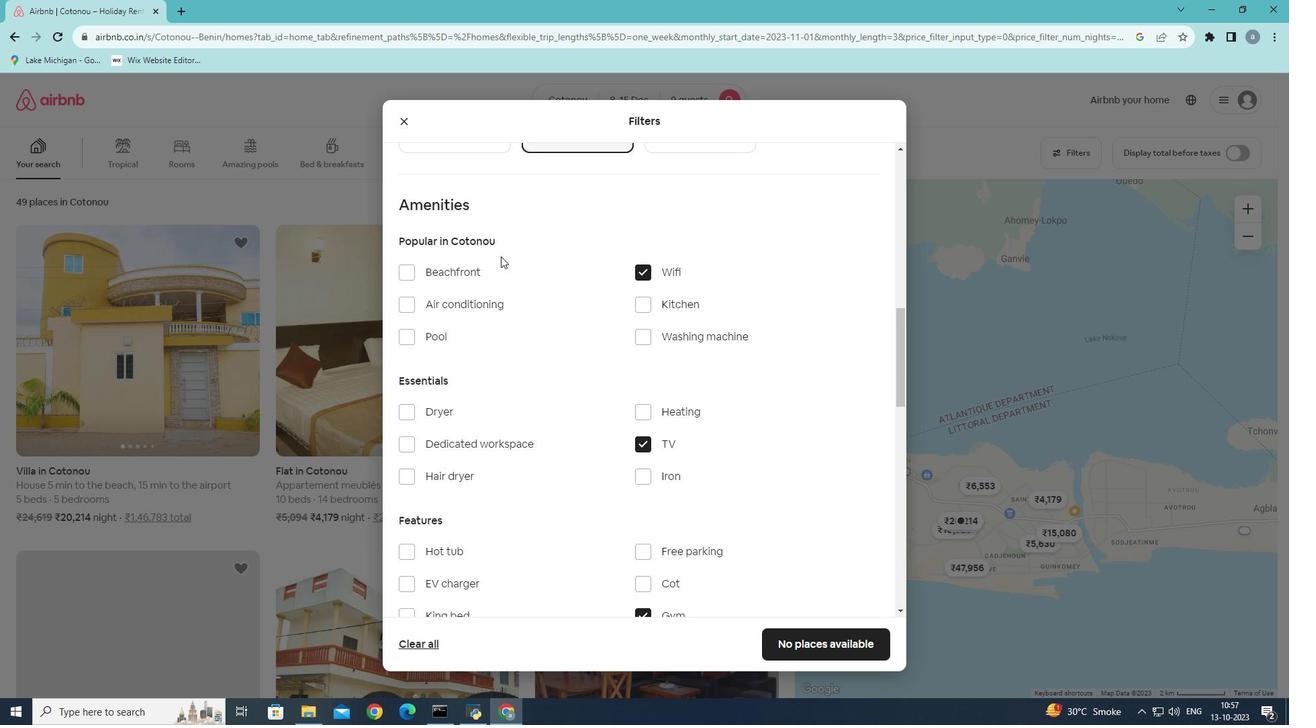 
Action: Mouse scrolled (501, 255) with delta (0, 0)
Screenshot: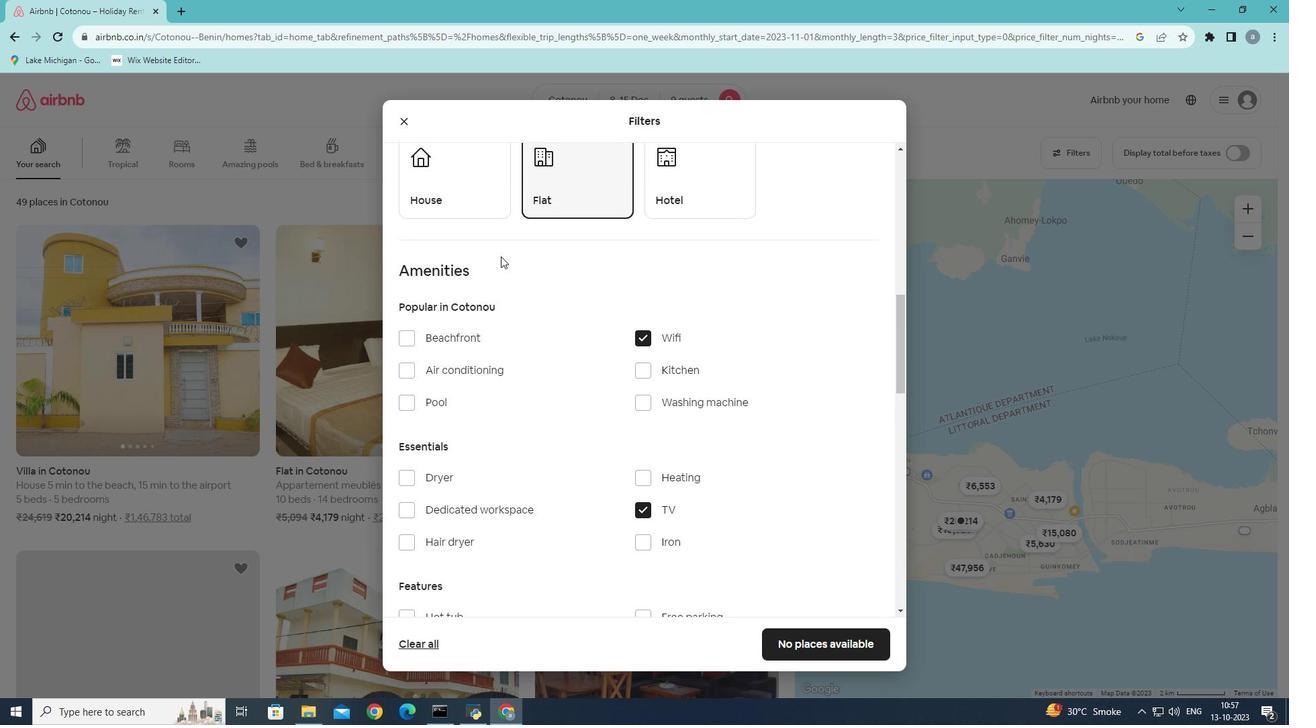 
Action: Mouse scrolled (501, 255) with delta (0, 0)
Screenshot: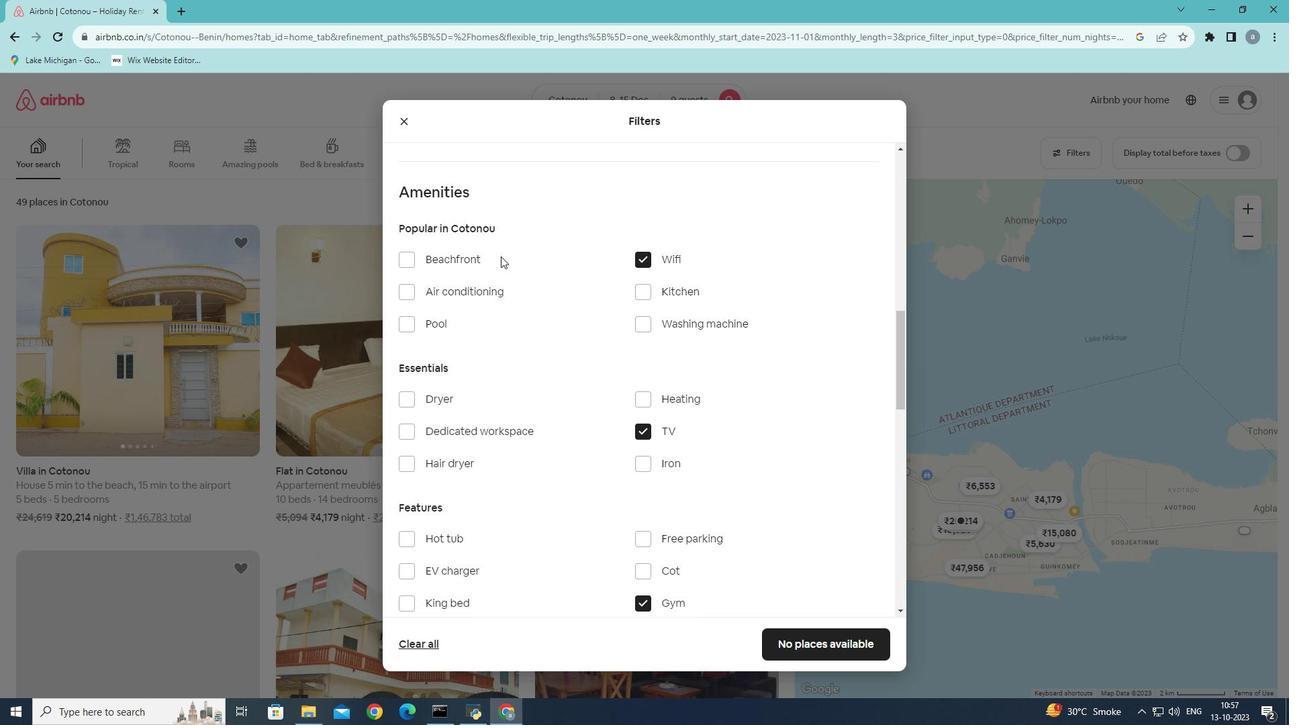 
Action: Mouse scrolled (501, 255) with delta (0, 0)
Screenshot: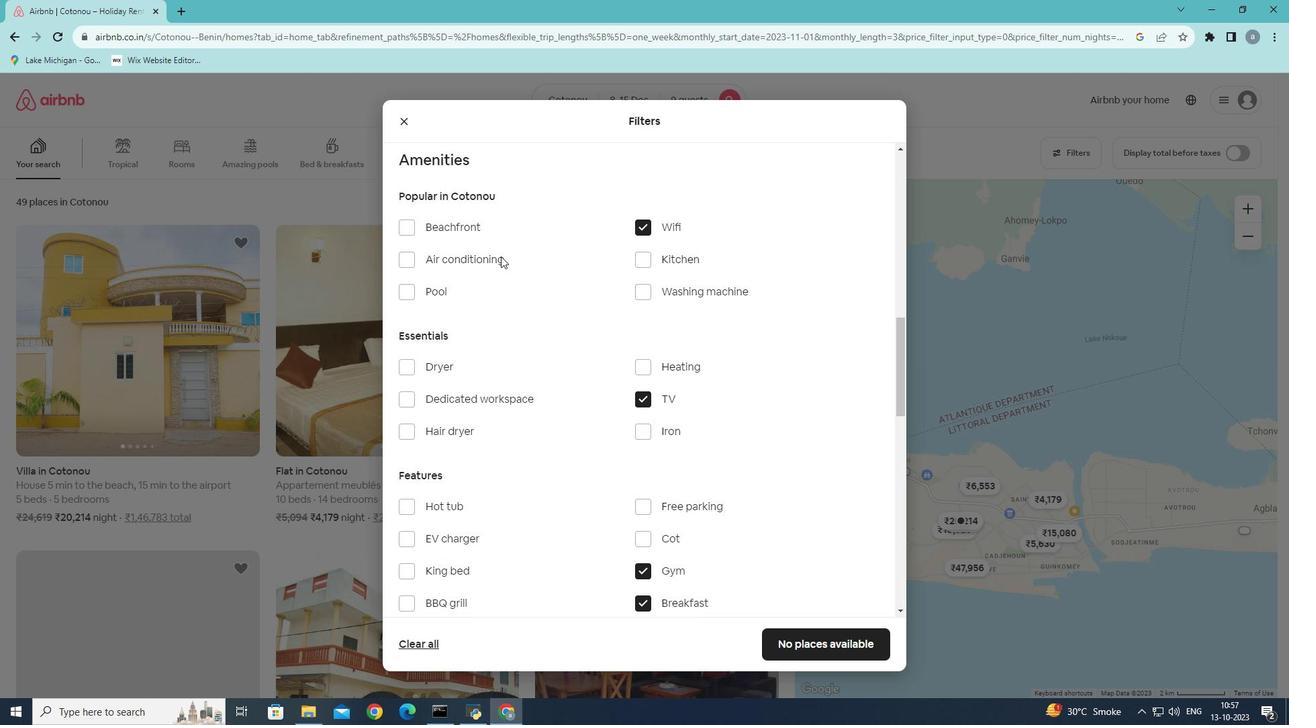 
Action: Mouse scrolled (501, 255) with delta (0, 0)
Screenshot: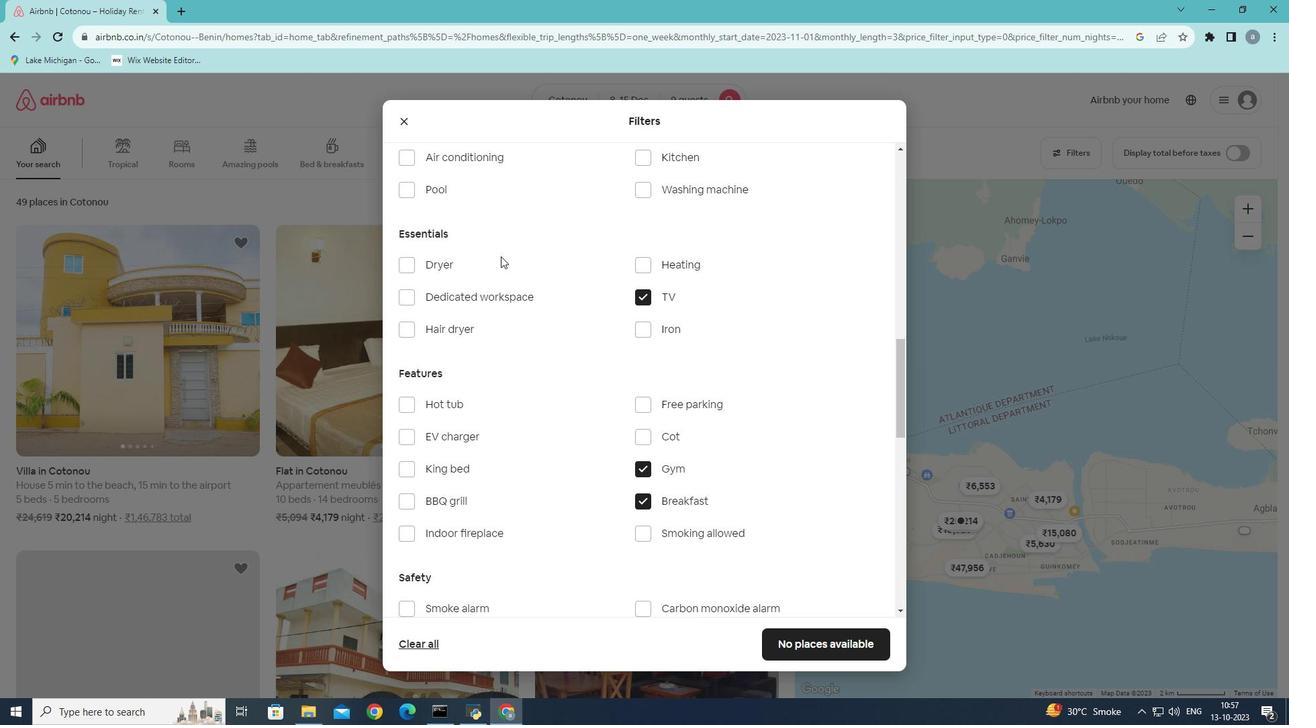 
Action: Mouse moved to (519, 291)
Screenshot: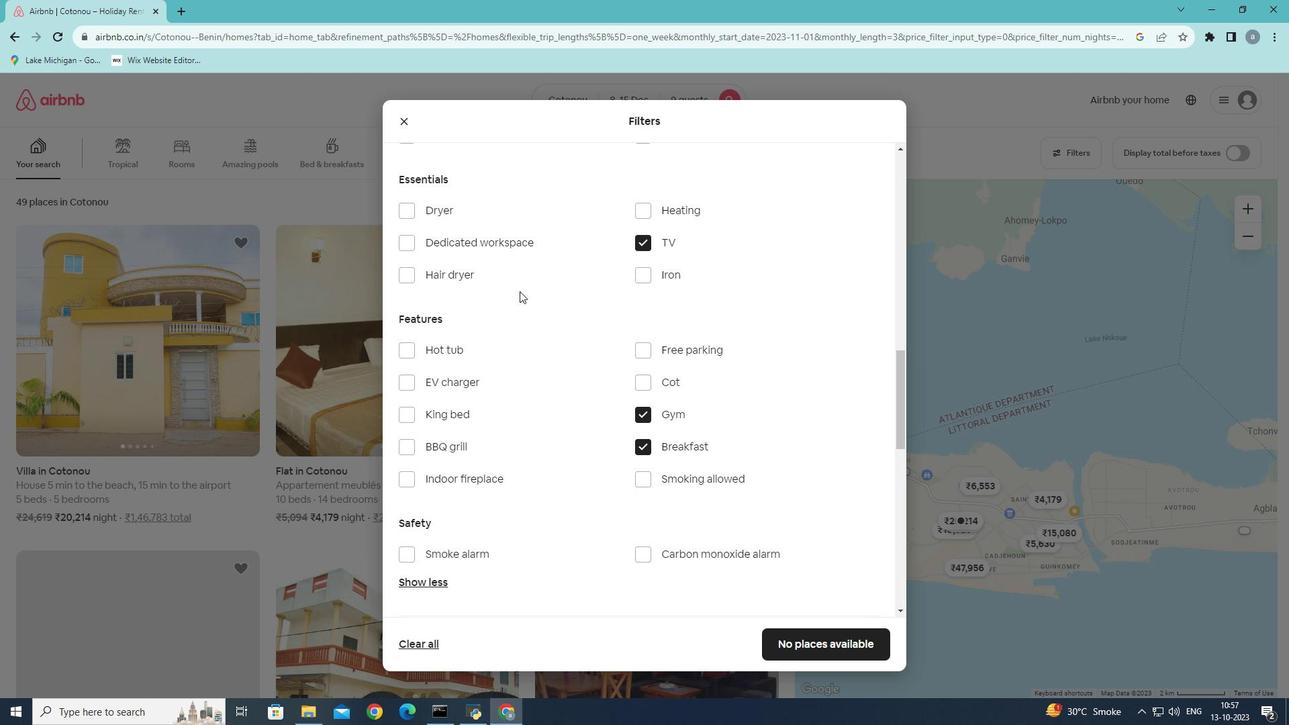 
Action: Mouse scrolled (519, 290) with delta (0, 0)
Screenshot: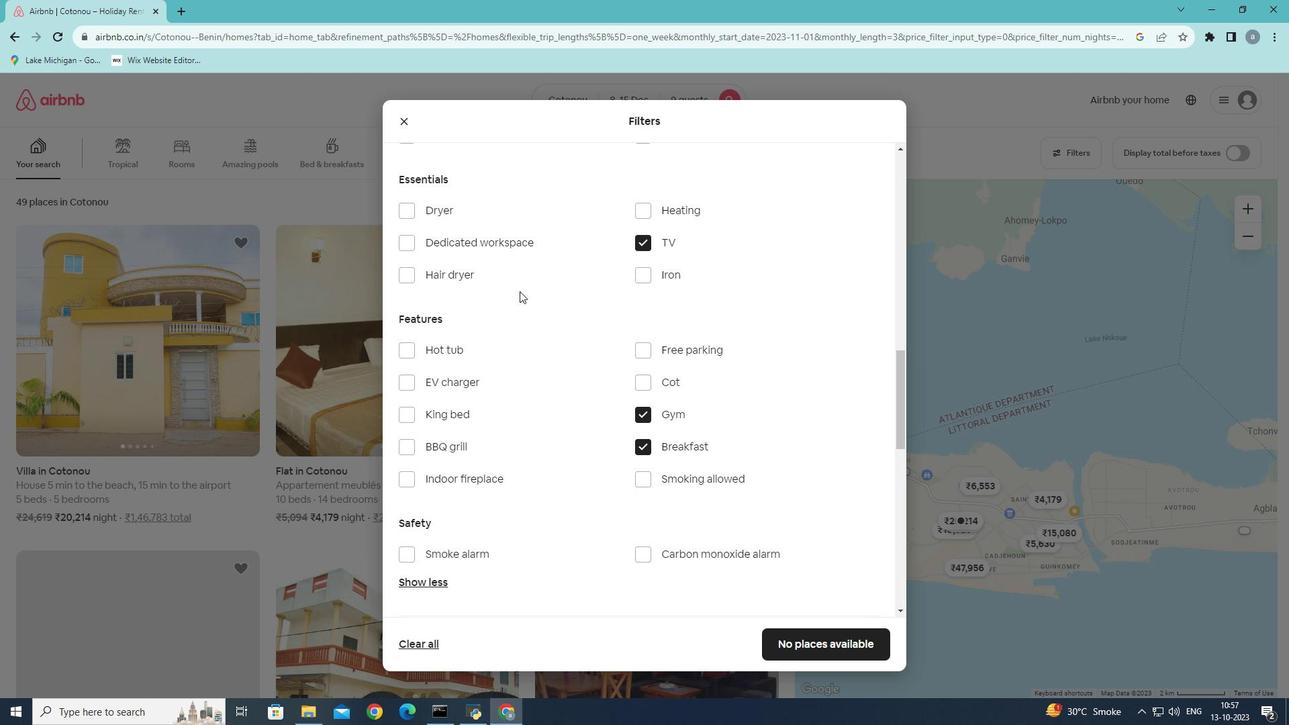 
Action: Mouse moved to (643, 288)
Screenshot: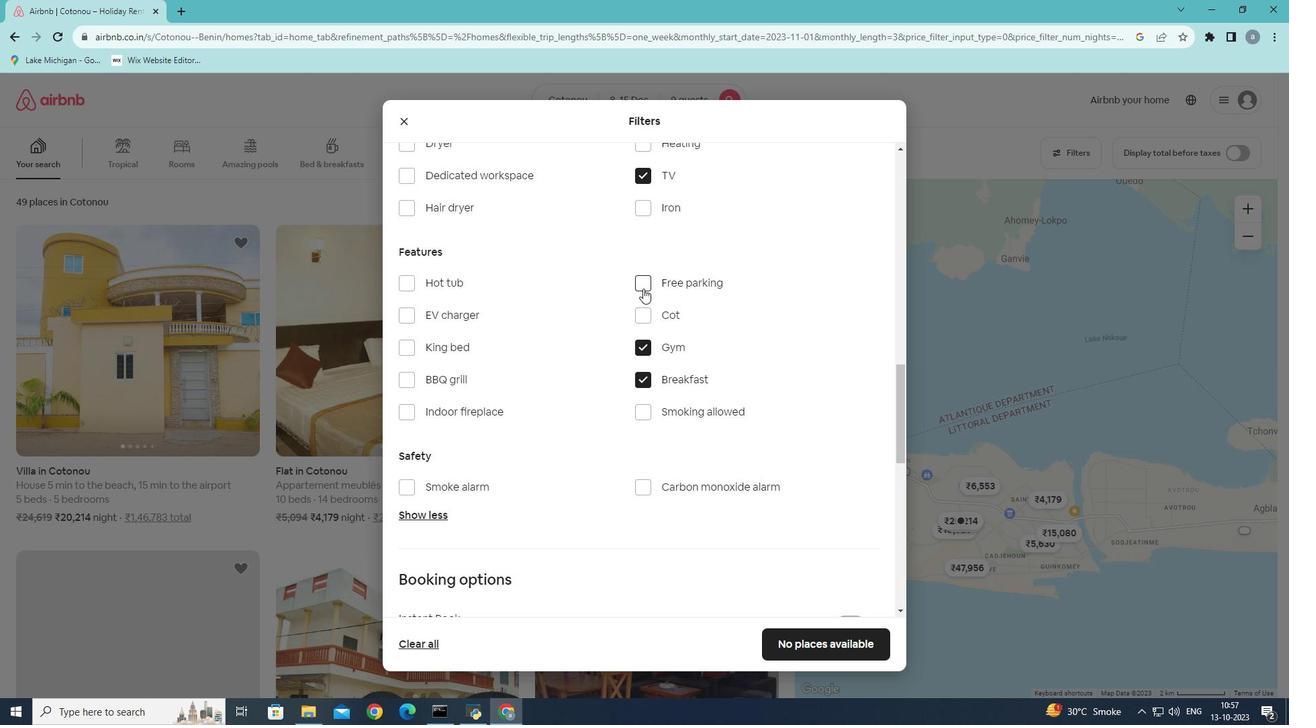 
Action: Mouse pressed left at (643, 288)
Screenshot: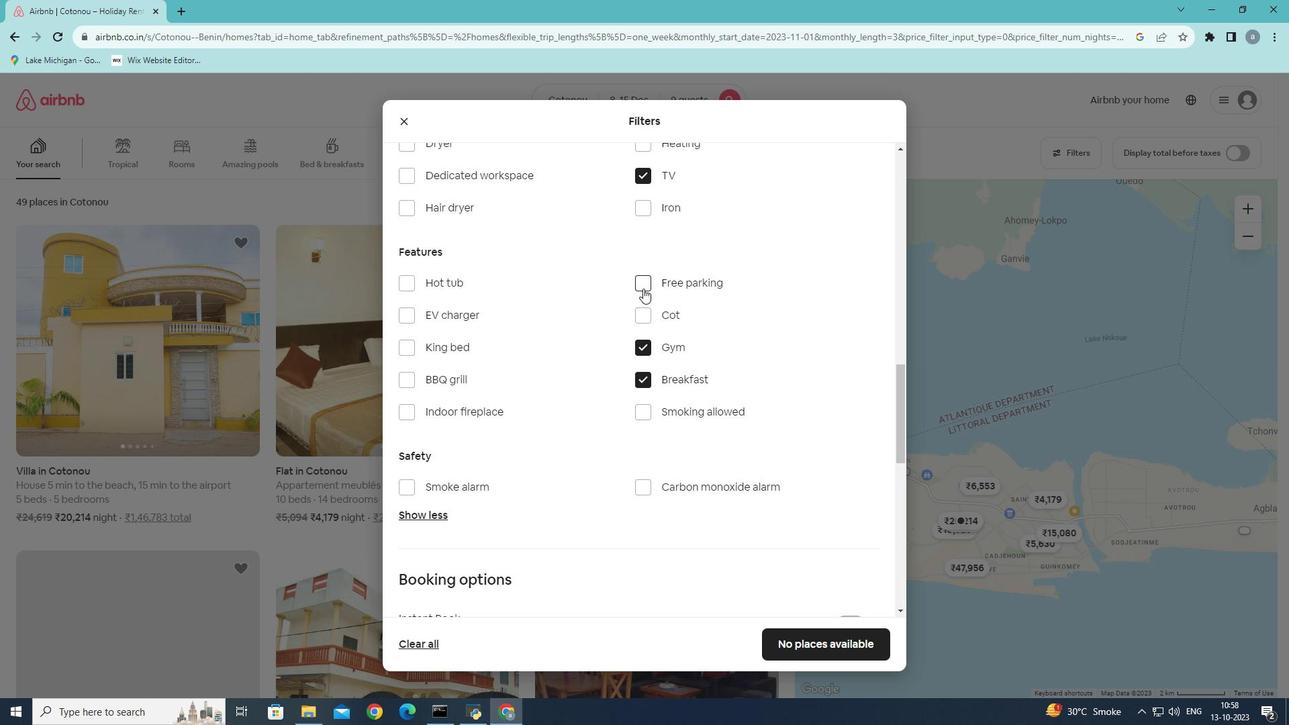 
Action: Mouse moved to (527, 344)
Screenshot: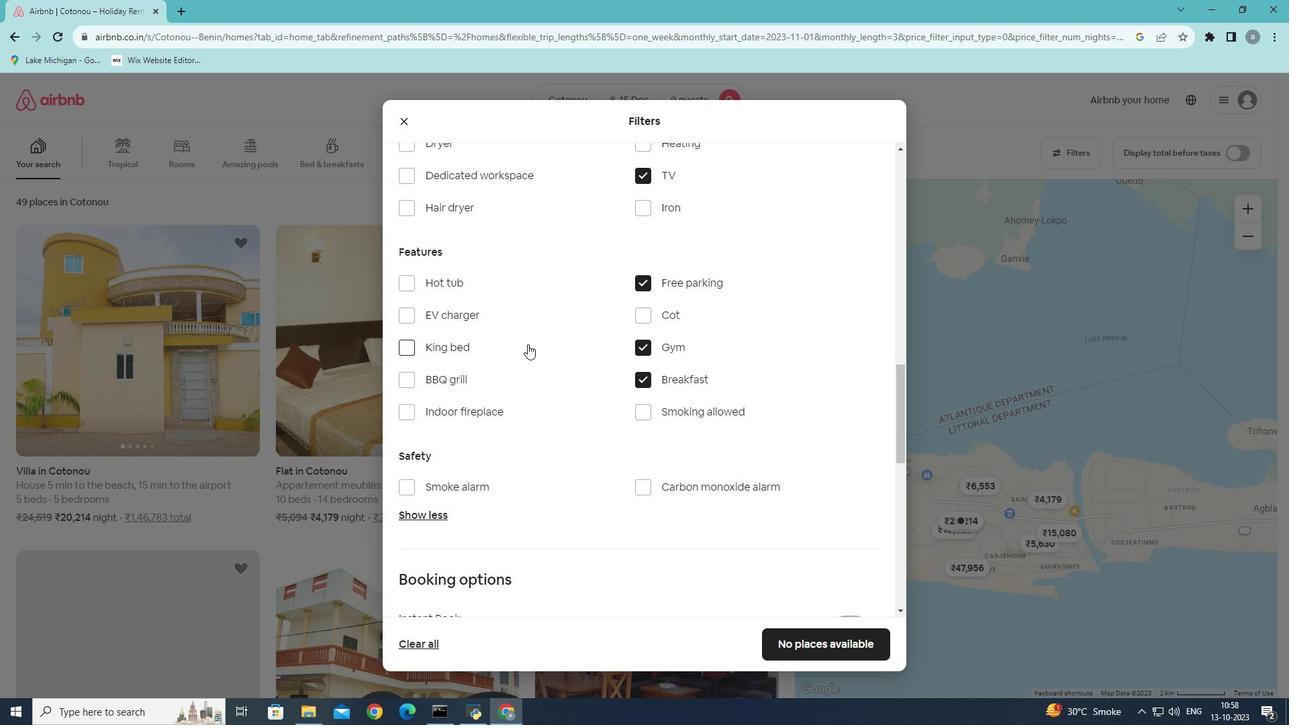 
Action: Mouse scrolled (527, 343) with delta (0, 0)
Screenshot: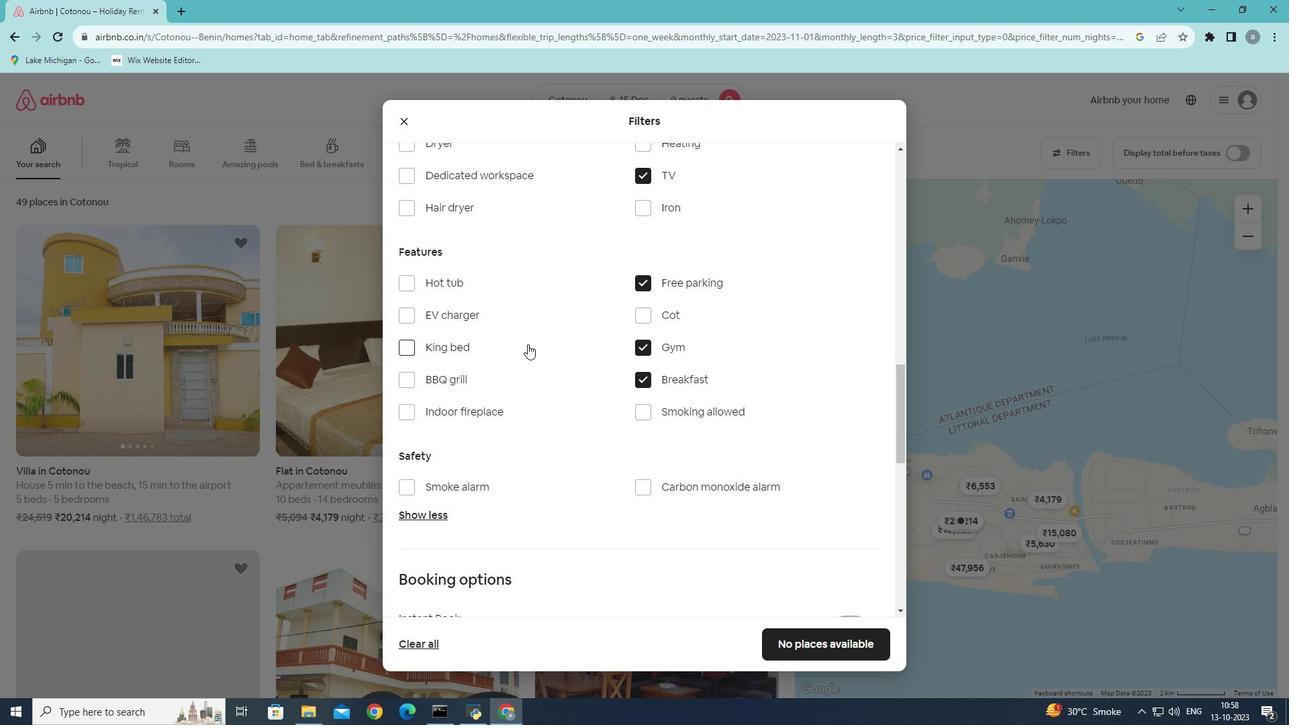 
Action: Mouse scrolled (527, 343) with delta (0, 0)
Screenshot: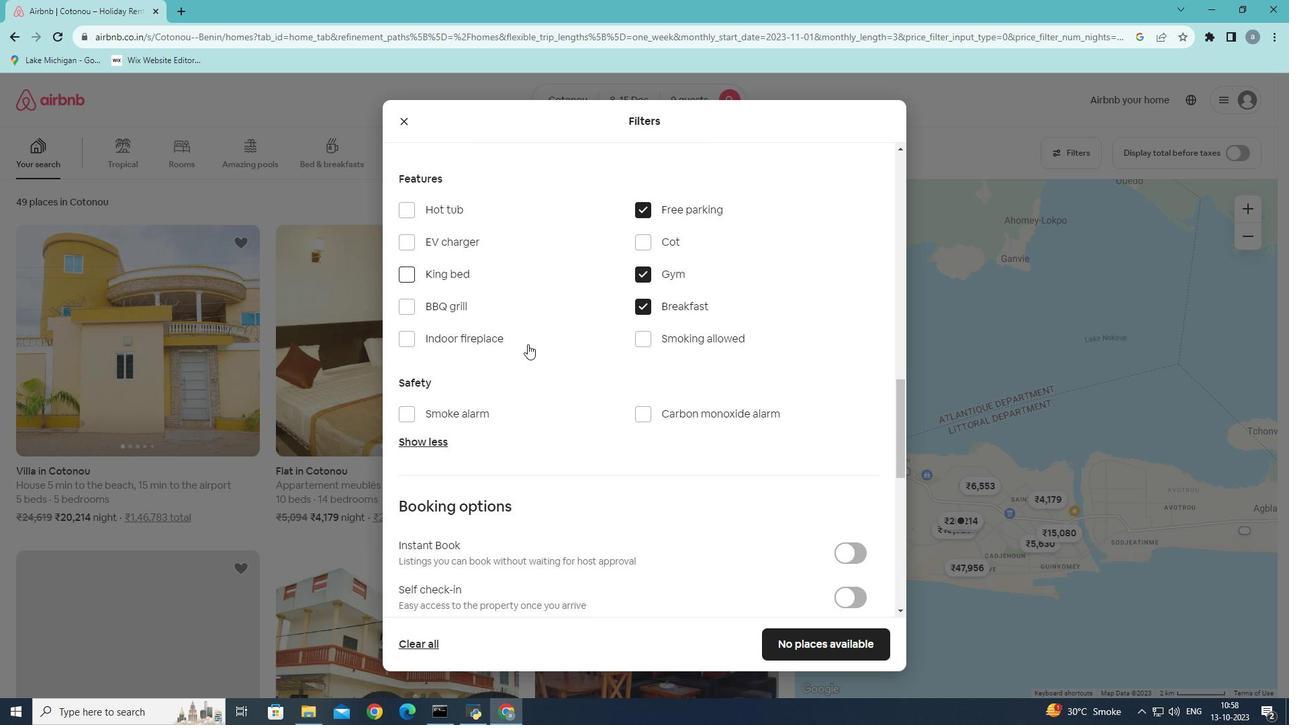 
Action: Mouse moved to (593, 375)
Screenshot: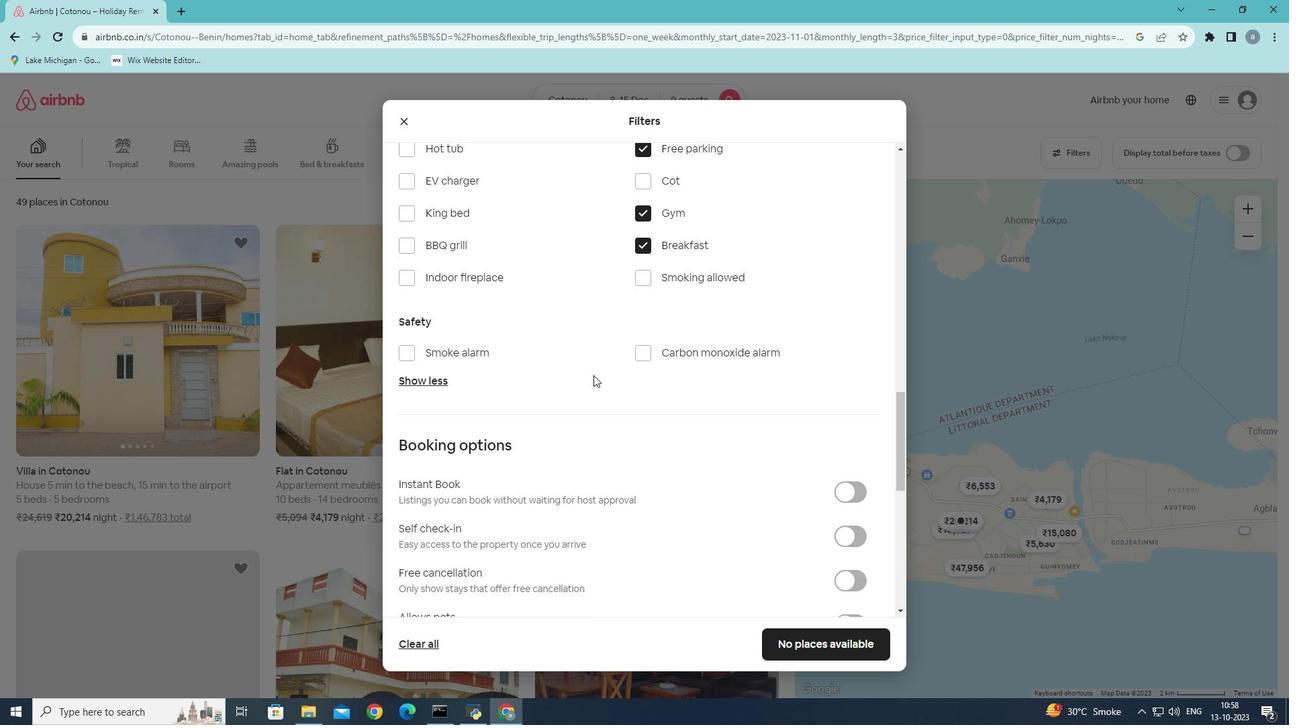 
Action: Mouse scrolled (593, 374) with delta (0, 0)
Screenshot: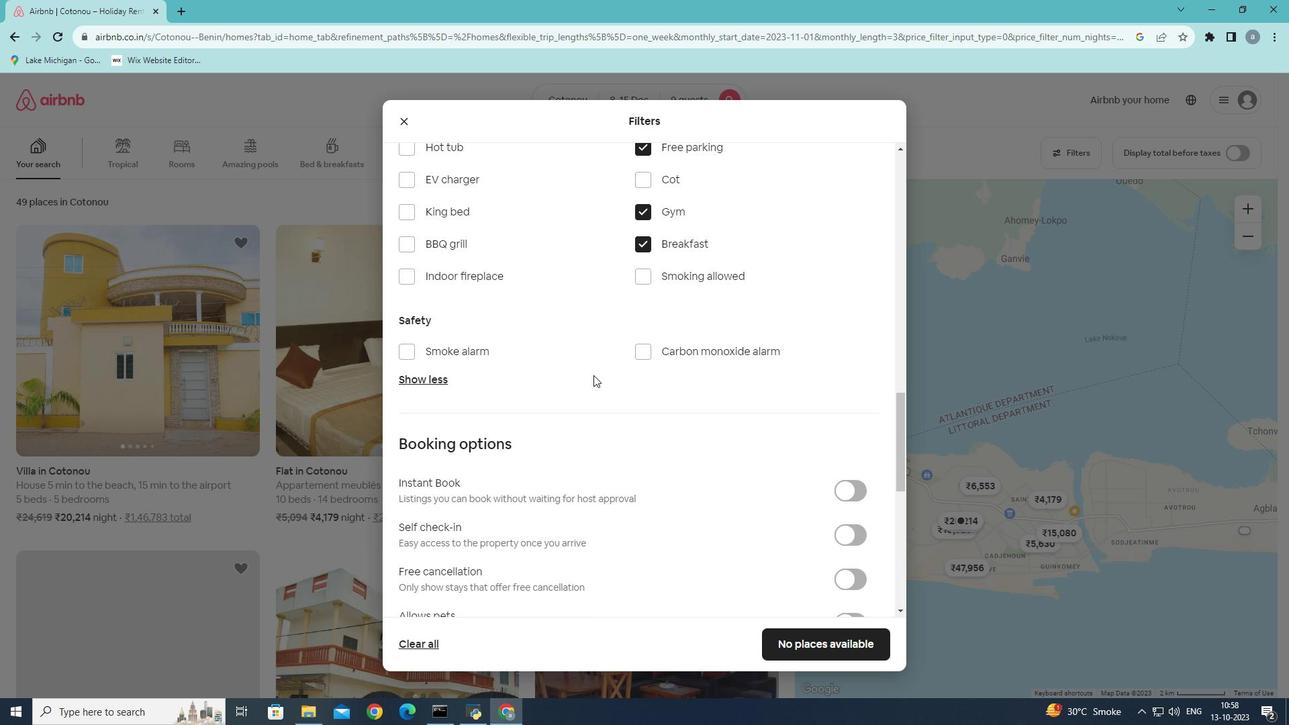 
Action: Mouse scrolled (593, 374) with delta (0, 0)
Screenshot: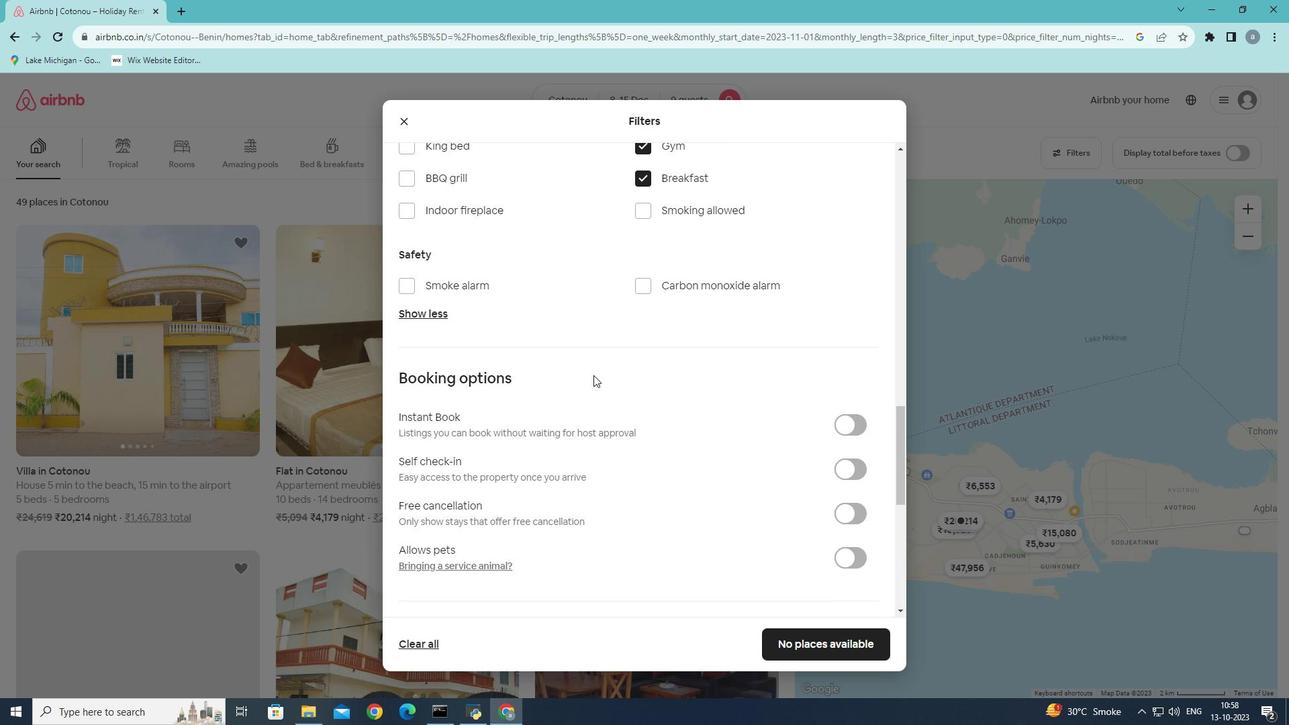 
Action: Mouse moved to (857, 402)
Screenshot: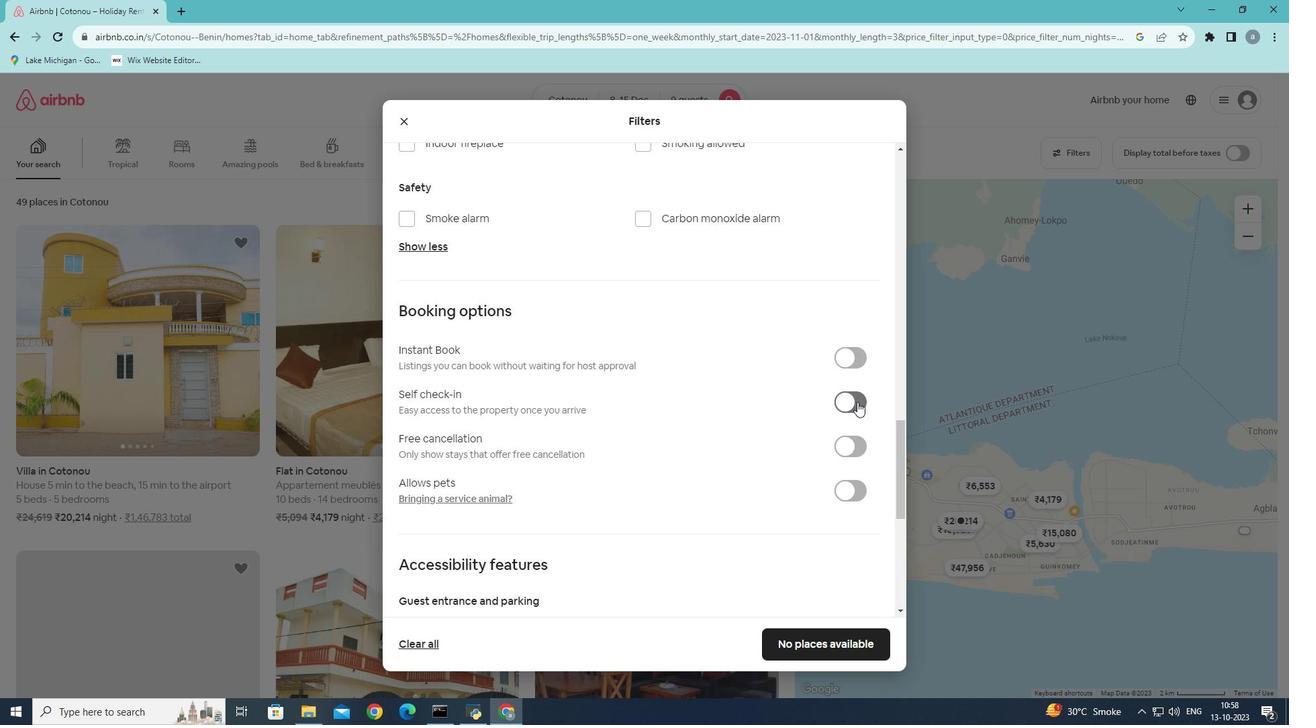 
Action: Mouse pressed left at (857, 402)
Screenshot: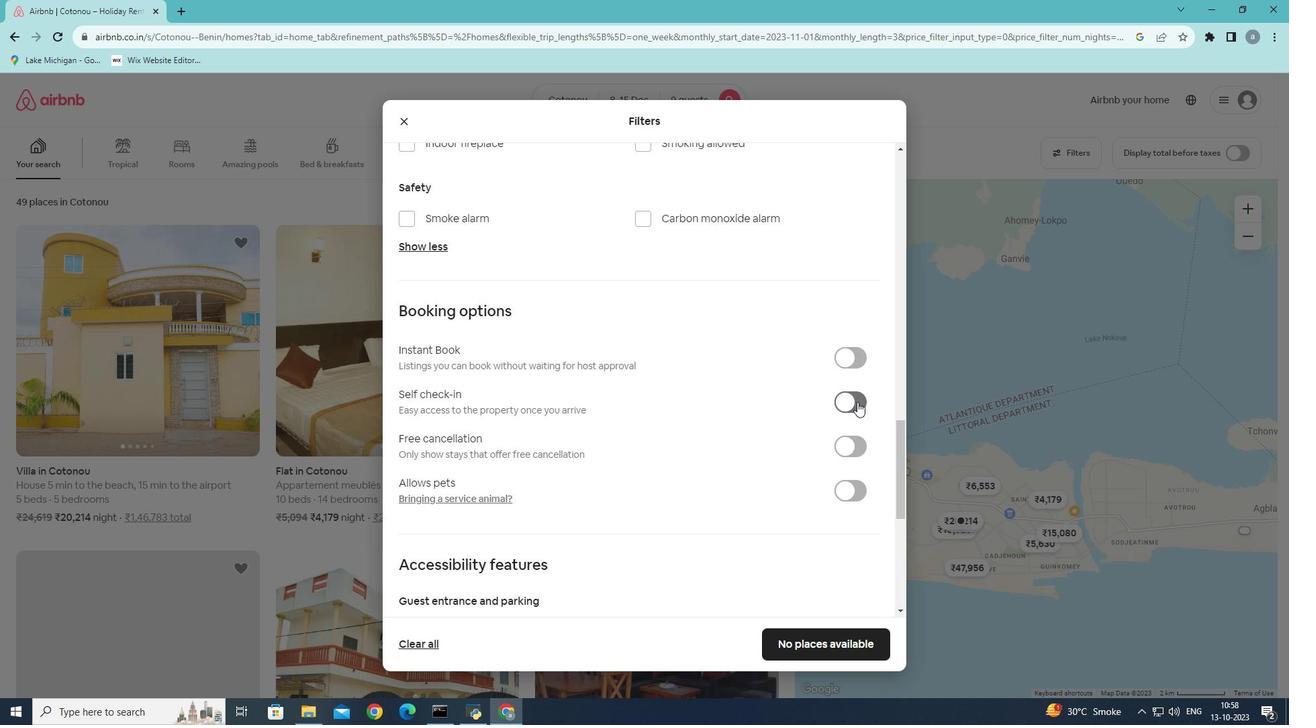 
Action: Mouse moved to (813, 648)
Screenshot: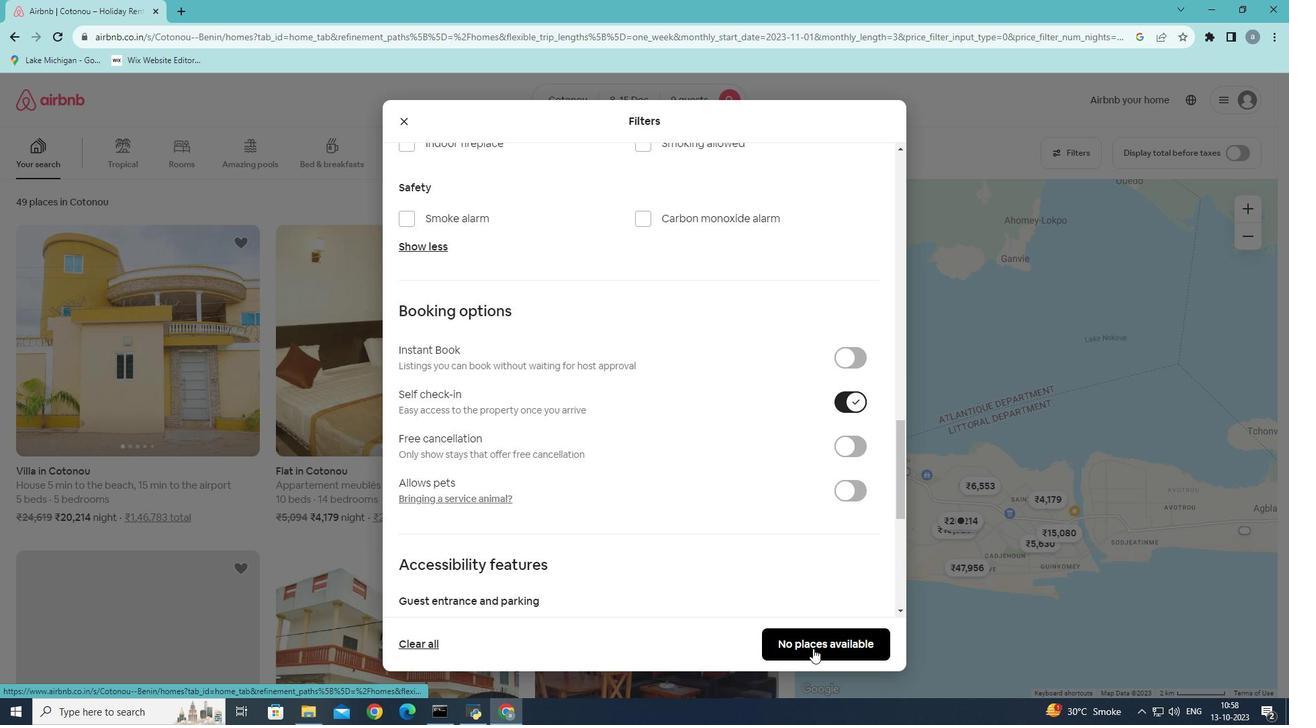 
Action: Mouse pressed left at (813, 648)
Screenshot: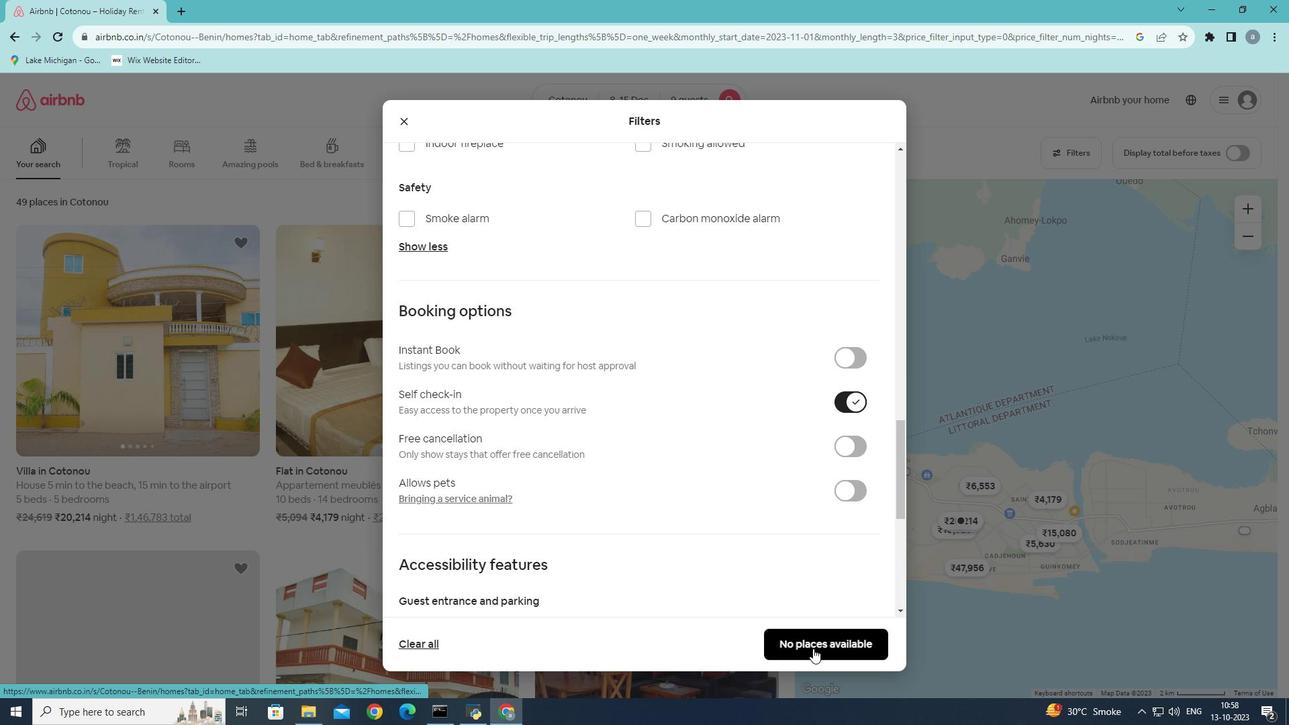 
Action: Mouse moved to (699, 558)
Screenshot: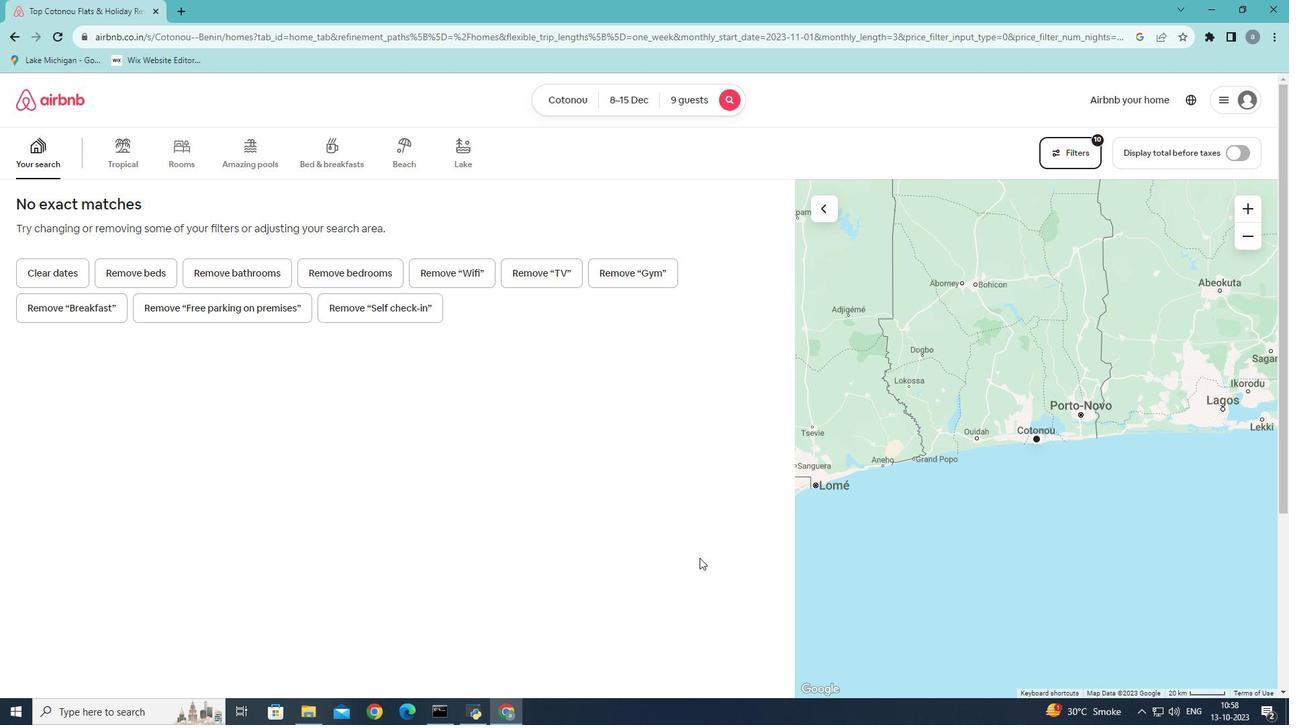 
